 Task: Look for space in Cambridge, Canada from 2nd June, 2023 to 15th June, 2023 for 2 adults and 1 pet in price range Rs.10000 to Rs.15000. Place can be entire place with 1  bedroom having 1 bed and 1 bathroom. Property type can be house, flat, guest house, hotel. Booking option can be shelf check-in. Required host language is English.
Action: Mouse moved to (599, 111)
Screenshot: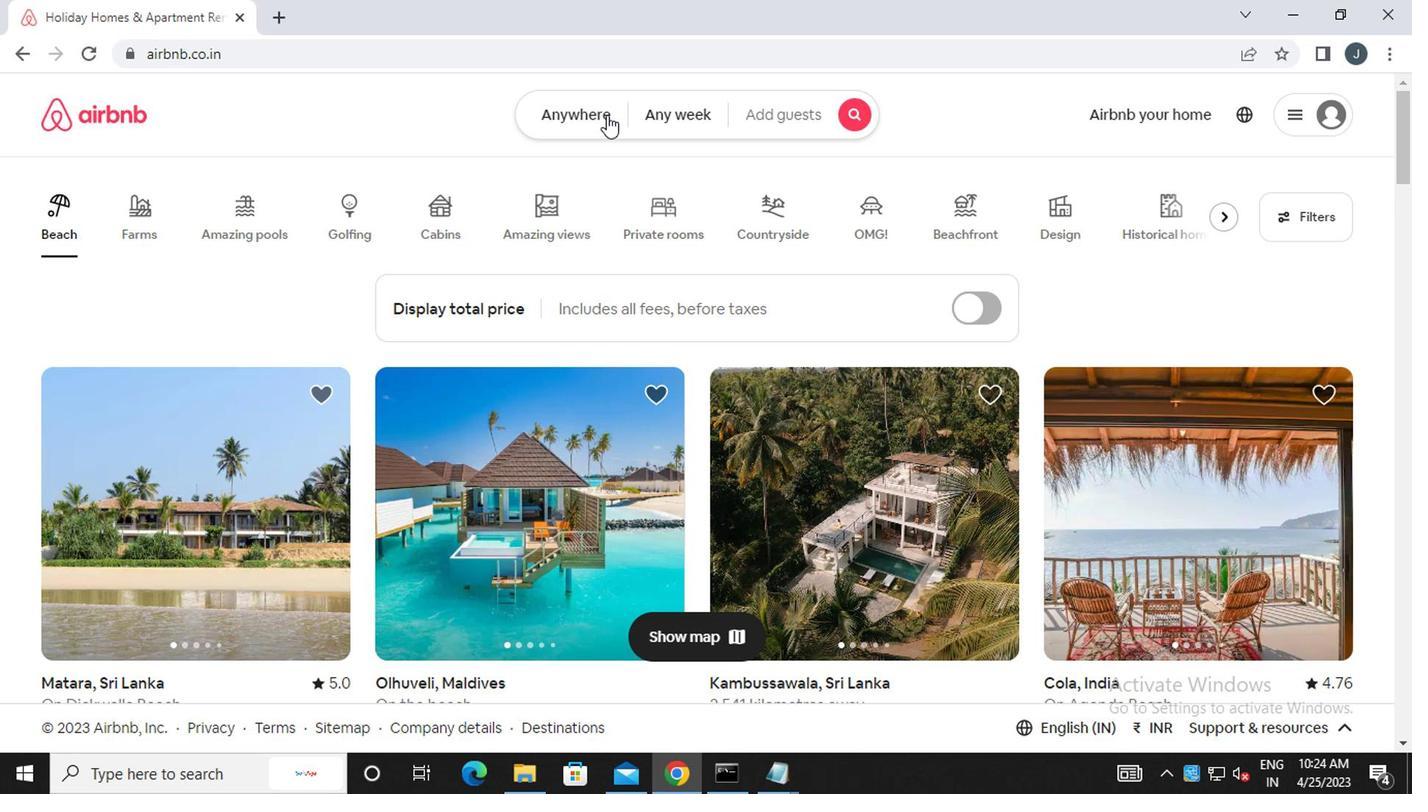 
Action: Mouse pressed left at (599, 111)
Screenshot: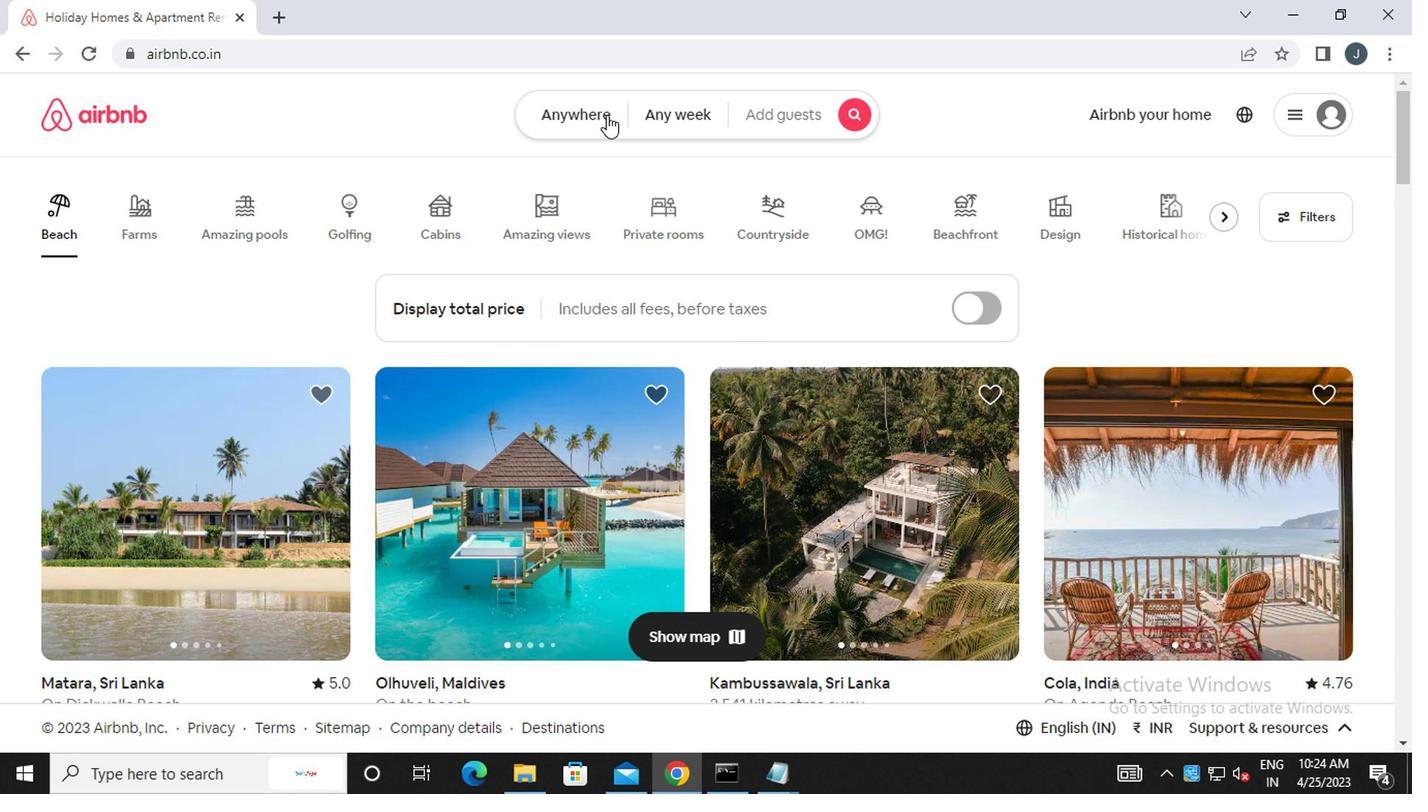 
Action: Mouse moved to (361, 194)
Screenshot: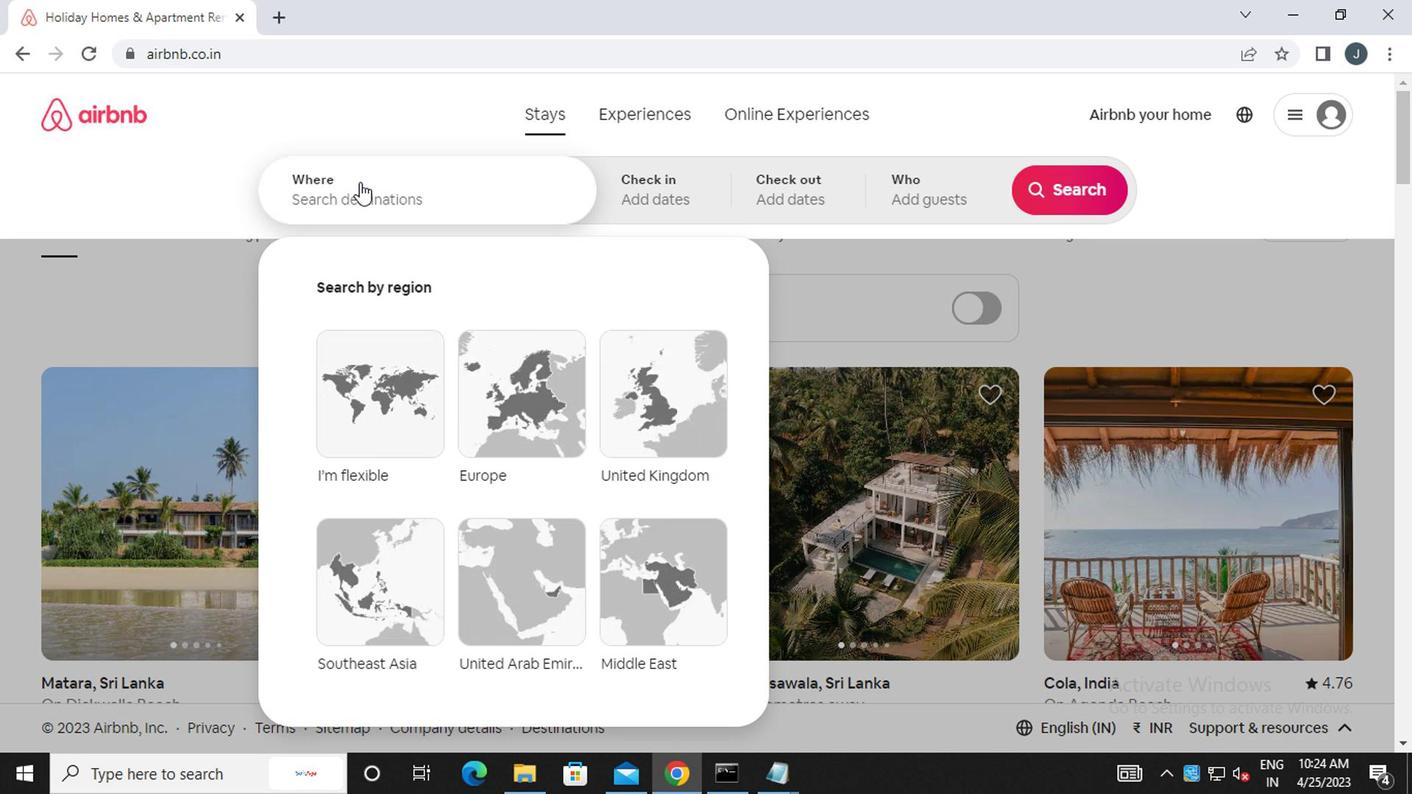 
Action: Mouse pressed left at (361, 194)
Screenshot: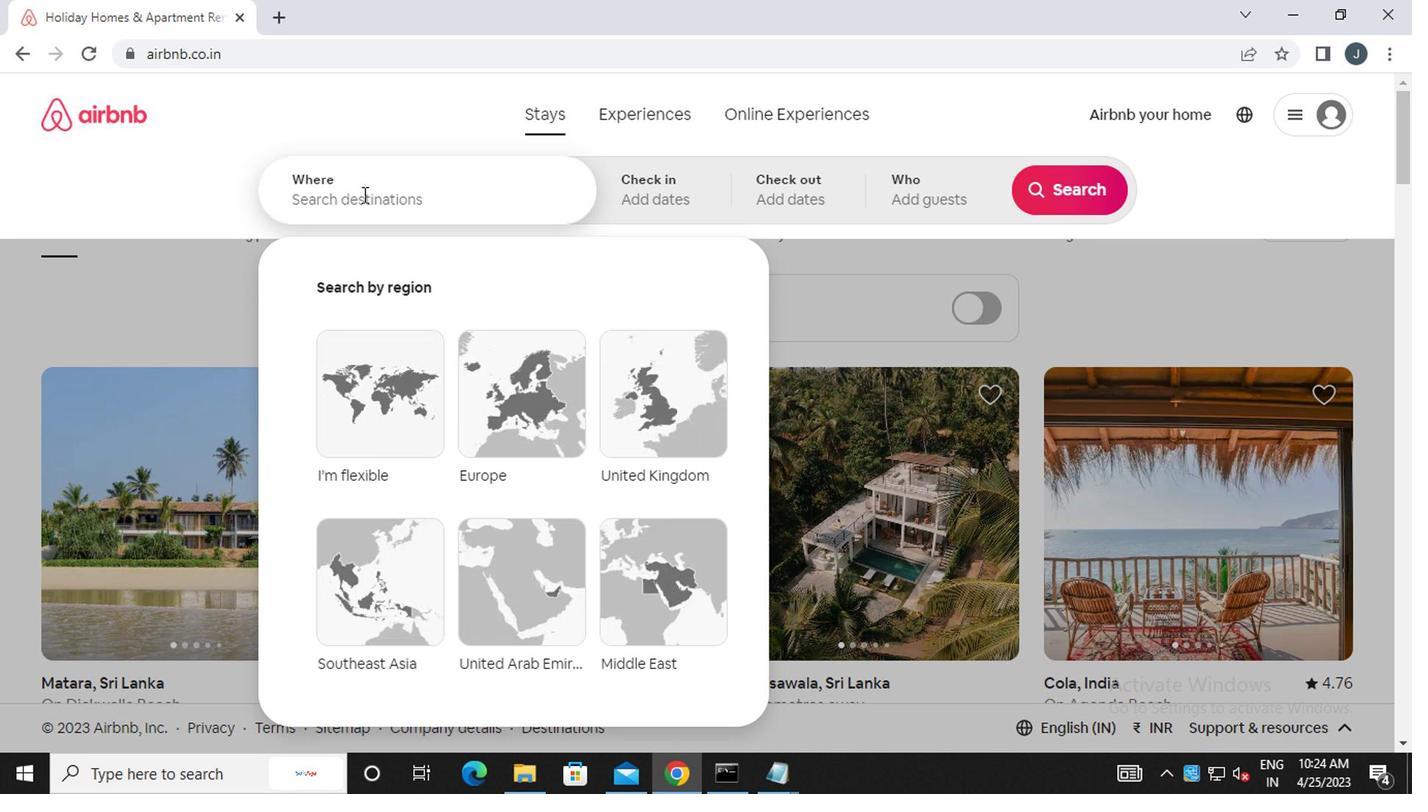 
Action: Mouse moved to (363, 194)
Screenshot: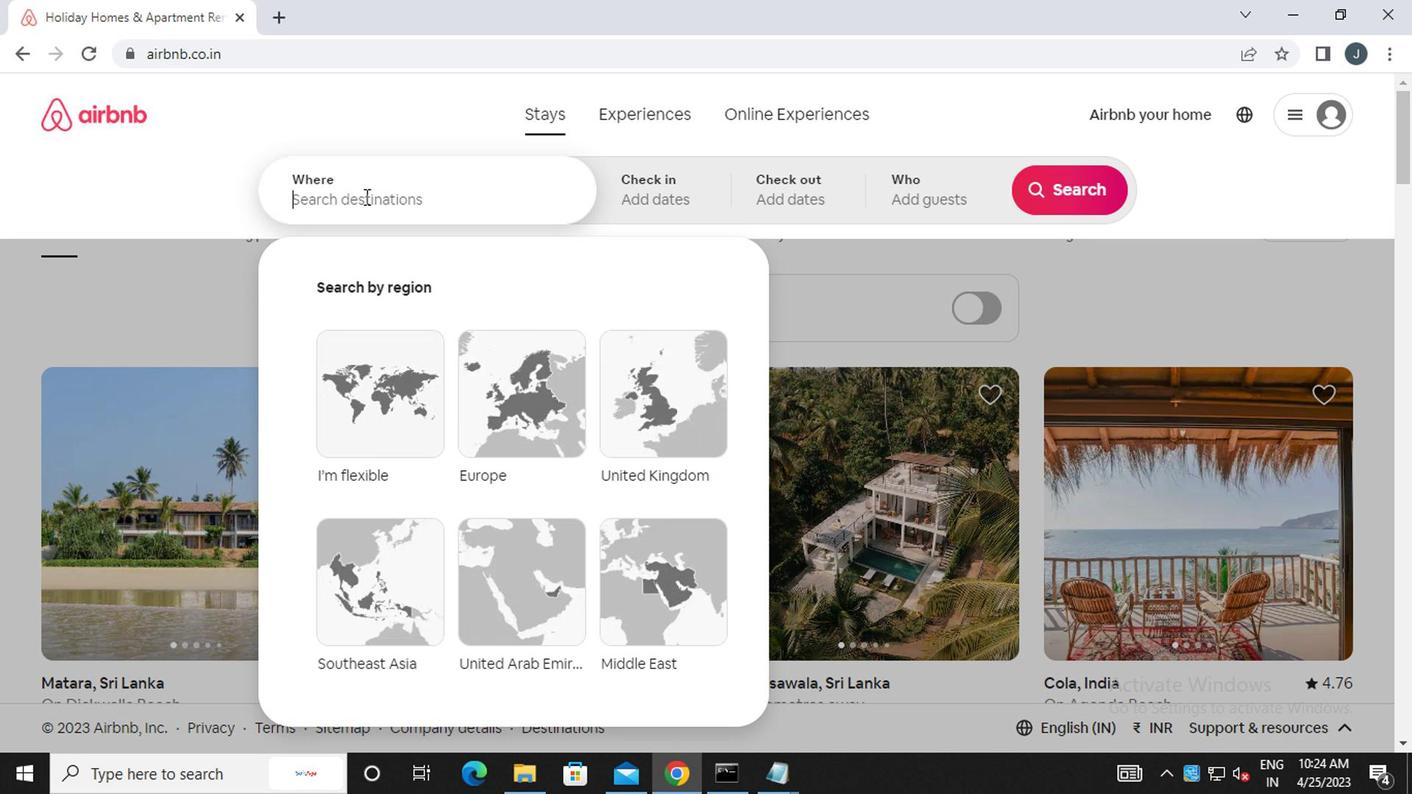 
Action: Key pressed c<Key.caps_lock>ambridge,<Key.caps_lock>c<Key.caps_lock>anada
Screenshot: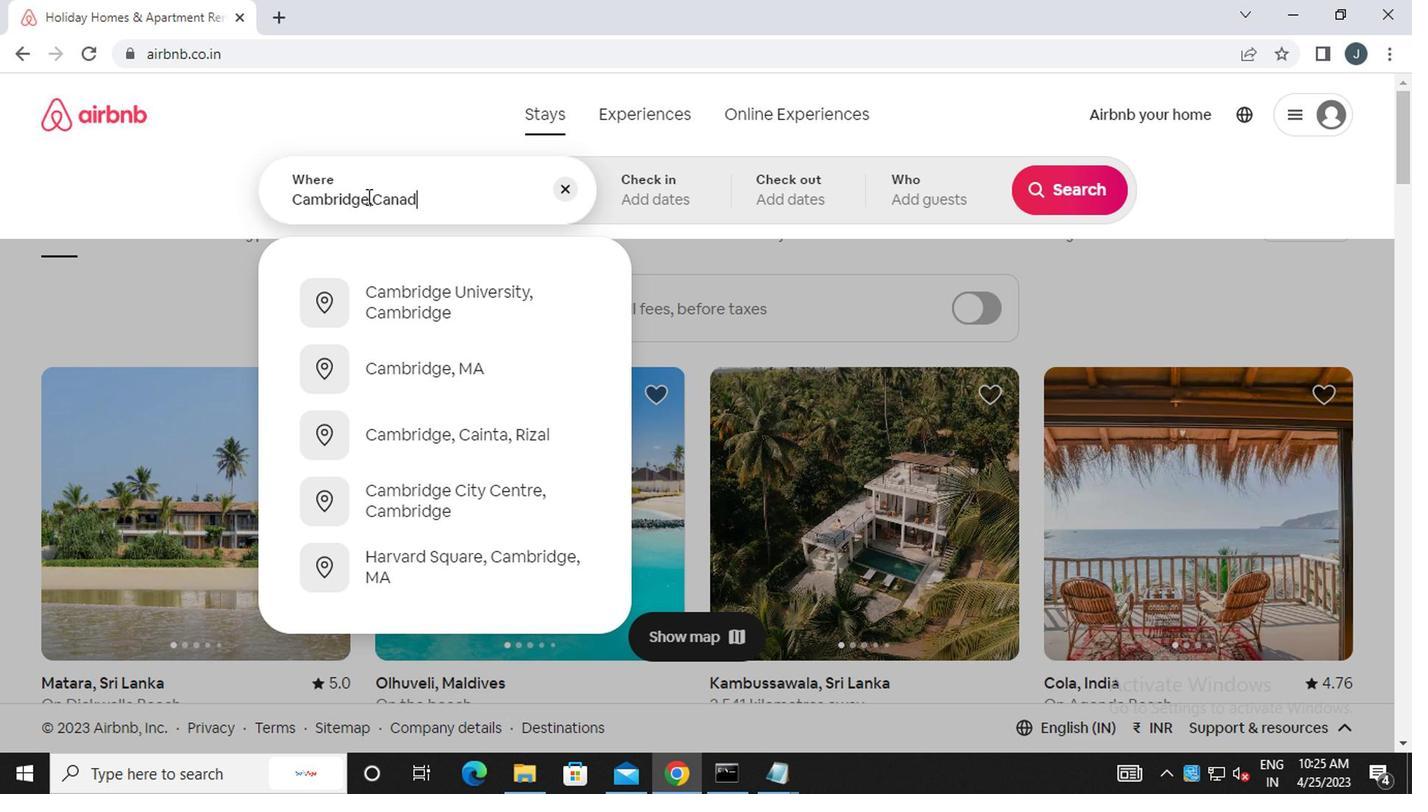 
Action: Mouse moved to (667, 186)
Screenshot: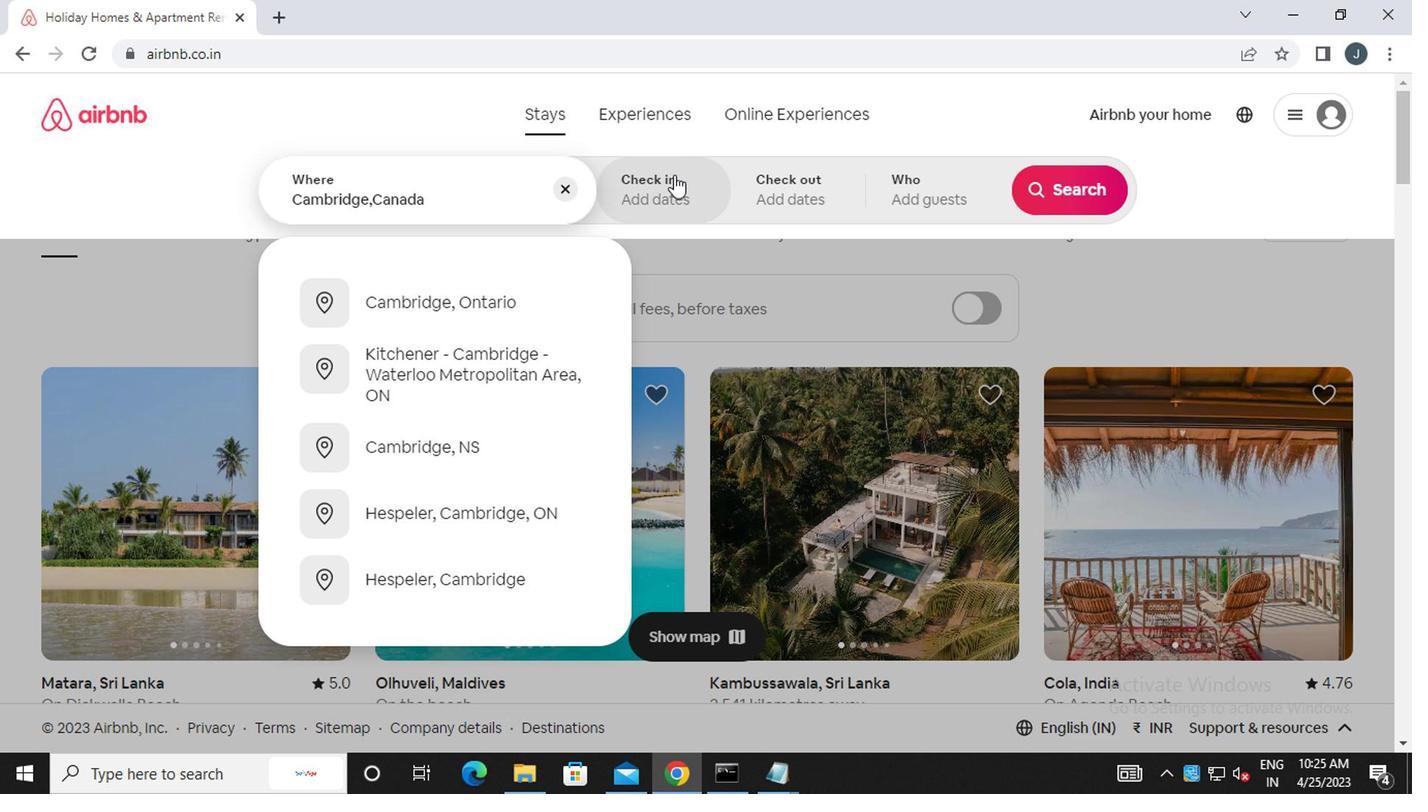 
Action: Mouse pressed left at (667, 186)
Screenshot: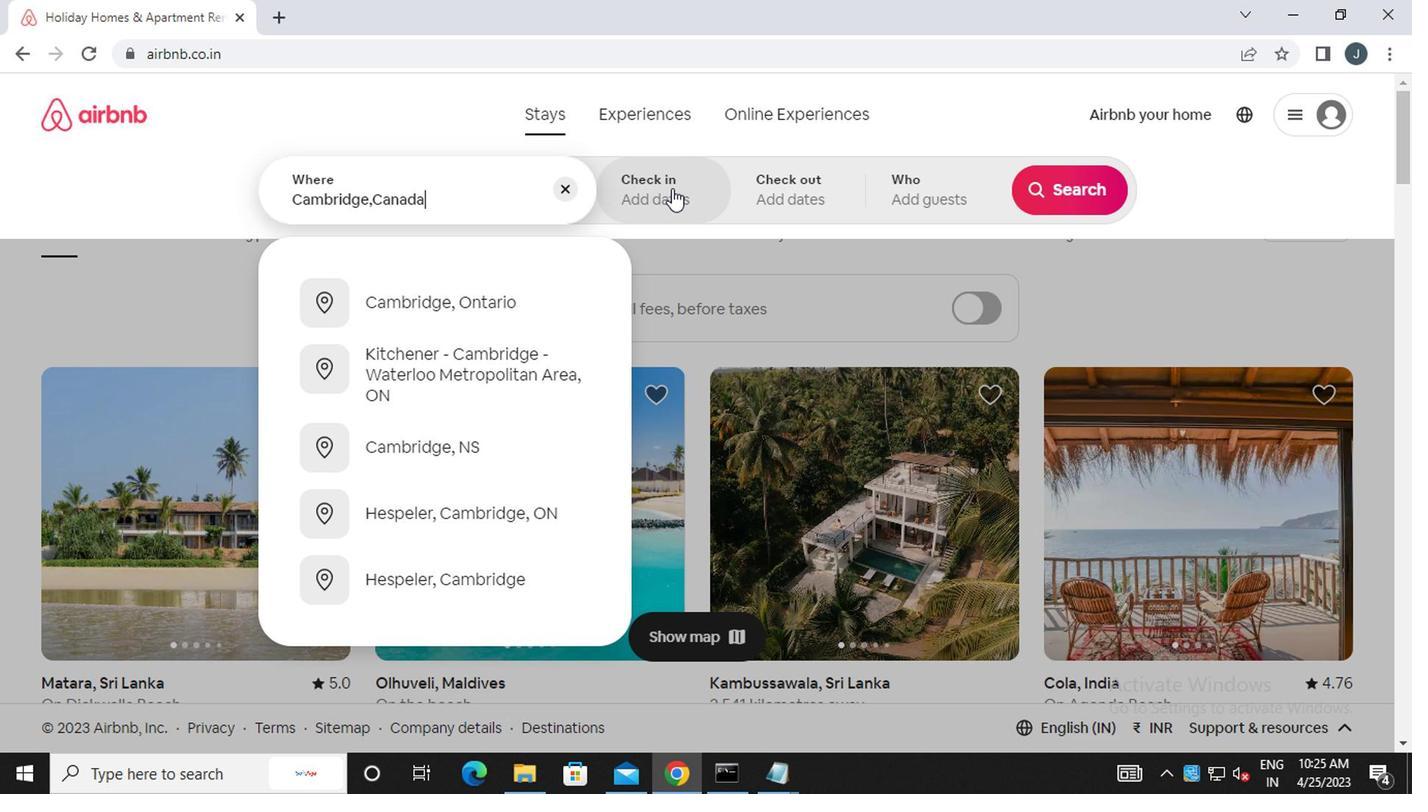 
Action: Mouse moved to (1052, 358)
Screenshot: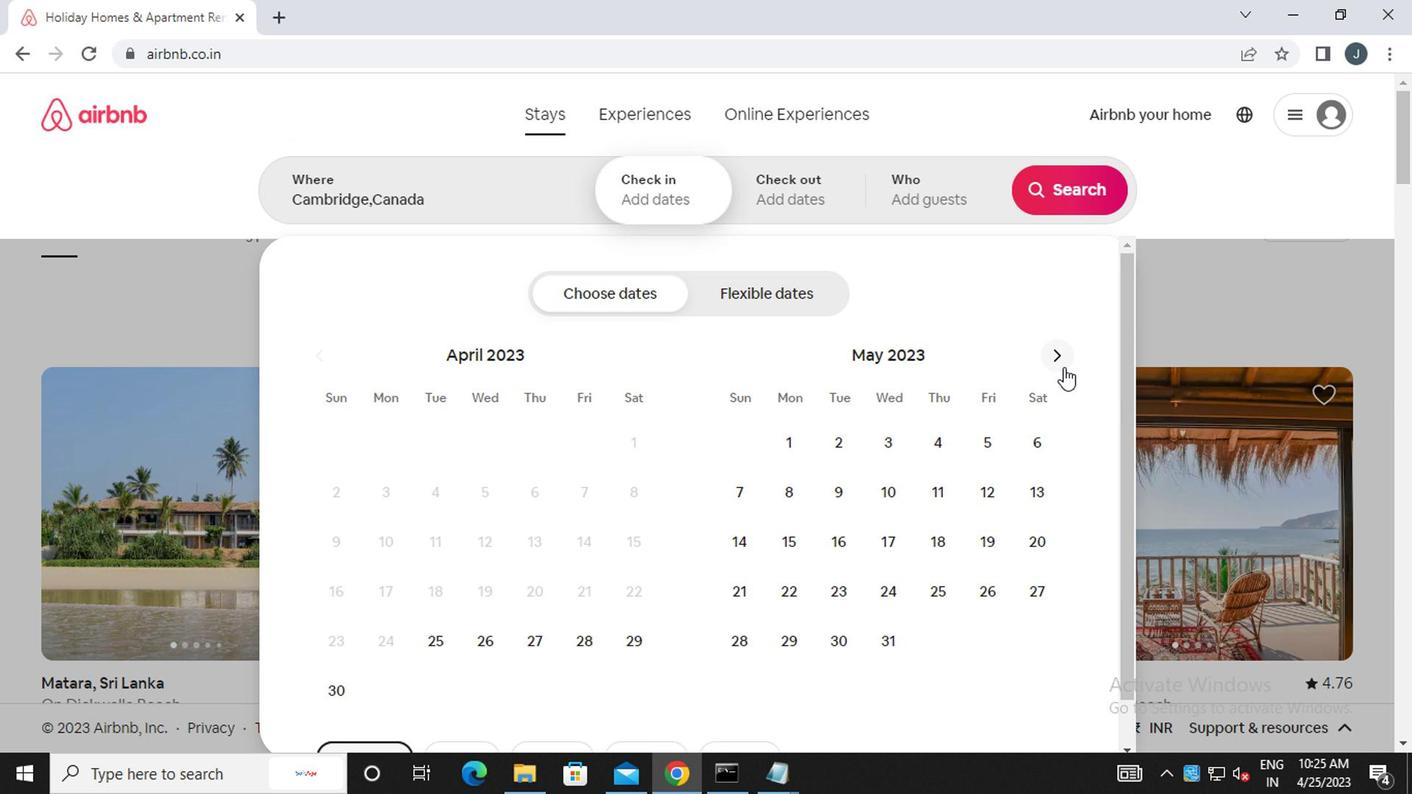 
Action: Mouse pressed left at (1052, 358)
Screenshot: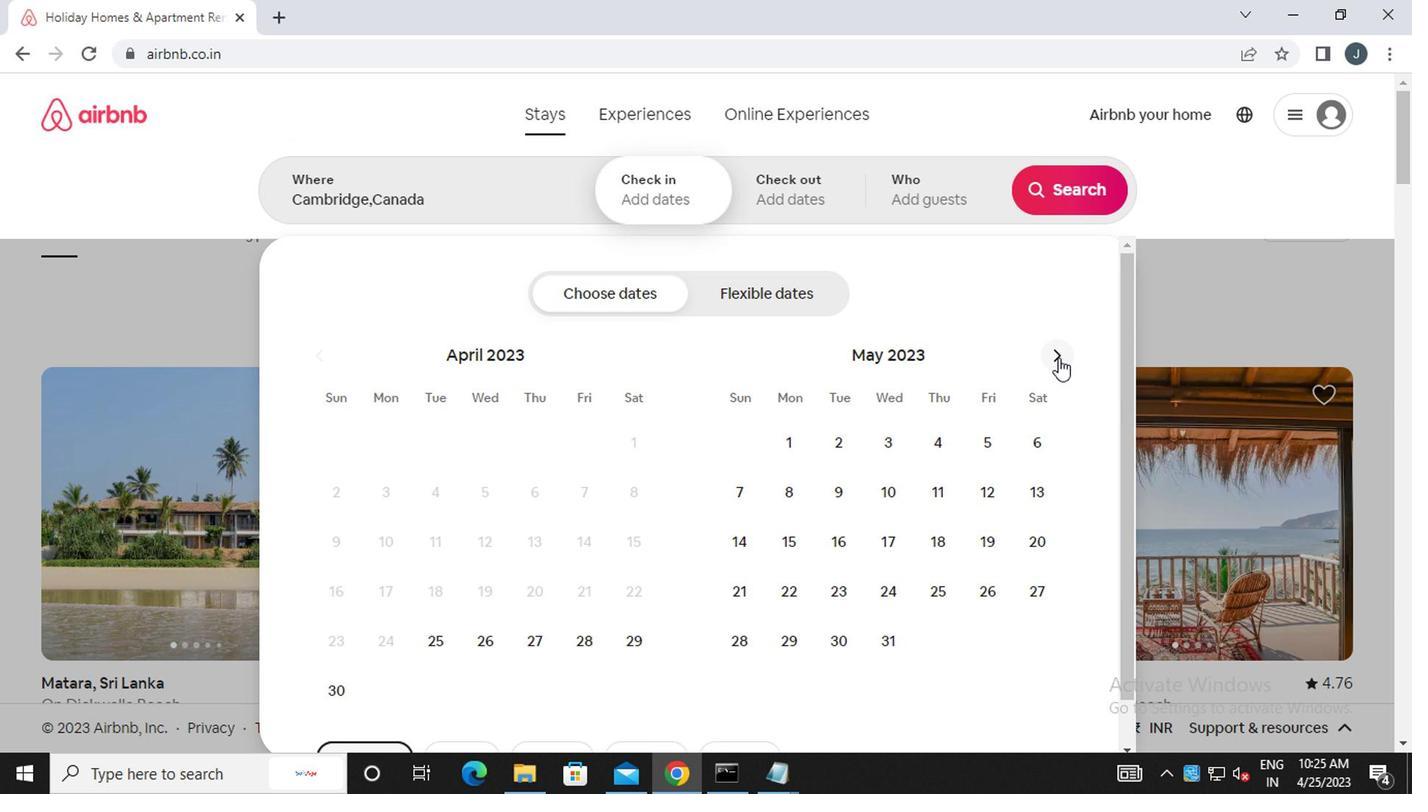 
Action: Mouse pressed left at (1052, 358)
Screenshot: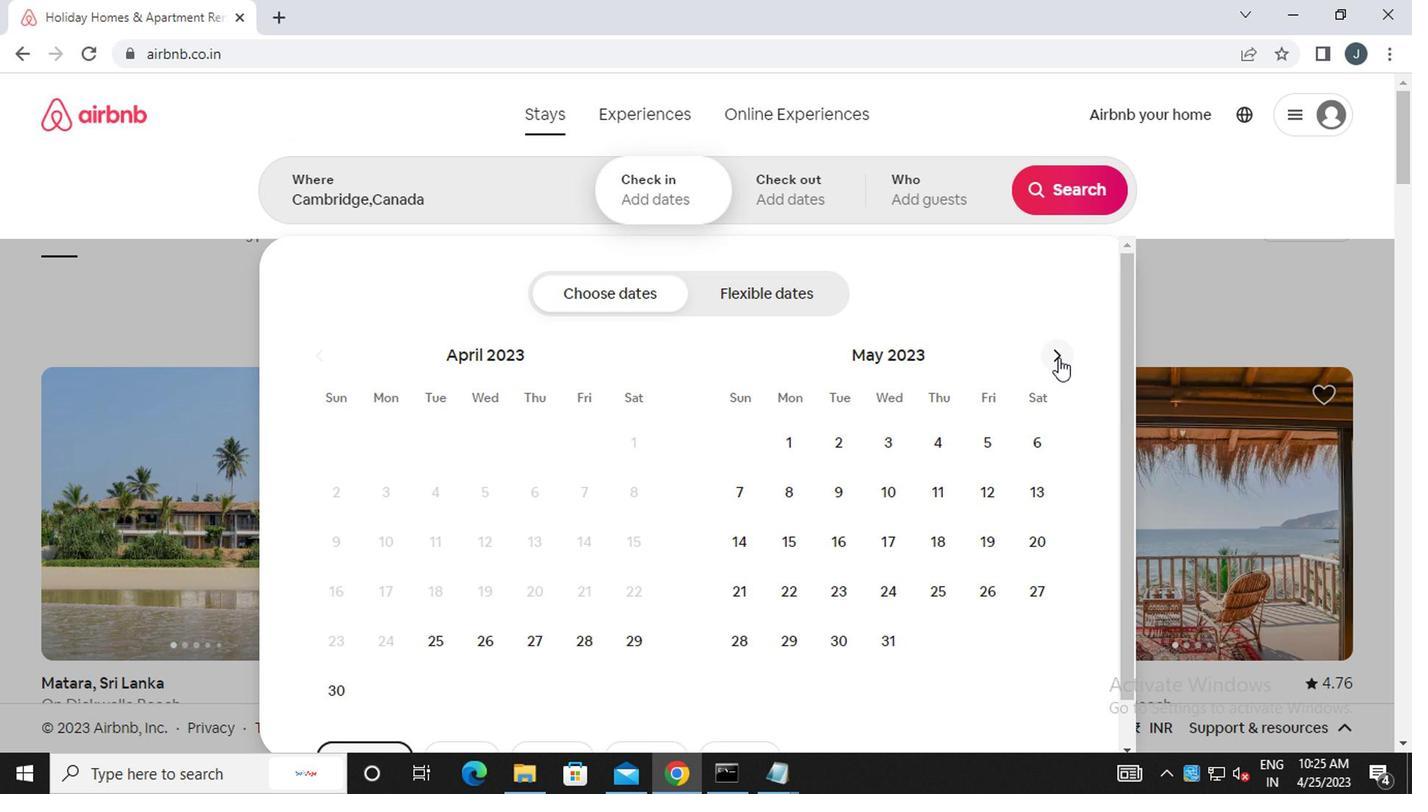 
Action: Mouse moved to (985, 452)
Screenshot: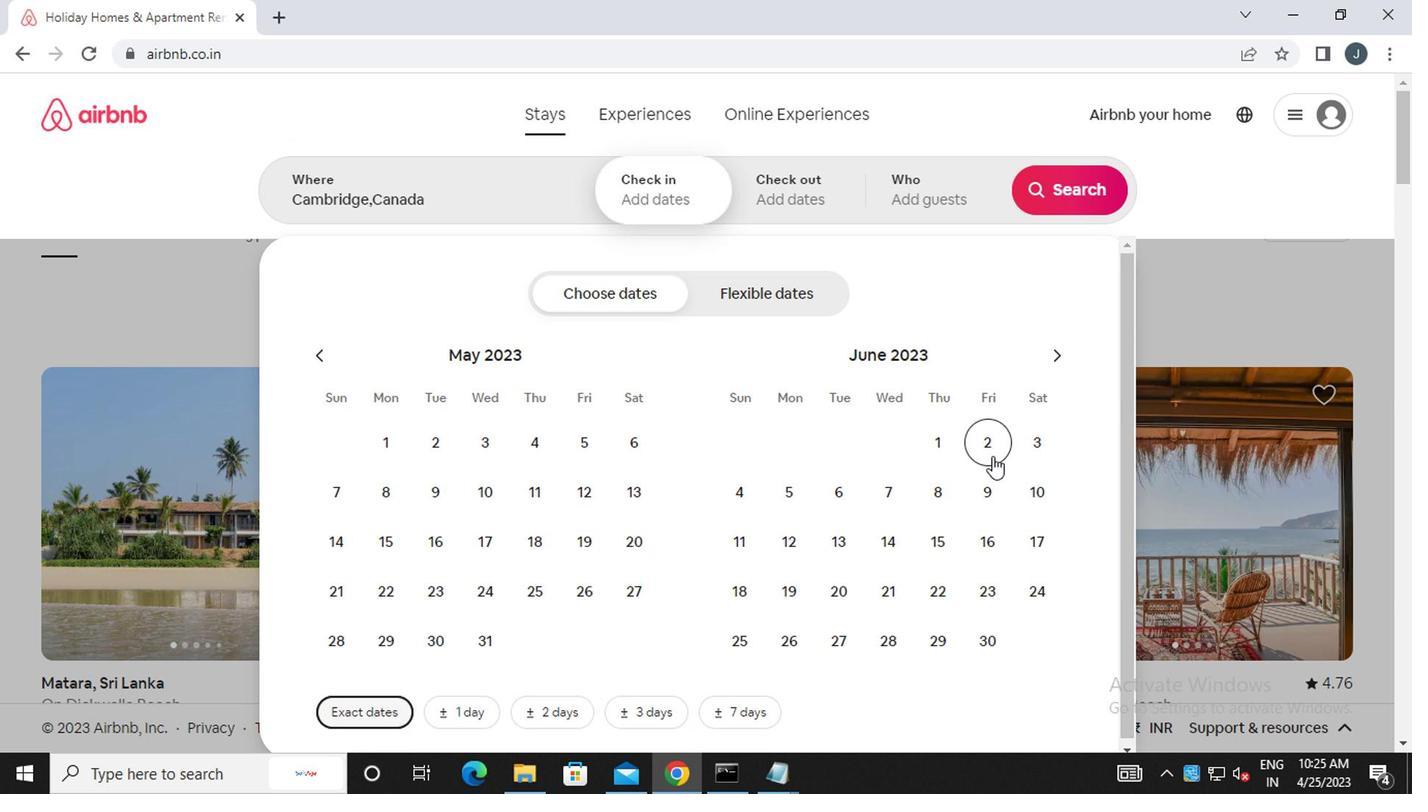 
Action: Mouse pressed left at (985, 452)
Screenshot: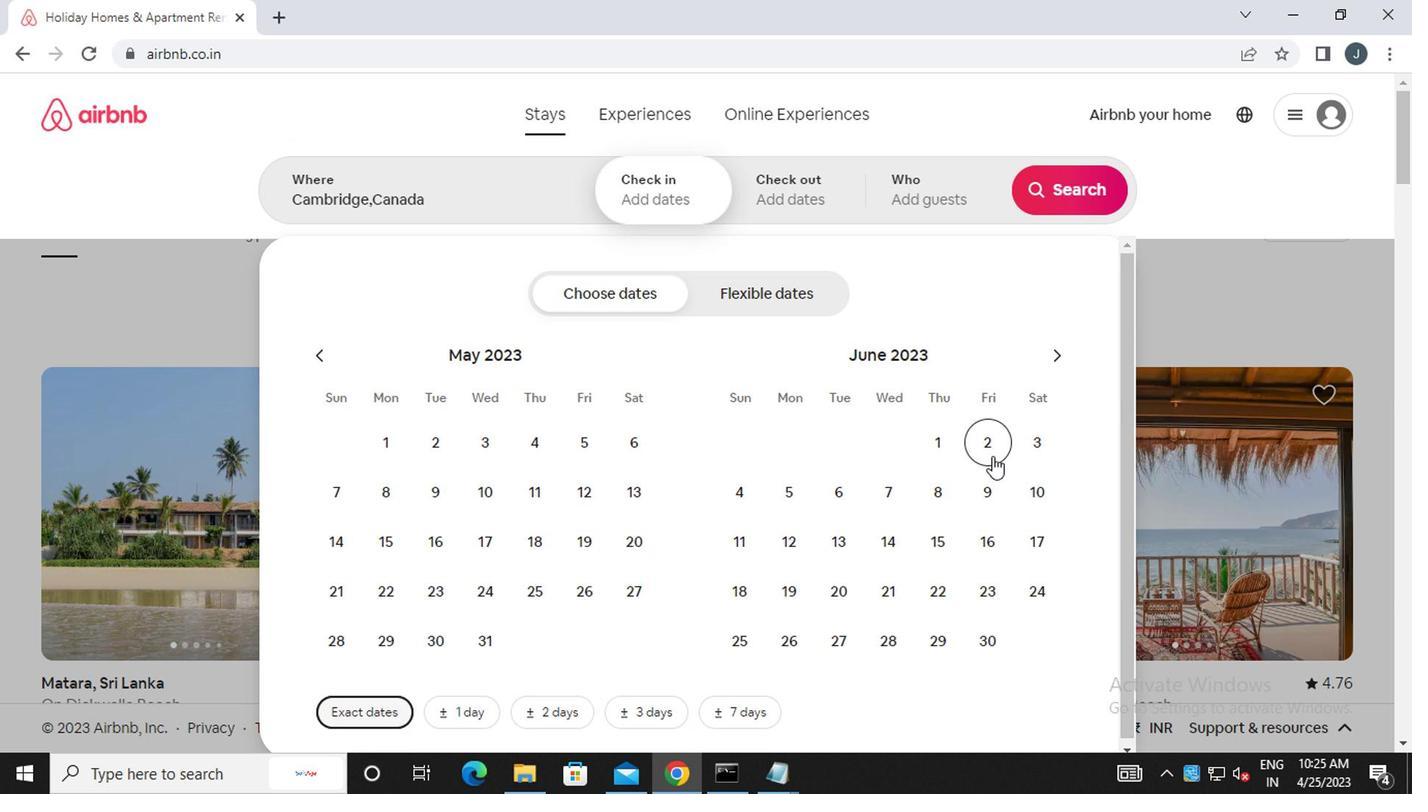 
Action: Mouse moved to (918, 542)
Screenshot: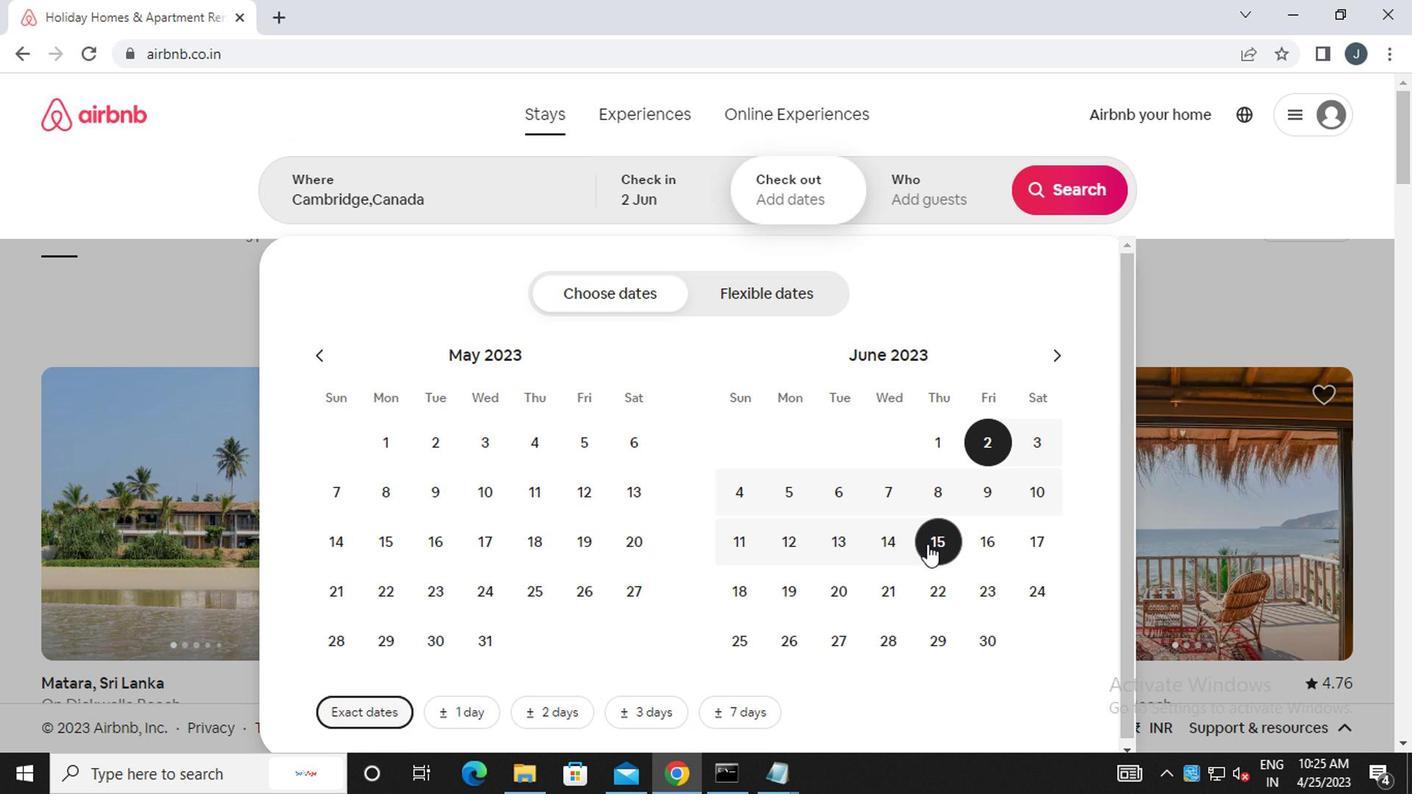 
Action: Mouse pressed left at (918, 542)
Screenshot: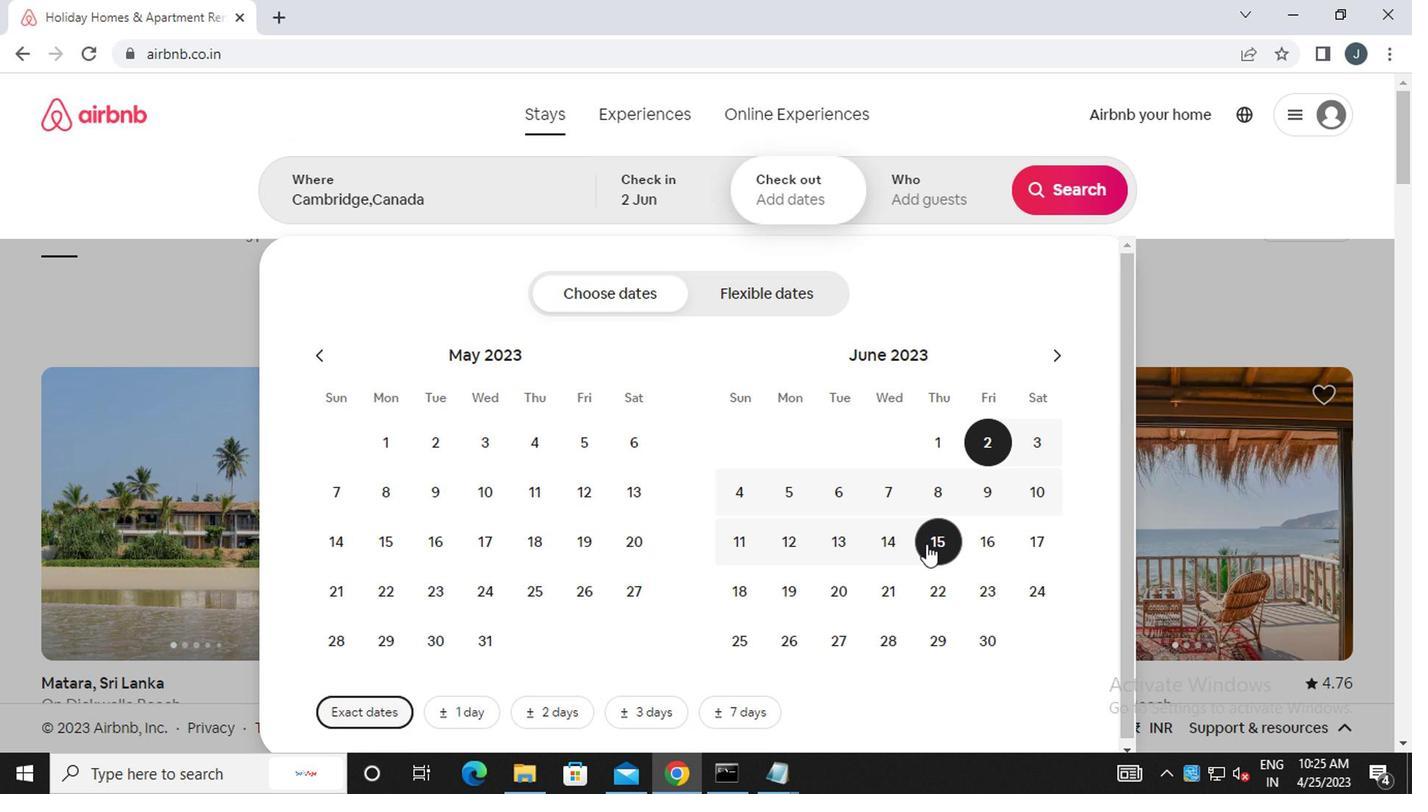 
Action: Mouse moved to (946, 208)
Screenshot: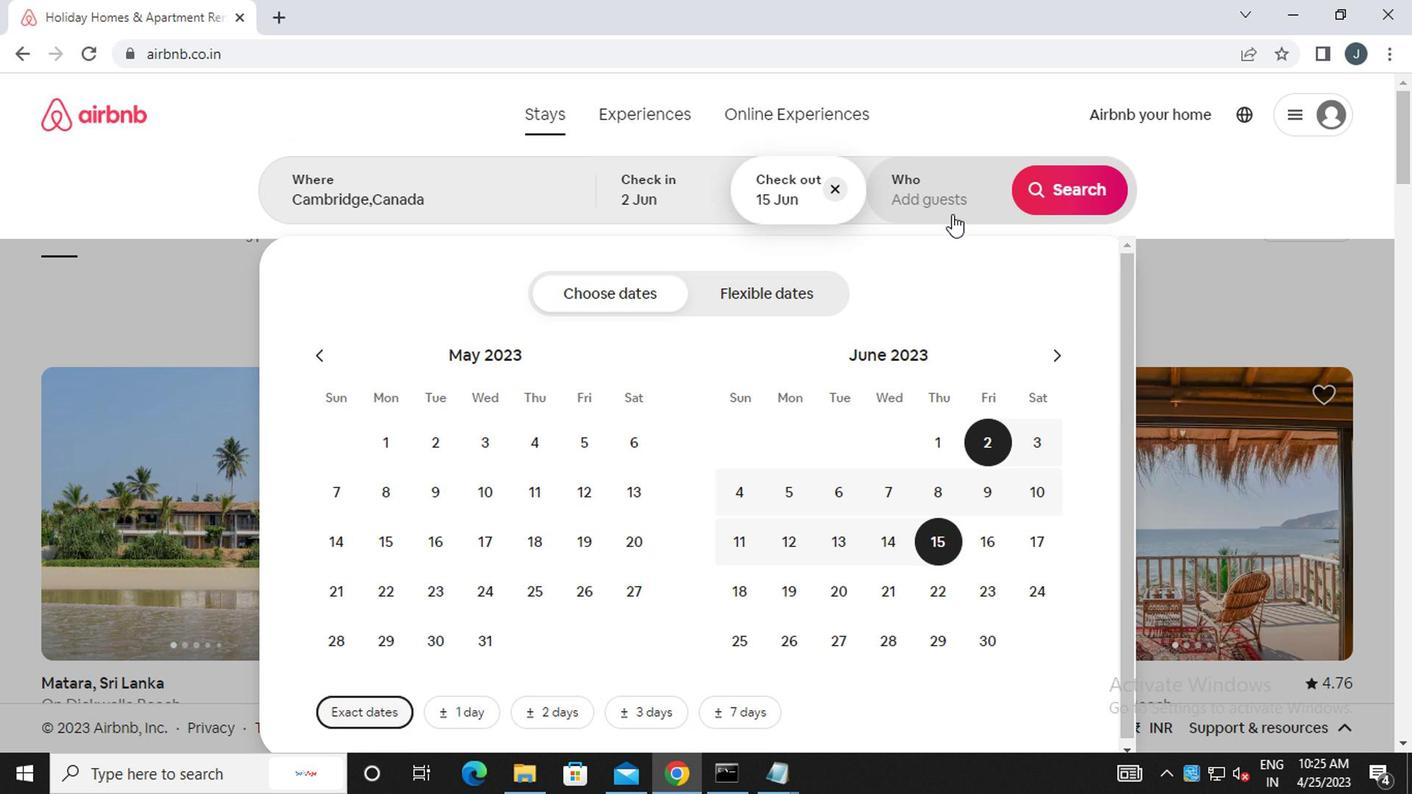 
Action: Mouse pressed left at (946, 208)
Screenshot: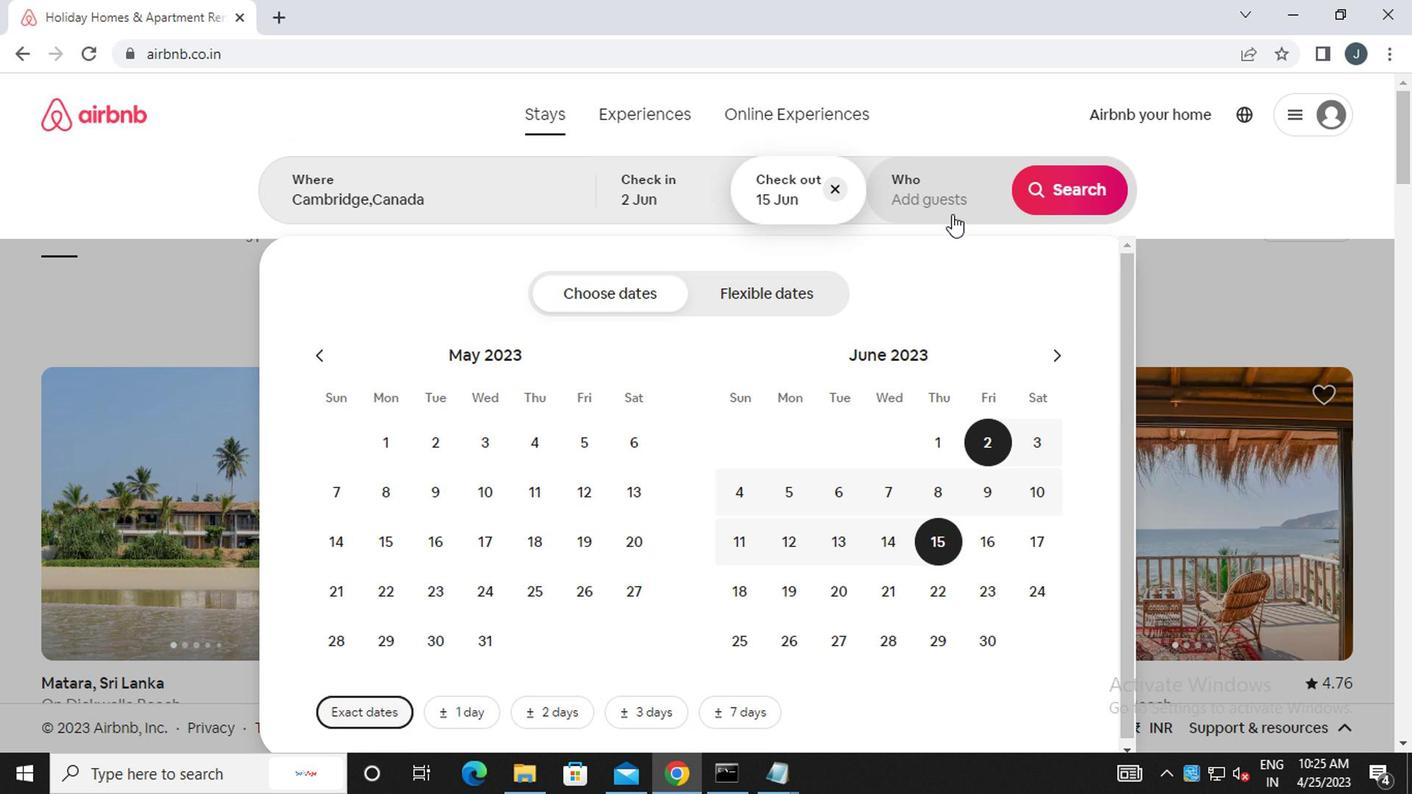 
Action: Mouse moved to (1067, 306)
Screenshot: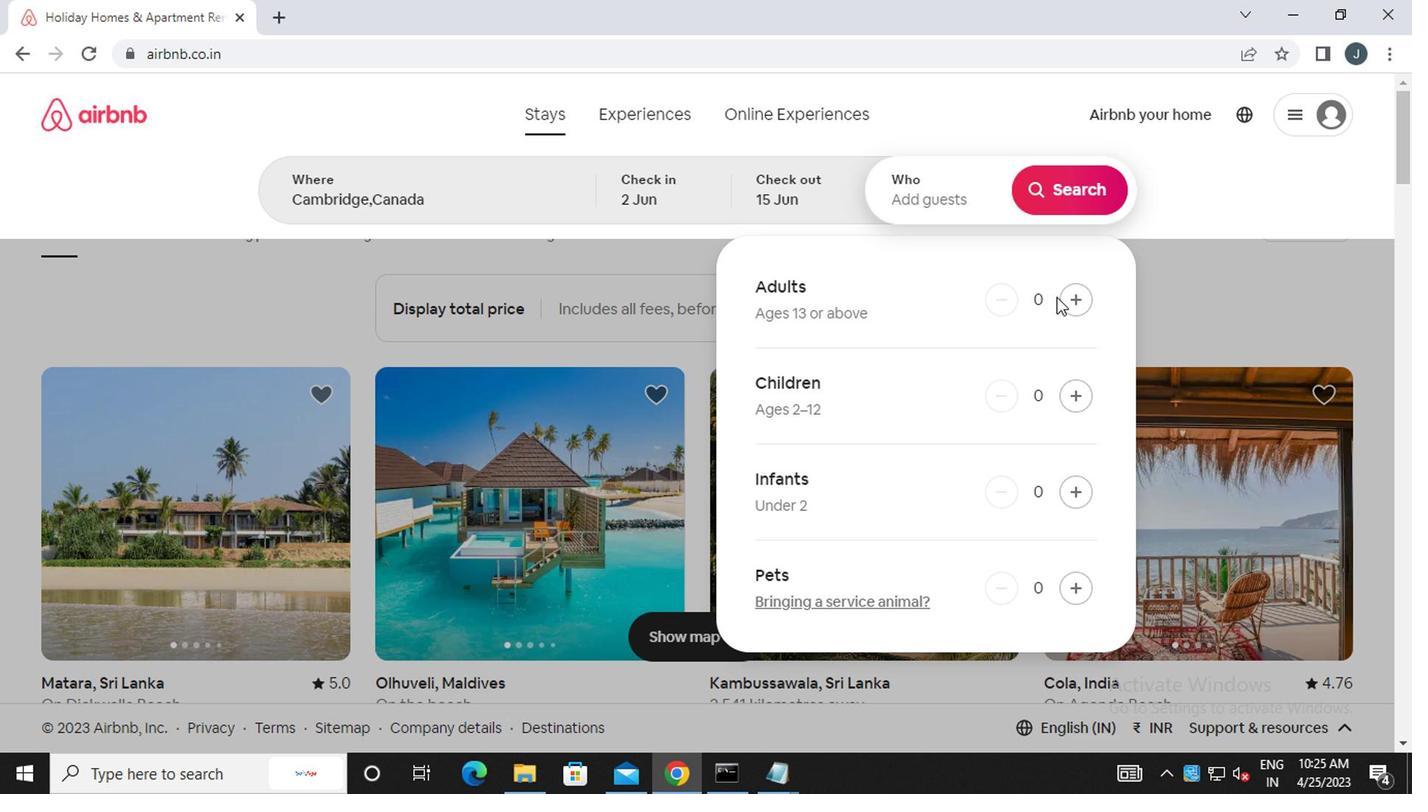 
Action: Mouse pressed left at (1067, 306)
Screenshot: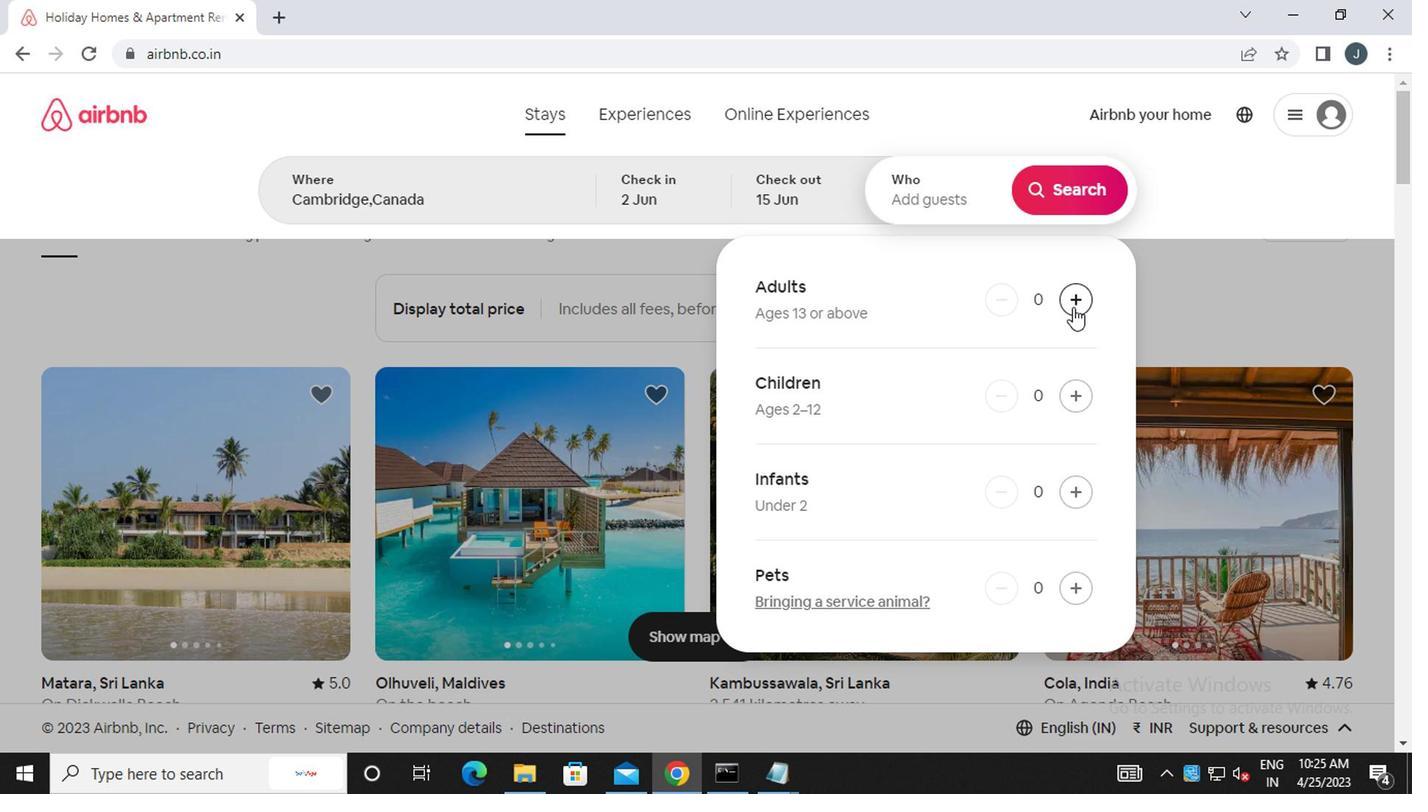 
Action: Mouse pressed left at (1067, 306)
Screenshot: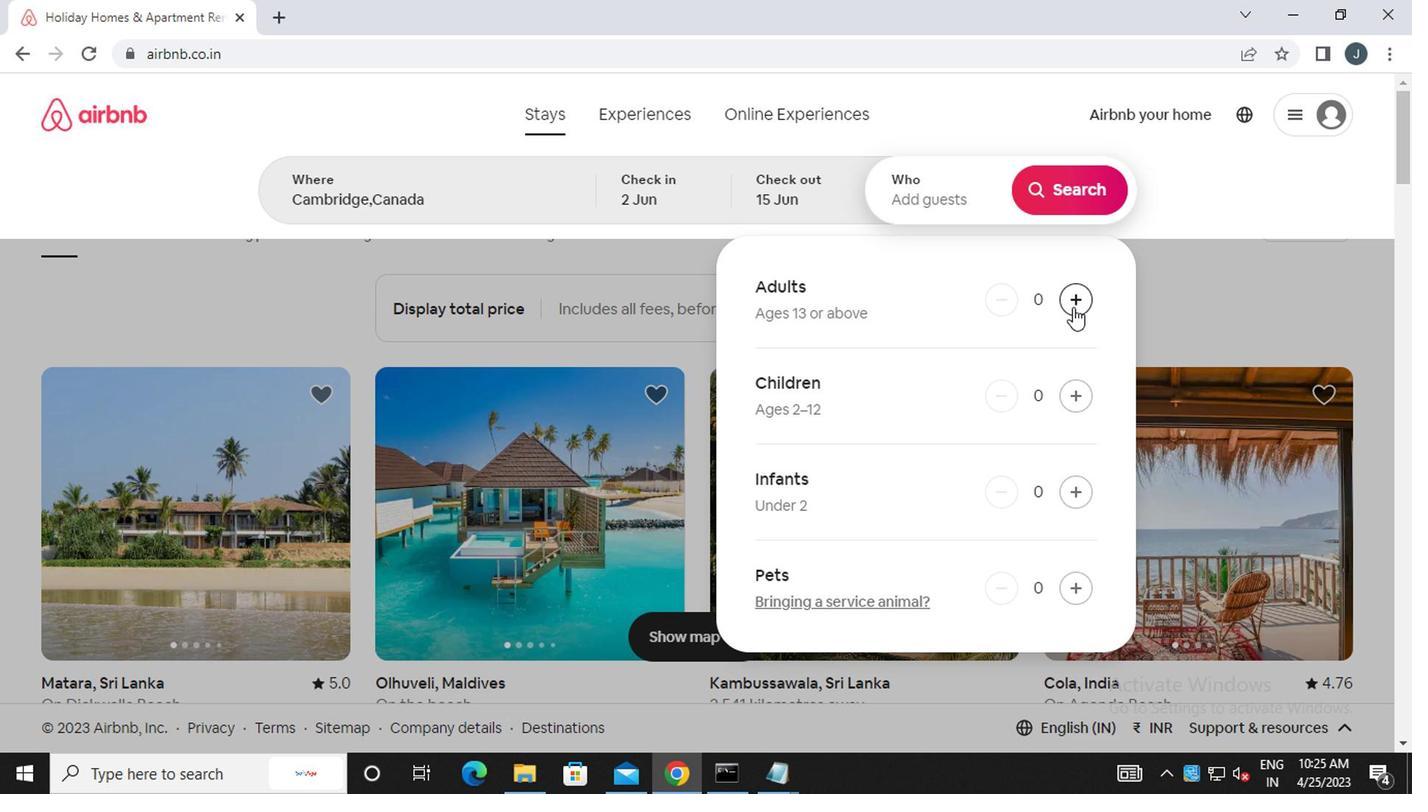 
Action: Mouse moved to (1068, 584)
Screenshot: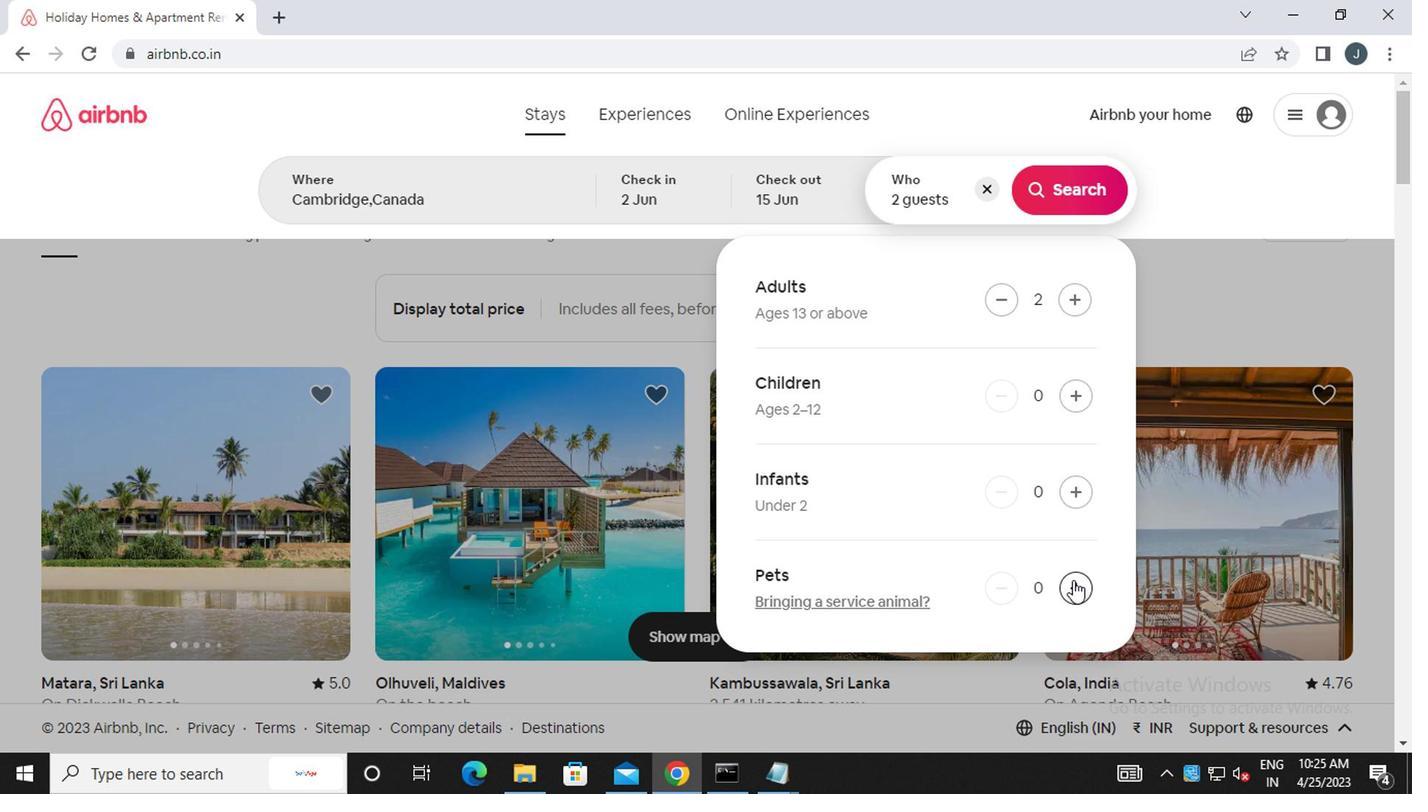 
Action: Mouse pressed left at (1068, 584)
Screenshot: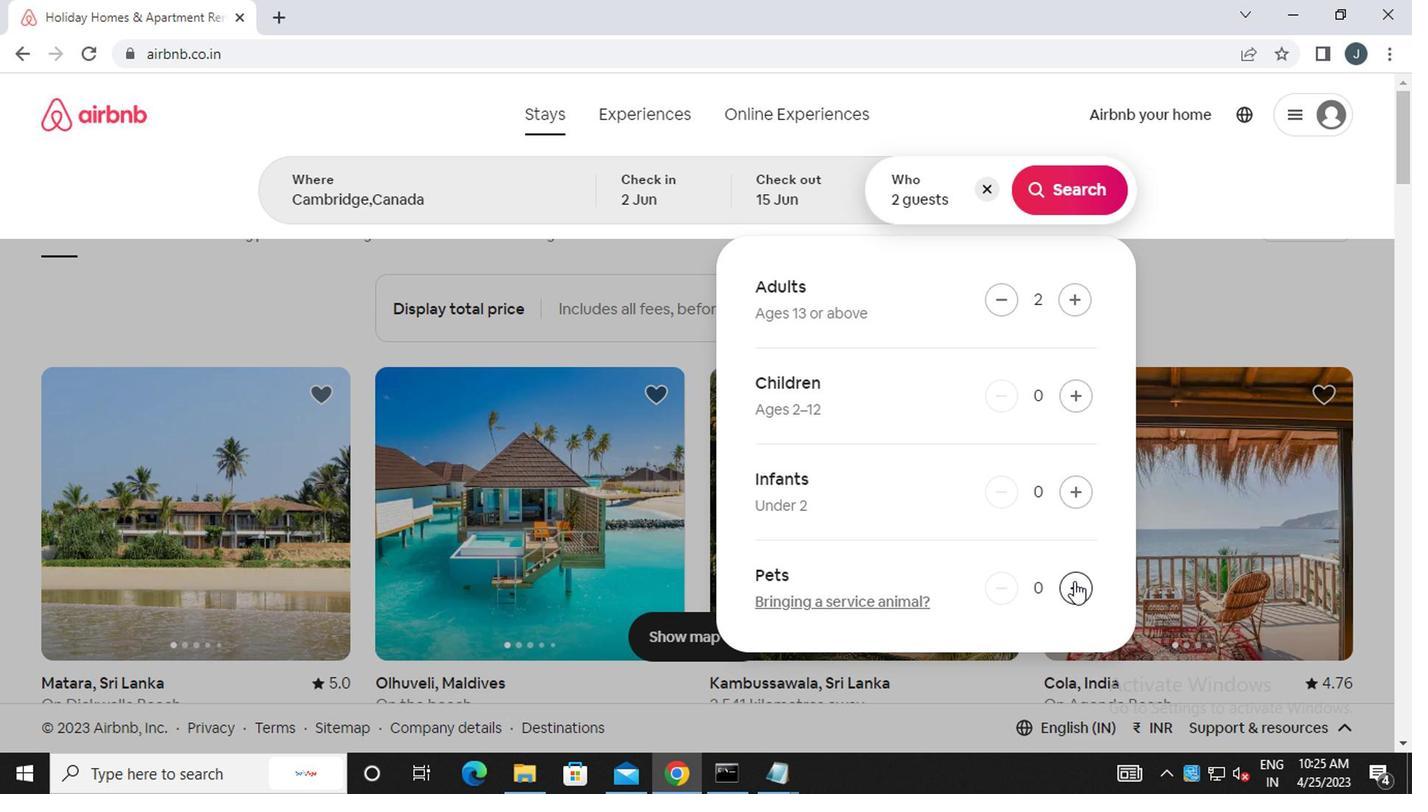 
Action: Mouse moved to (1066, 186)
Screenshot: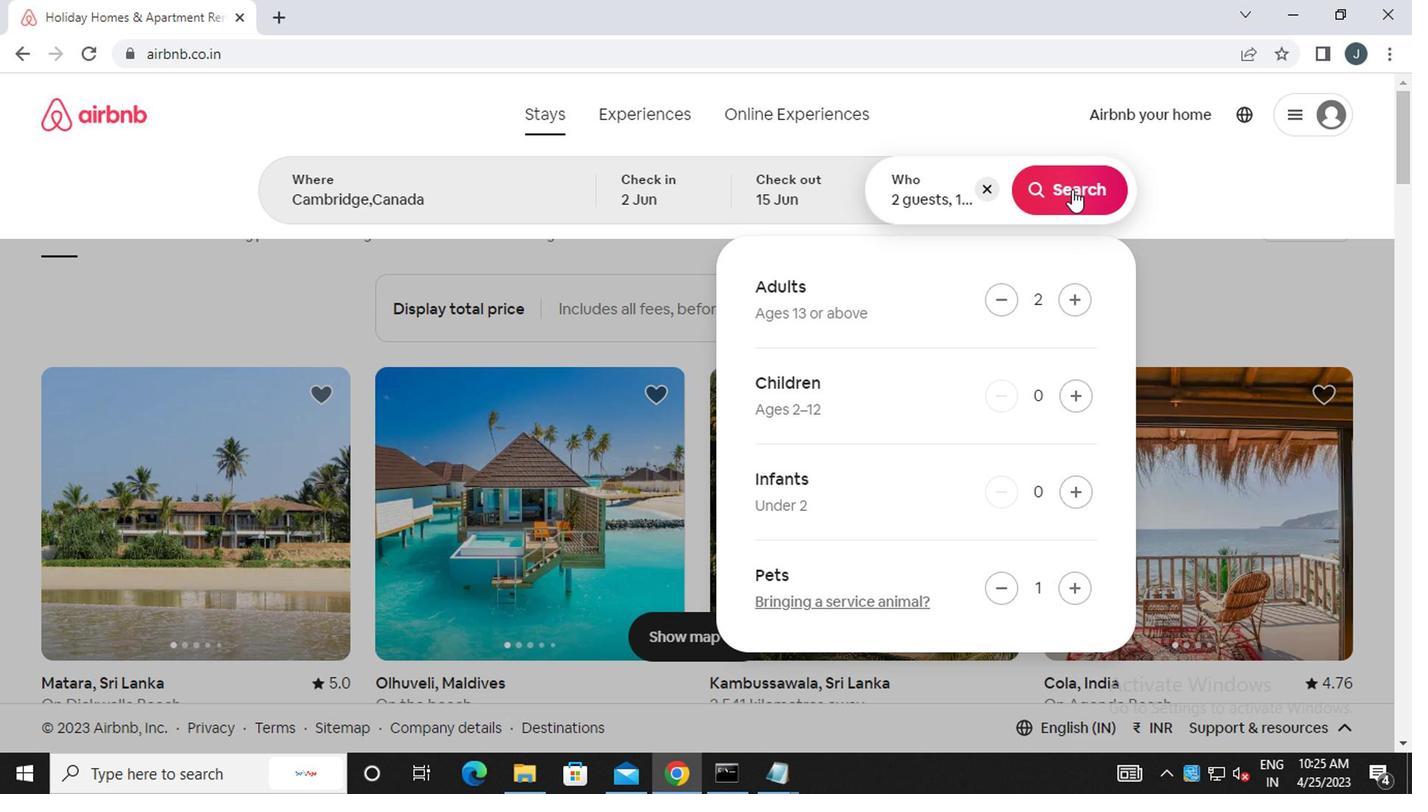 
Action: Mouse pressed left at (1066, 186)
Screenshot: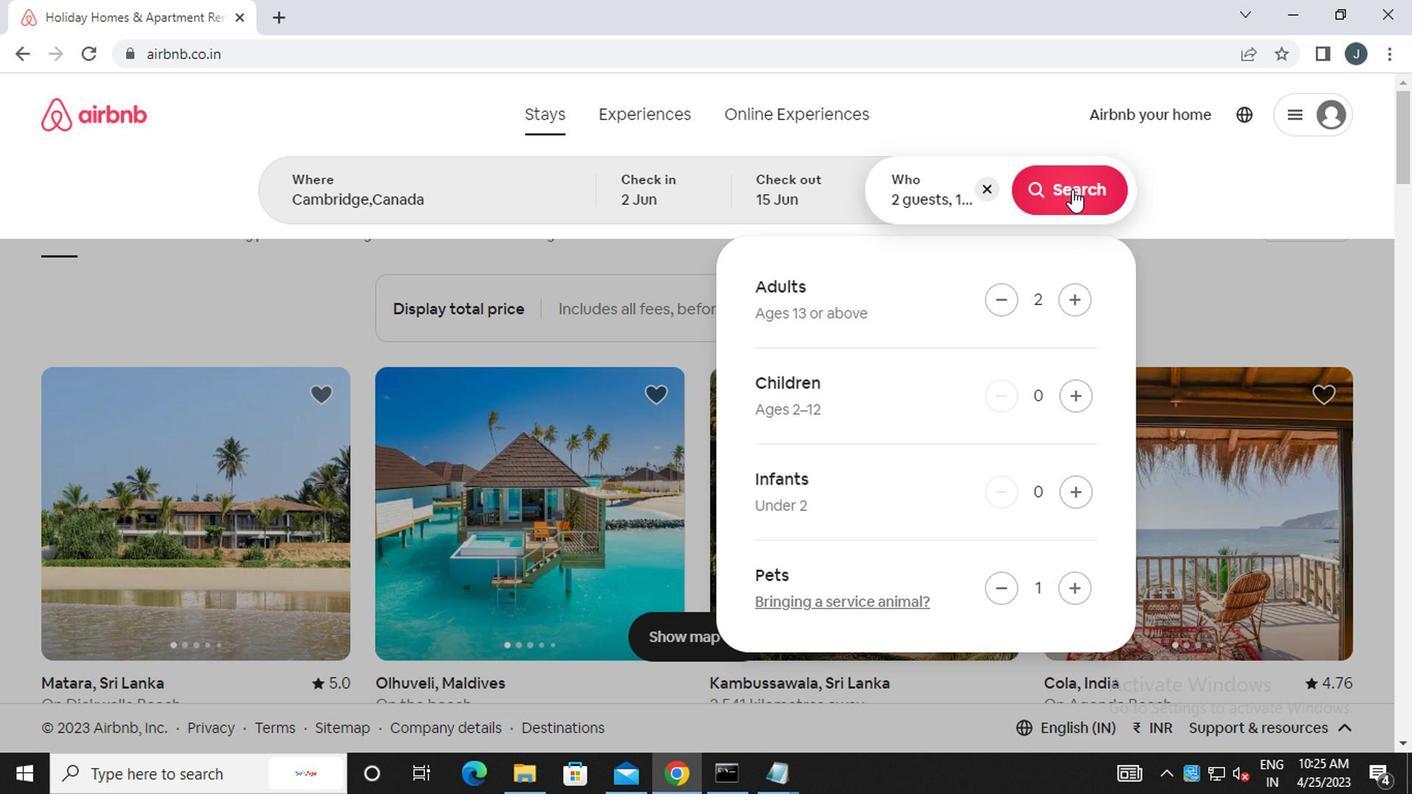 
Action: Mouse moved to (1320, 194)
Screenshot: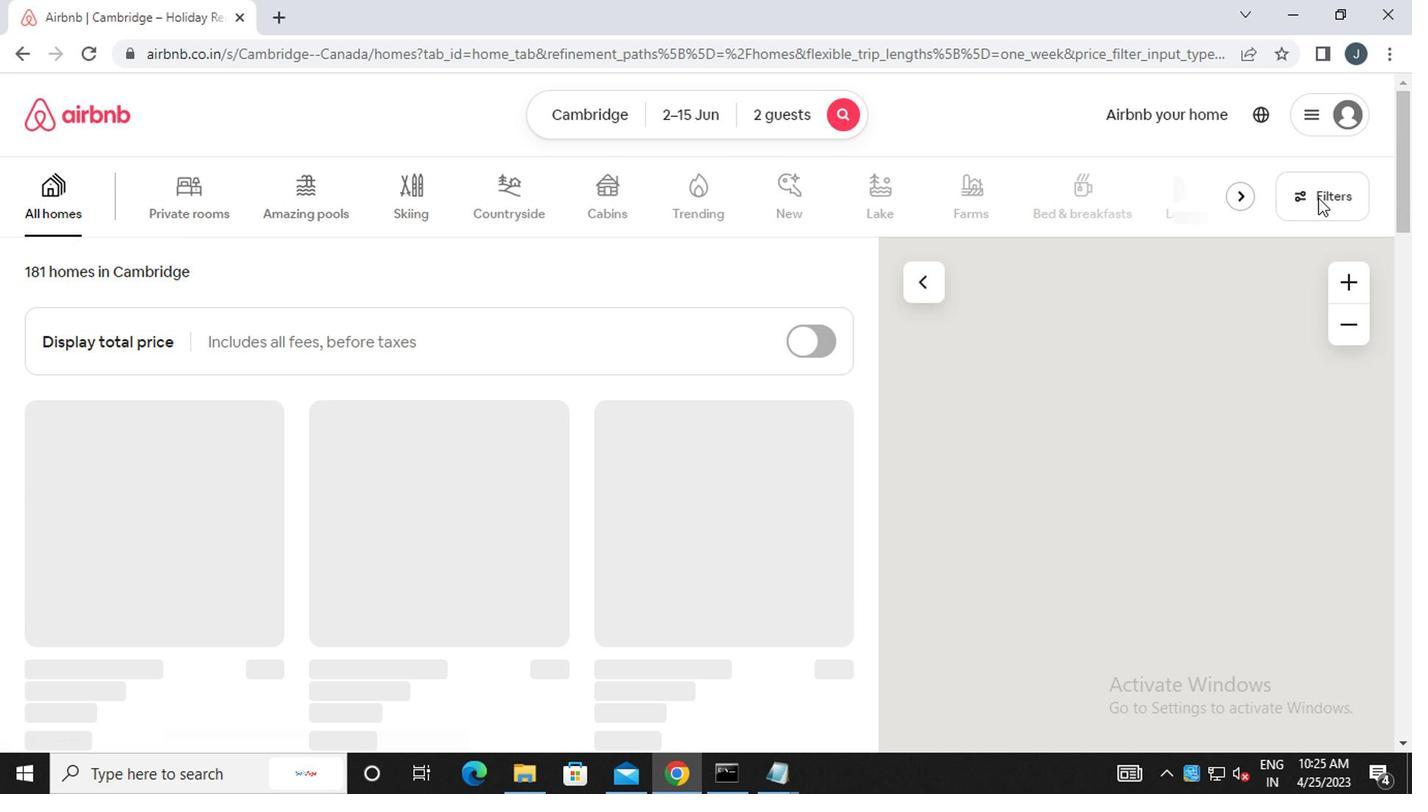 
Action: Mouse pressed left at (1320, 194)
Screenshot: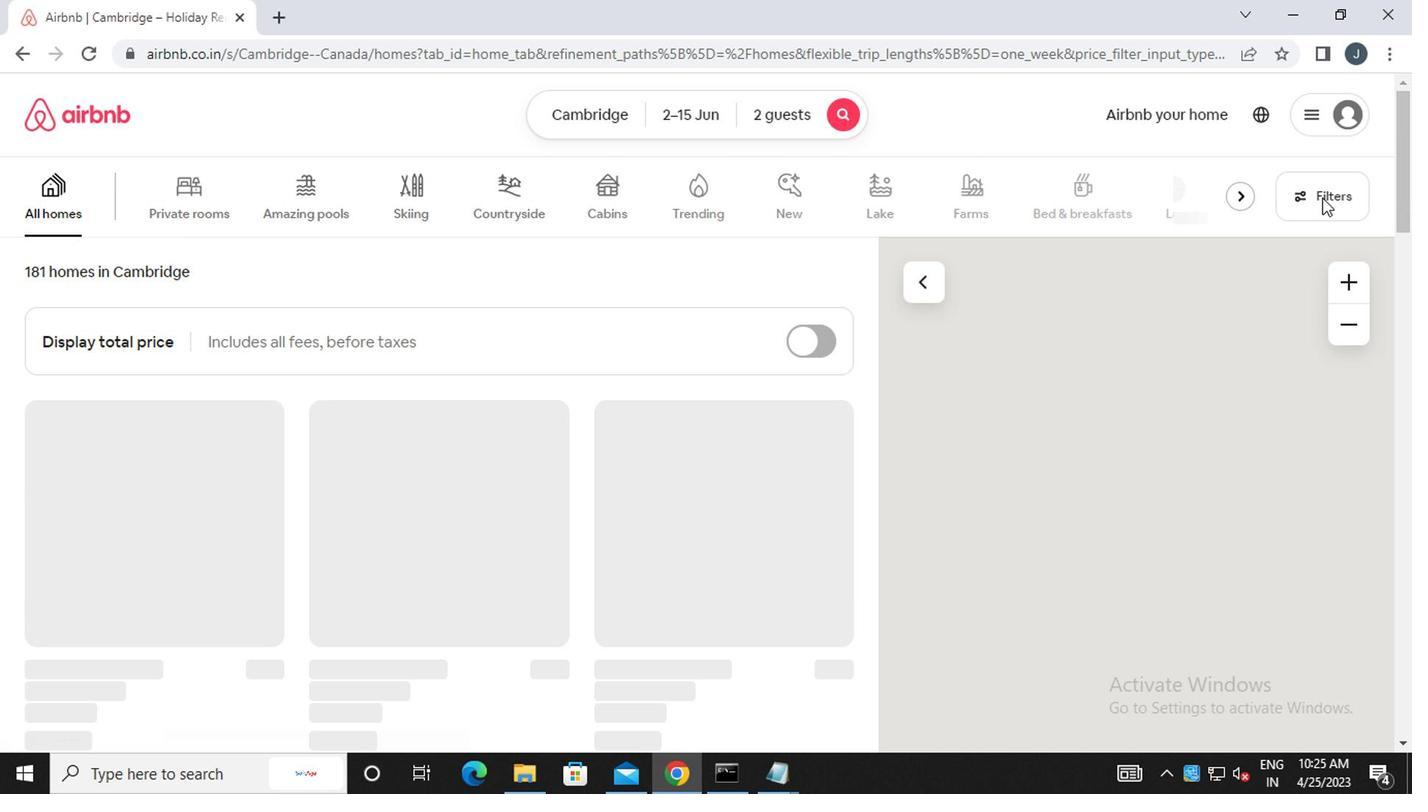 
Action: Mouse moved to (468, 459)
Screenshot: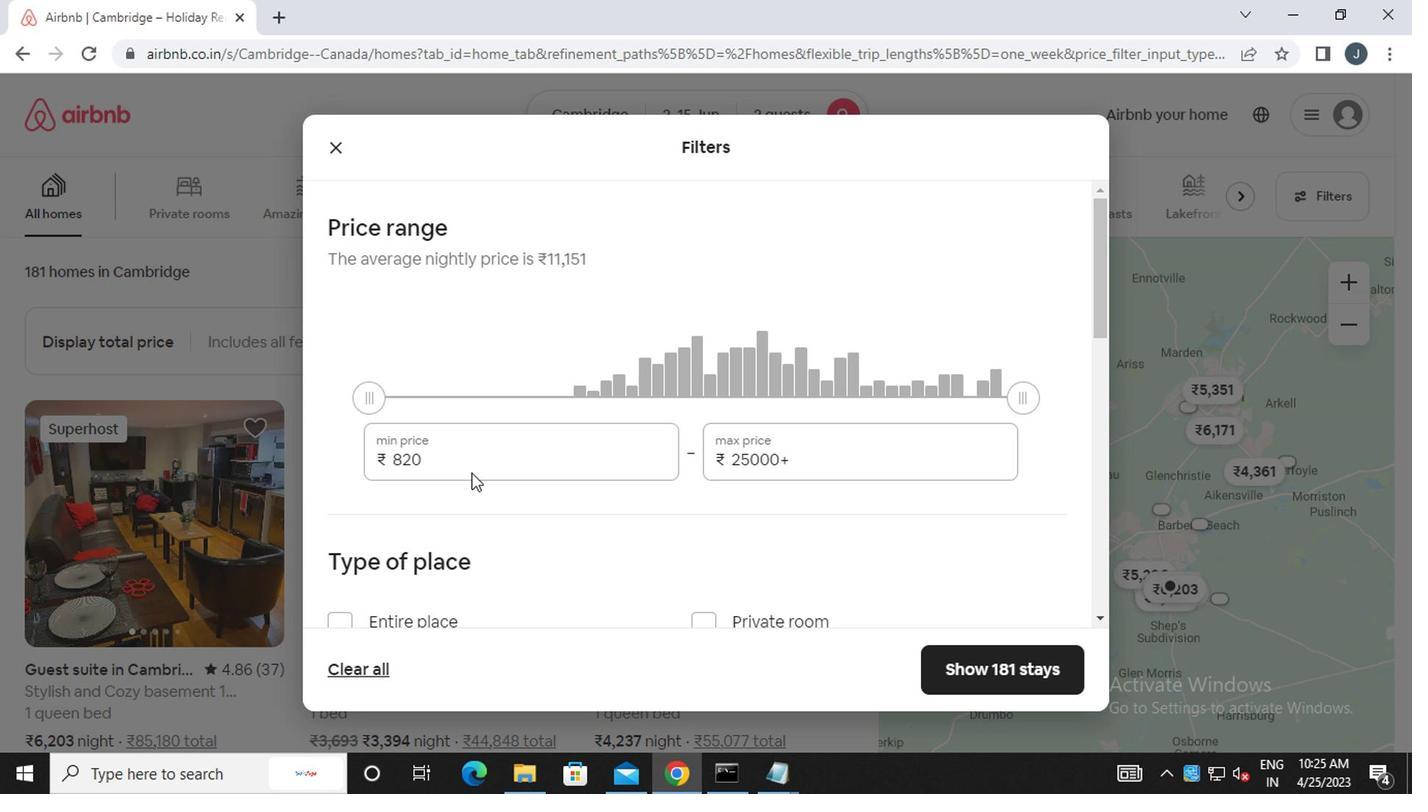 
Action: Mouse pressed left at (468, 459)
Screenshot: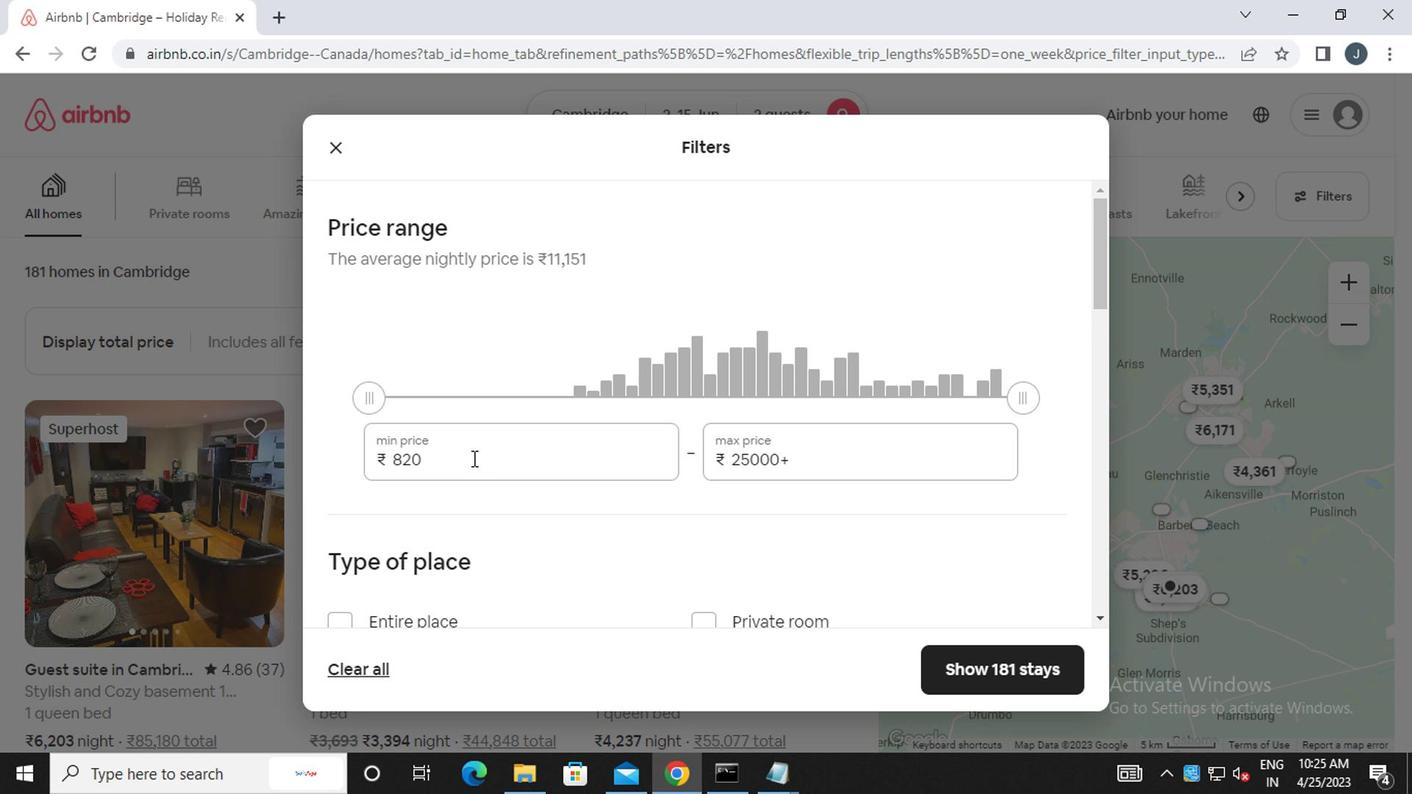 
Action: Mouse moved to (462, 455)
Screenshot: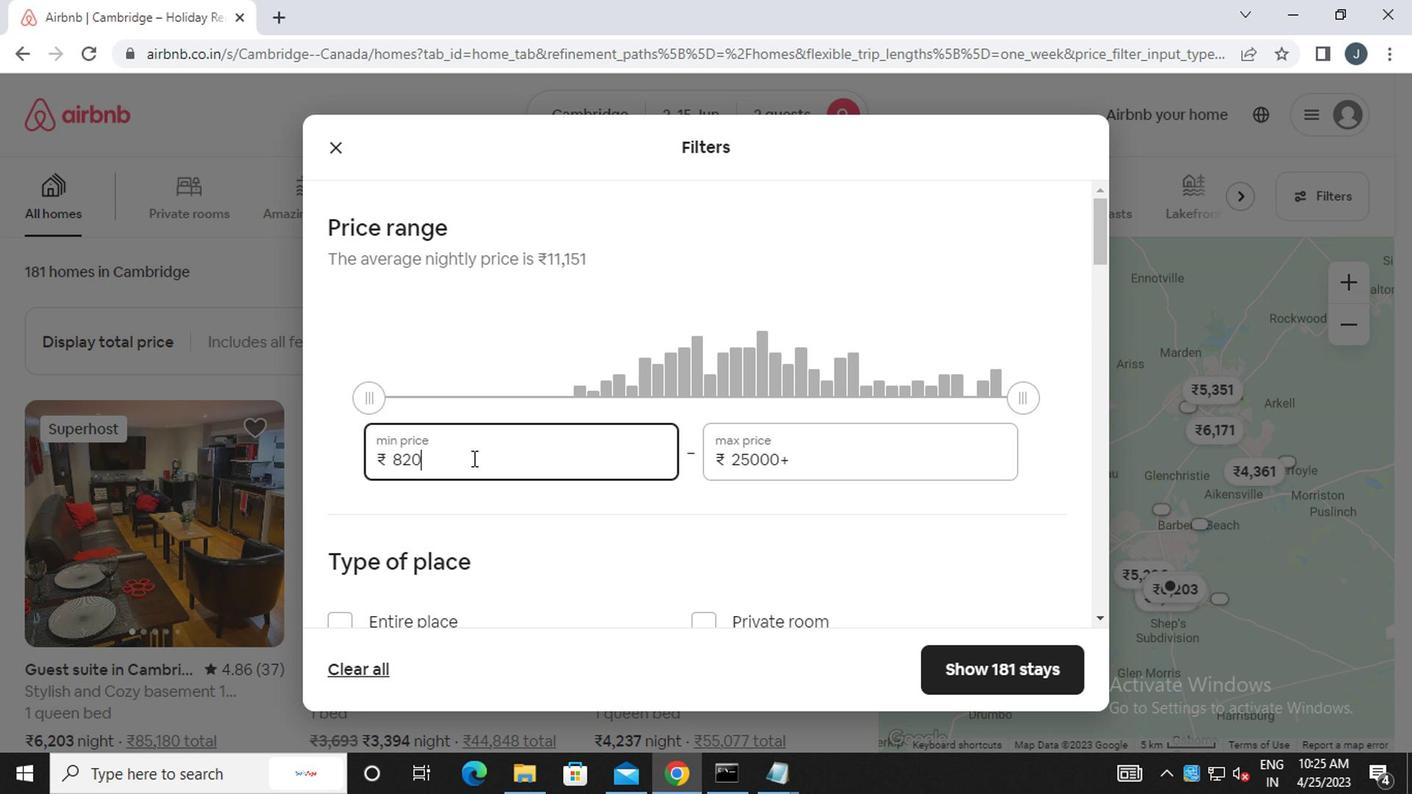 
Action: Key pressed <Key.backspace><Key.backspace><Key.backspace><<97>><<96>><<96>><<96>><<96>>
Screenshot: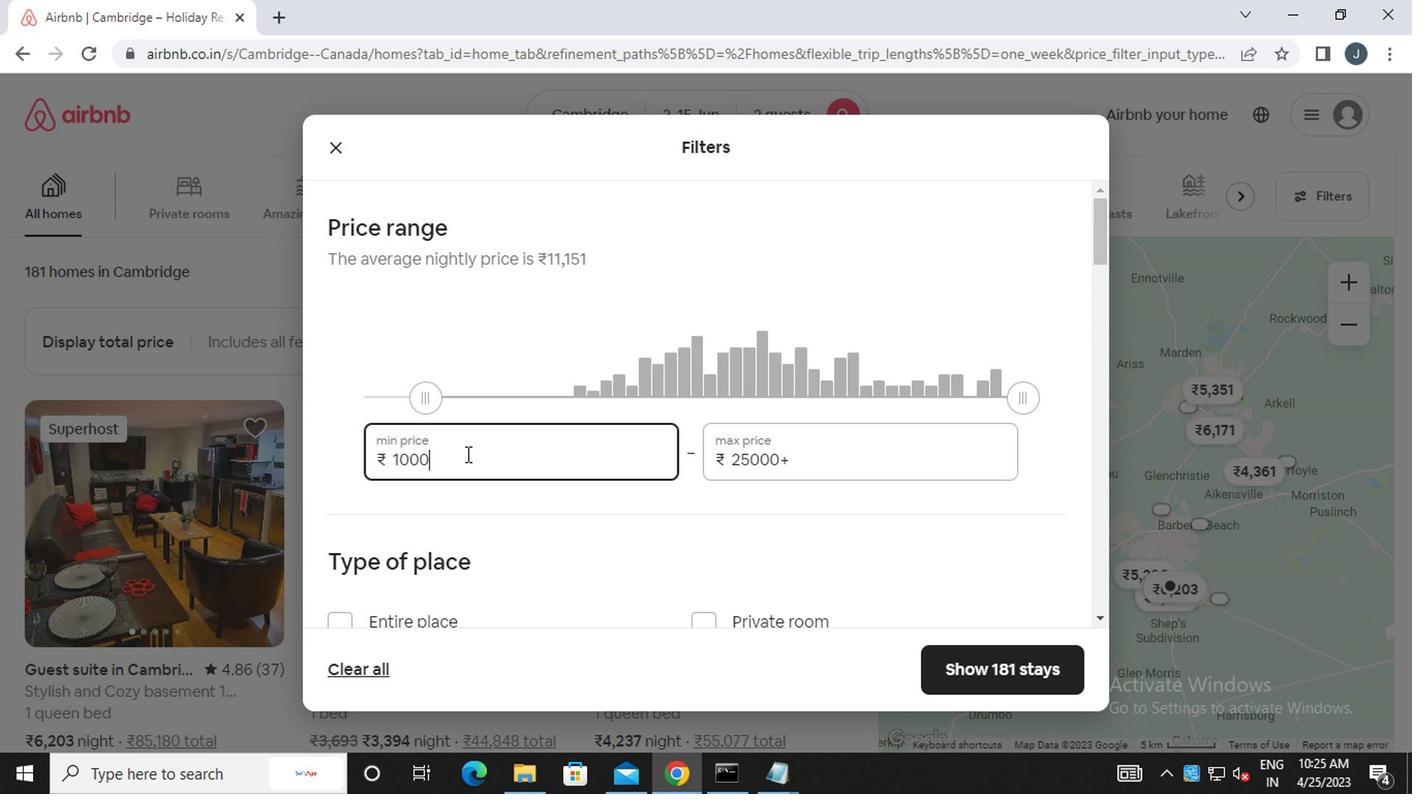 
Action: Mouse moved to (829, 464)
Screenshot: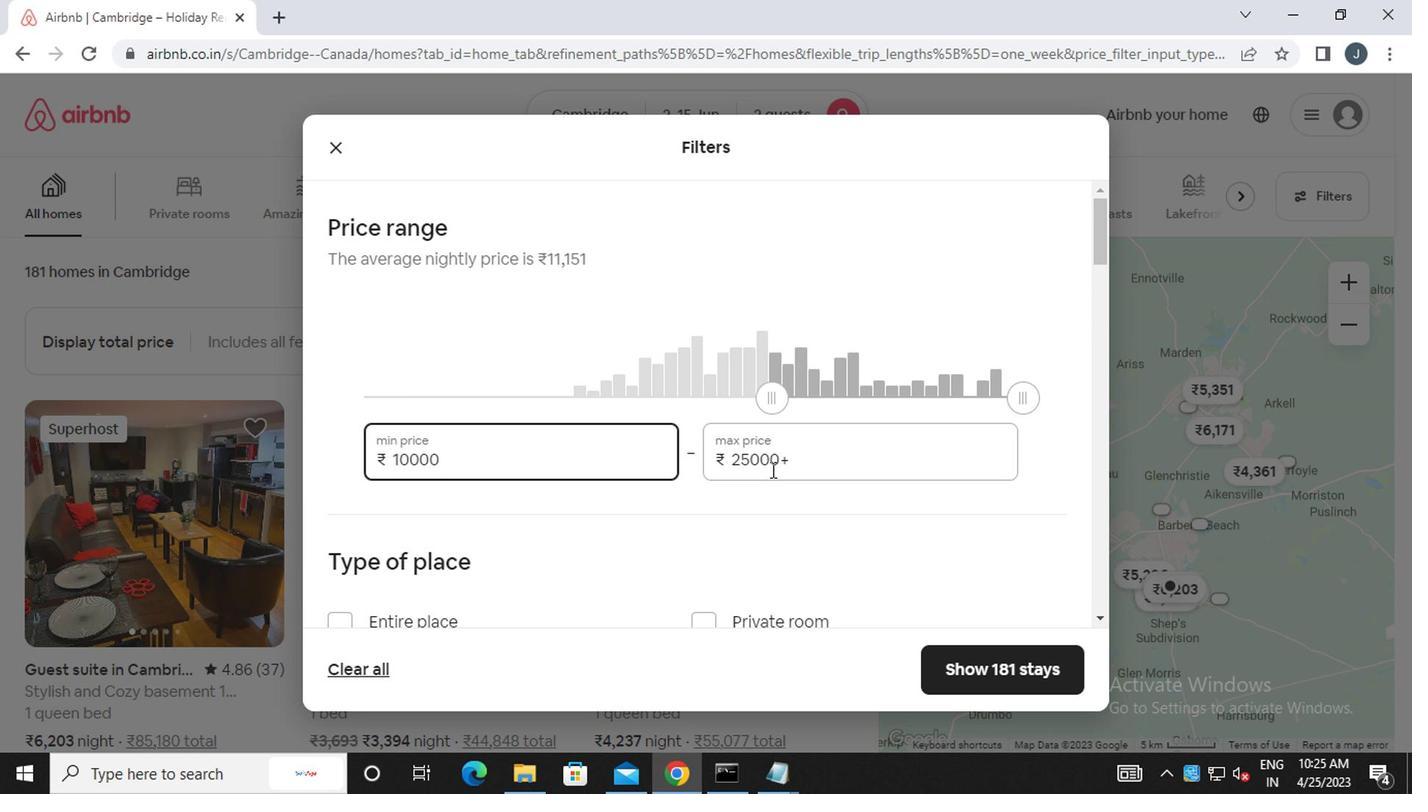 
Action: Mouse pressed left at (829, 464)
Screenshot: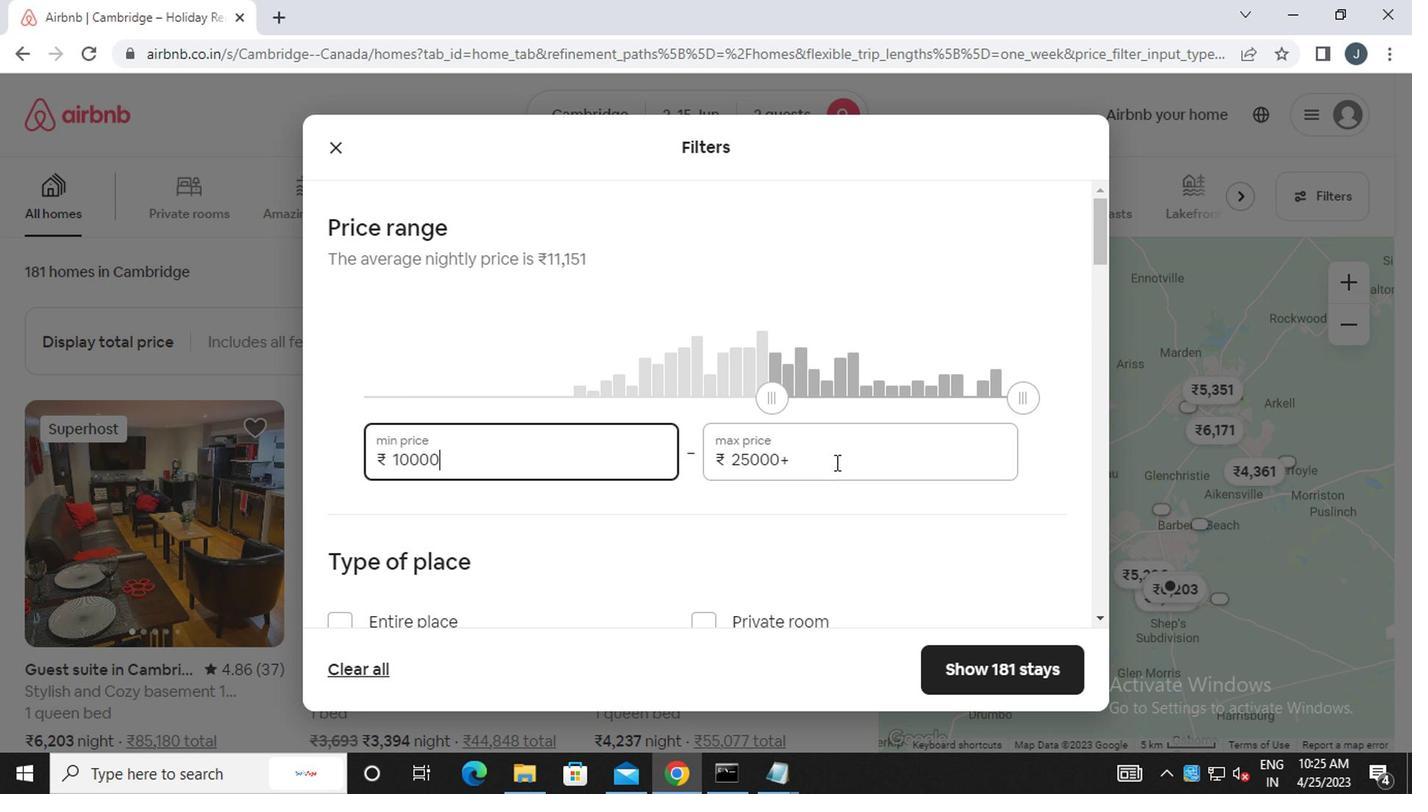 
Action: Mouse moved to (814, 464)
Screenshot: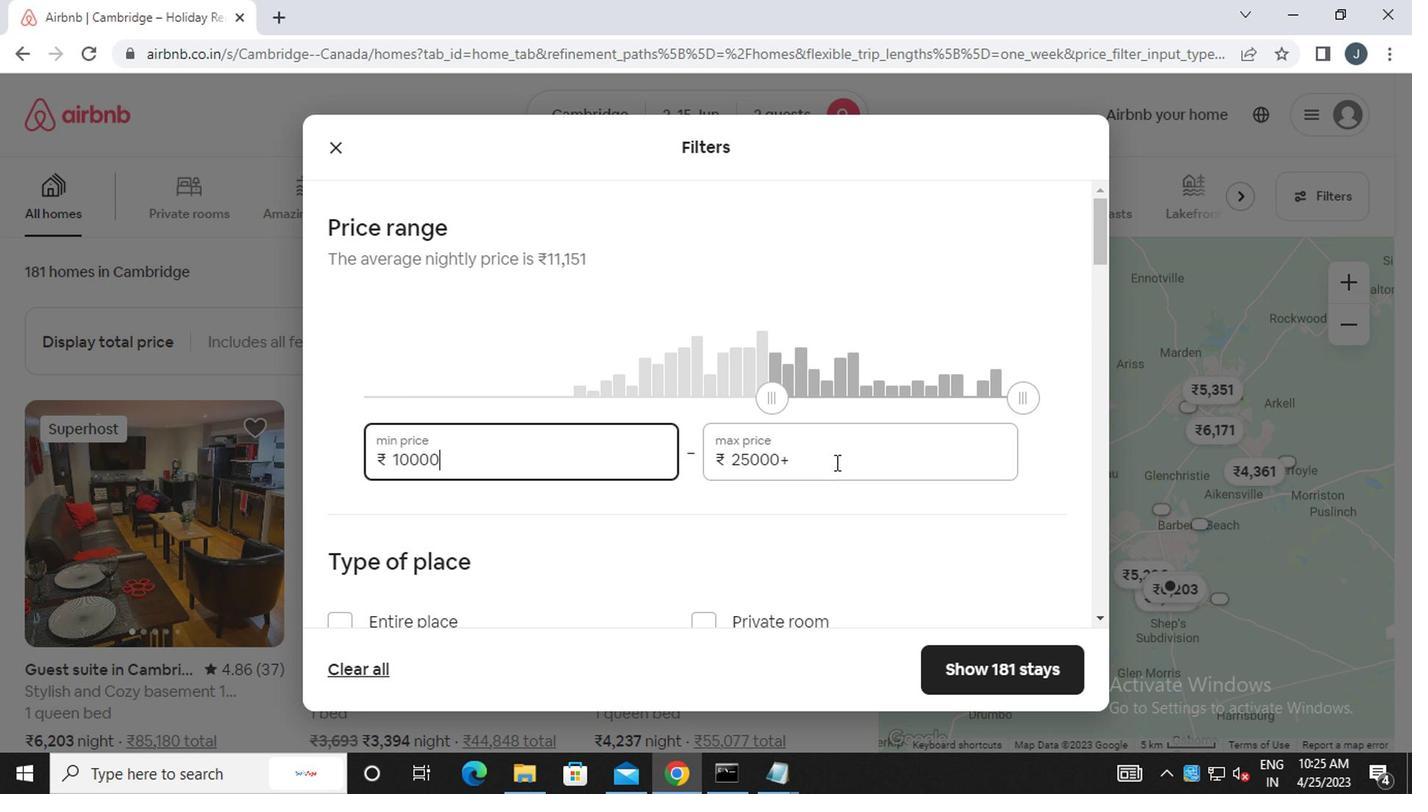 
Action: Key pressed <Key.backspace><Key.backspace><Key.backspace><Key.backspace><Key.backspace><Key.backspace><Key.backspace><Key.backspace><Key.backspace><<97>><<101>><<96>><<96>><<96>>
Screenshot: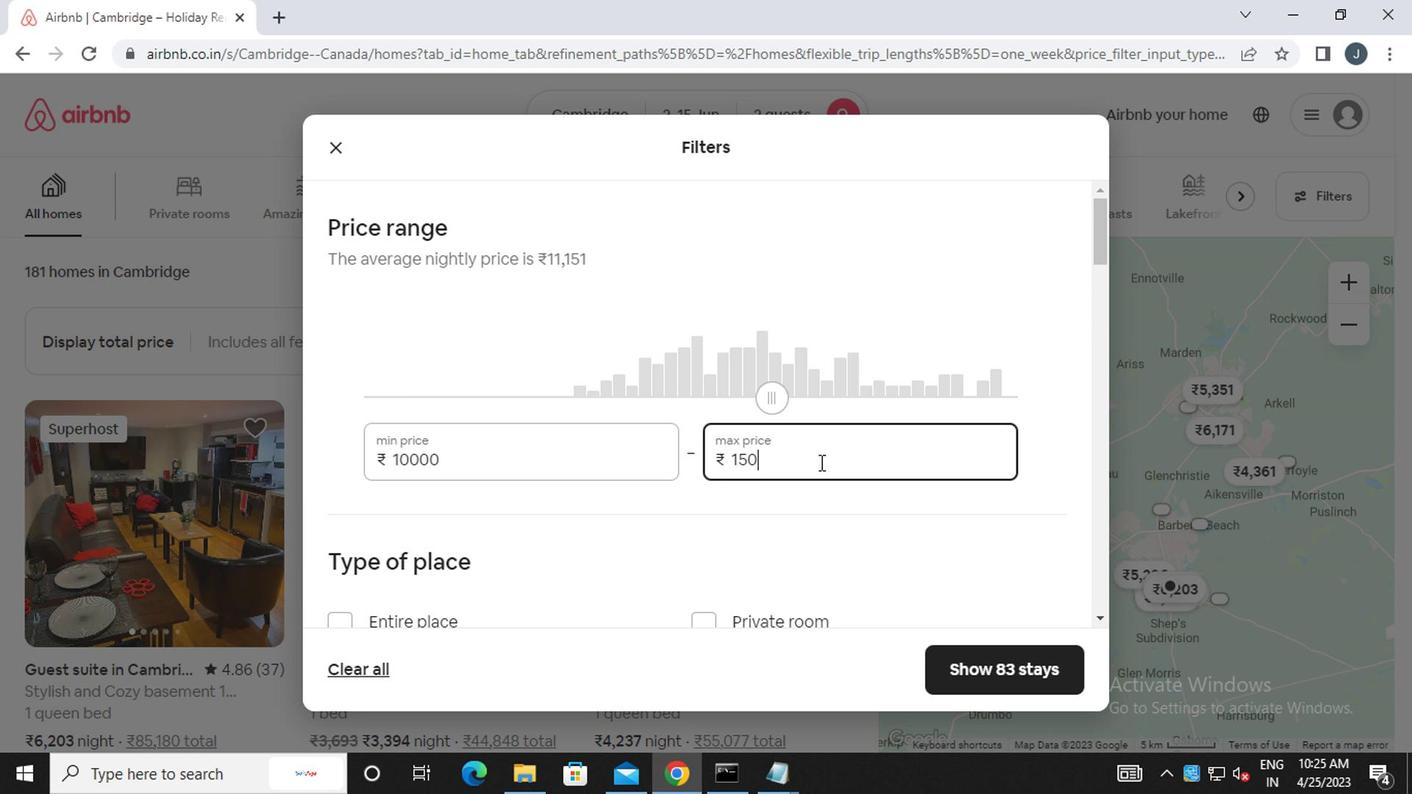 
Action: Mouse moved to (813, 464)
Screenshot: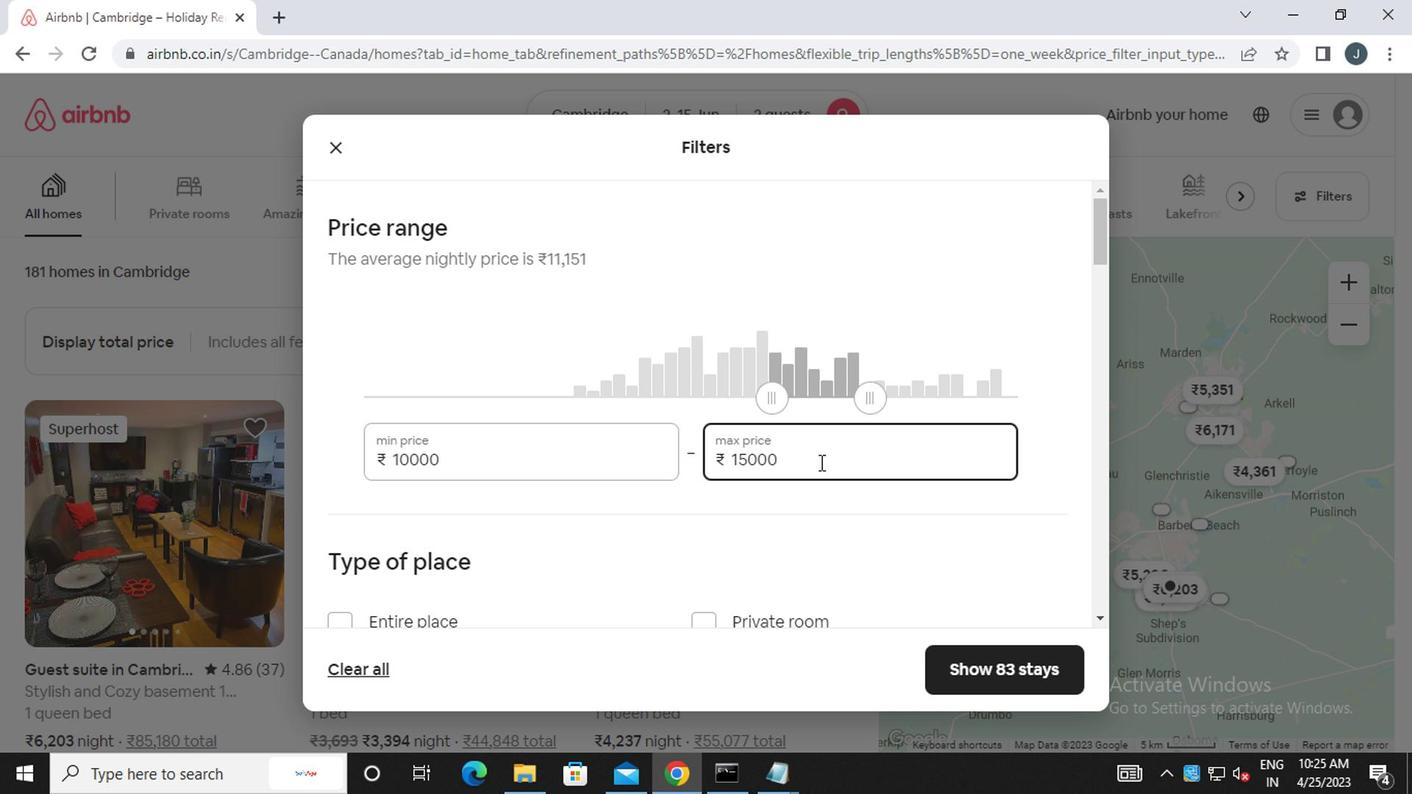 
Action: Mouse scrolled (813, 462) with delta (0, -1)
Screenshot: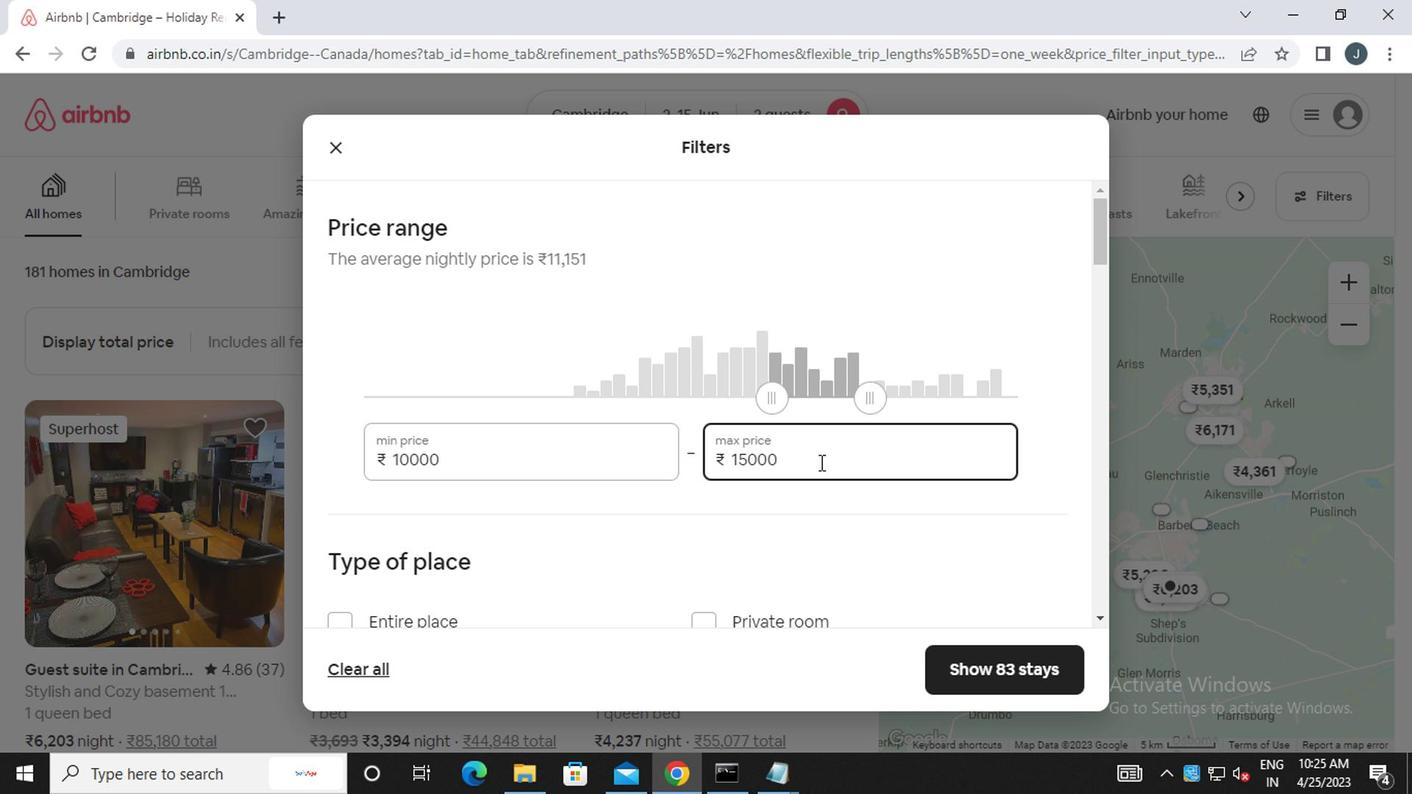 
Action: Mouse scrolled (813, 462) with delta (0, -1)
Screenshot: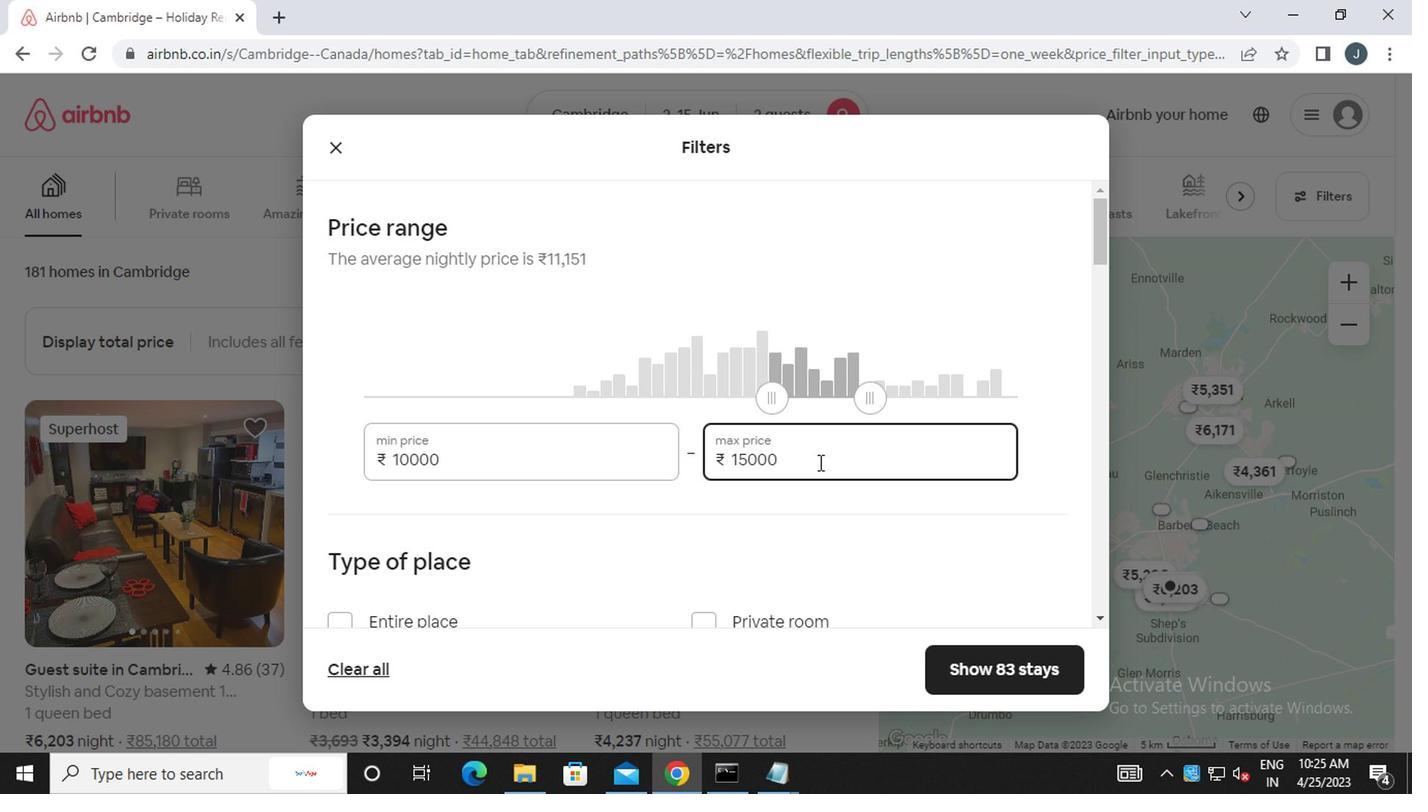 
Action: Mouse moved to (348, 423)
Screenshot: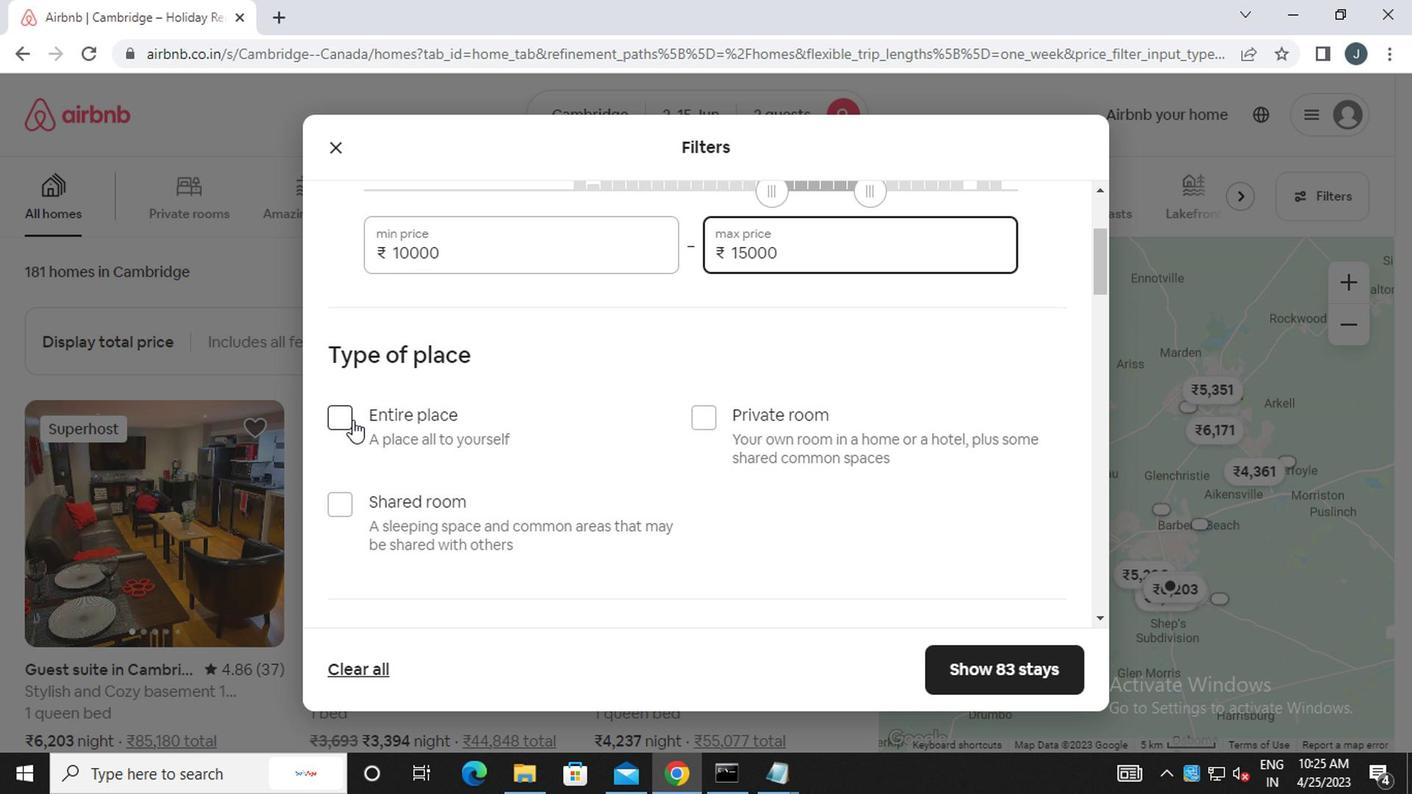 
Action: Mouse pressed left at (348, 423)
Screenshot: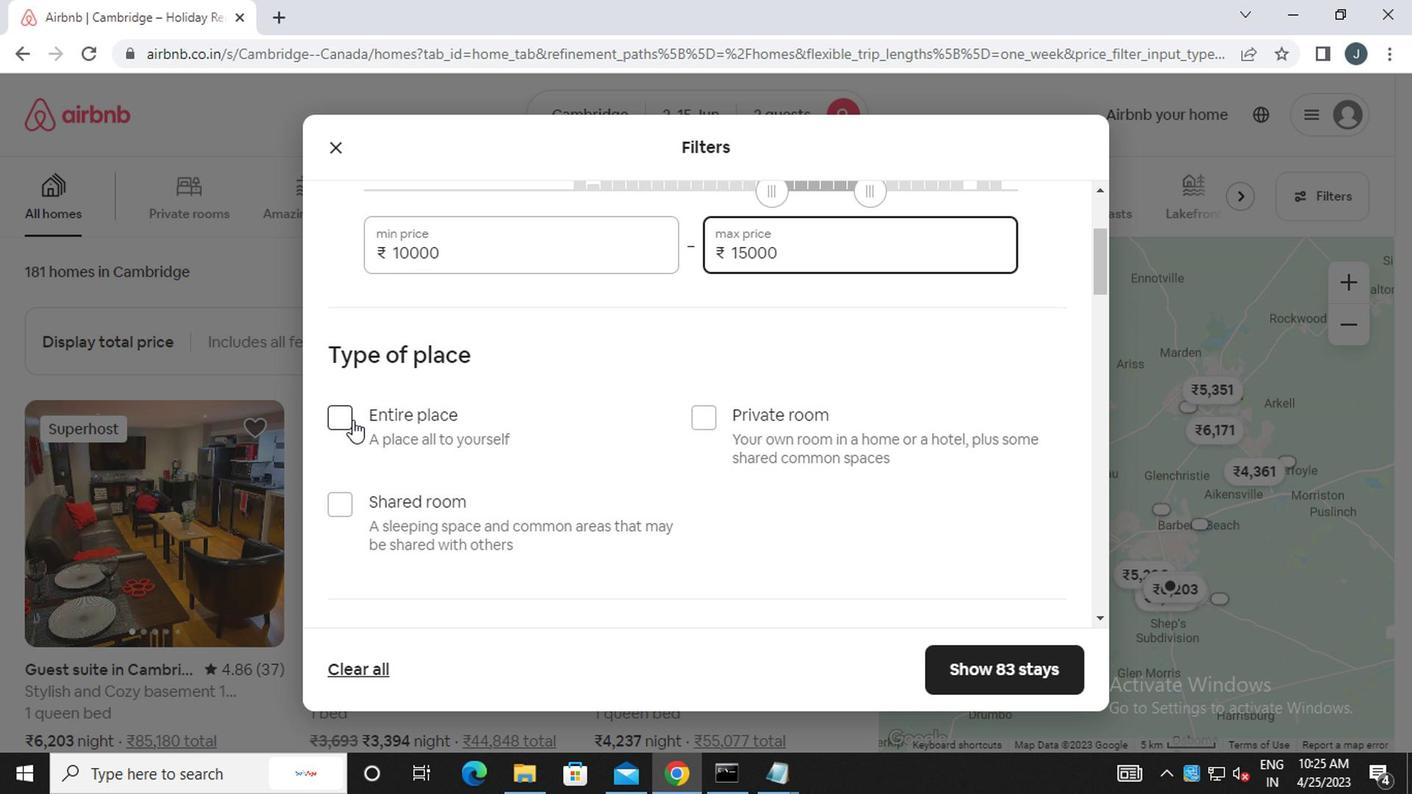 
Action: Mouse moved to (480, 435)
Screenshot: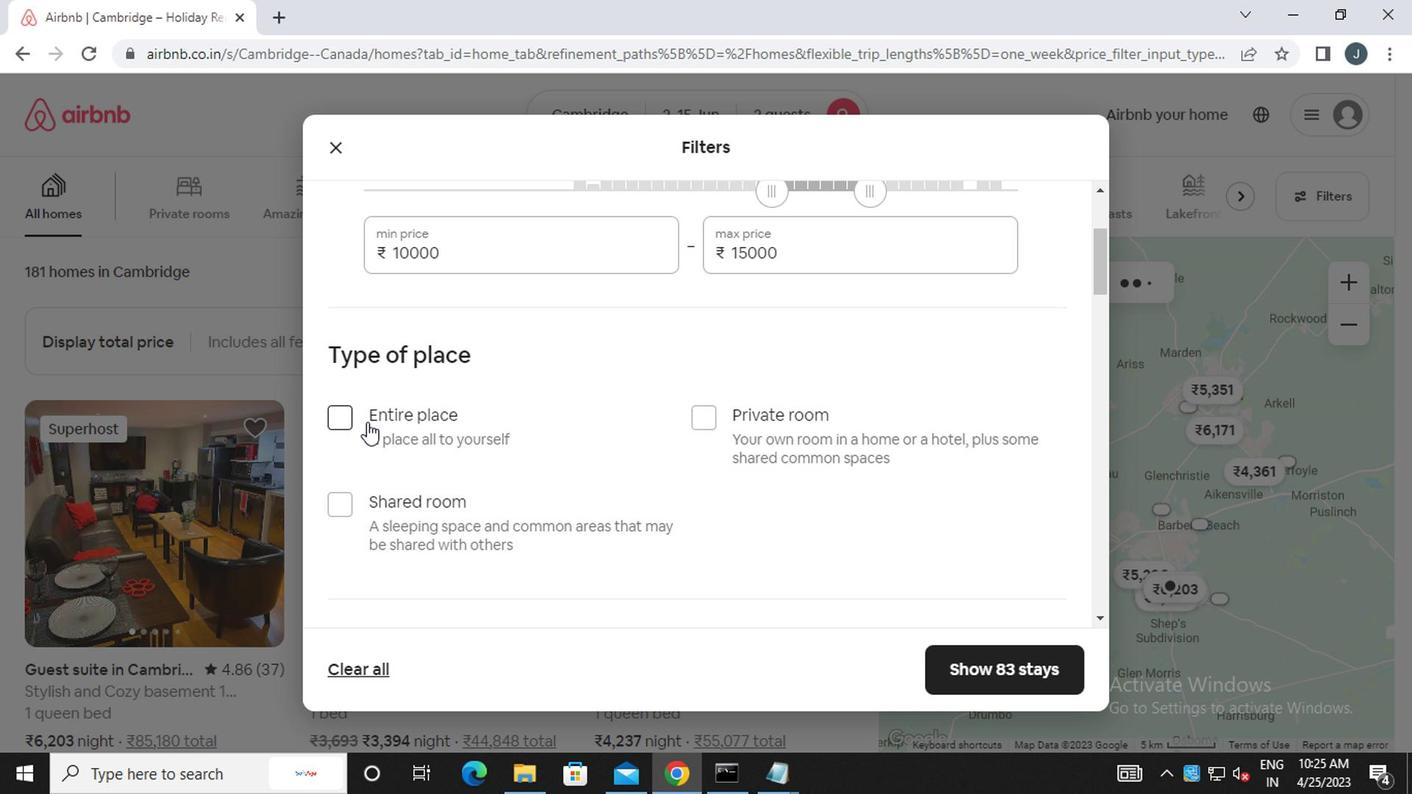 
Action: Mouse scrolled (480, 434) with delta (0, 0)
Screenshot: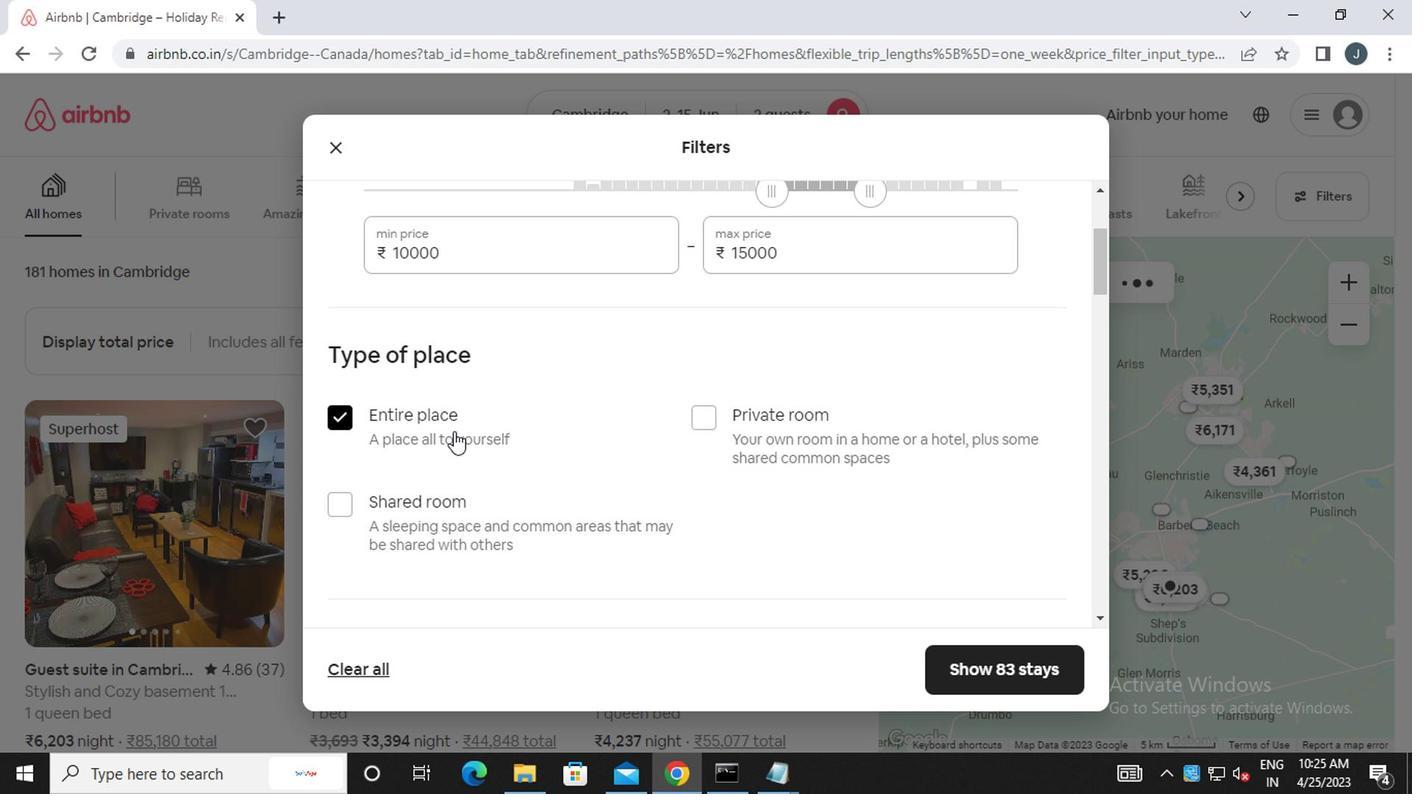 
Action: Mouse scrolled (480, 434) with delta (0, 0)
Screenshot: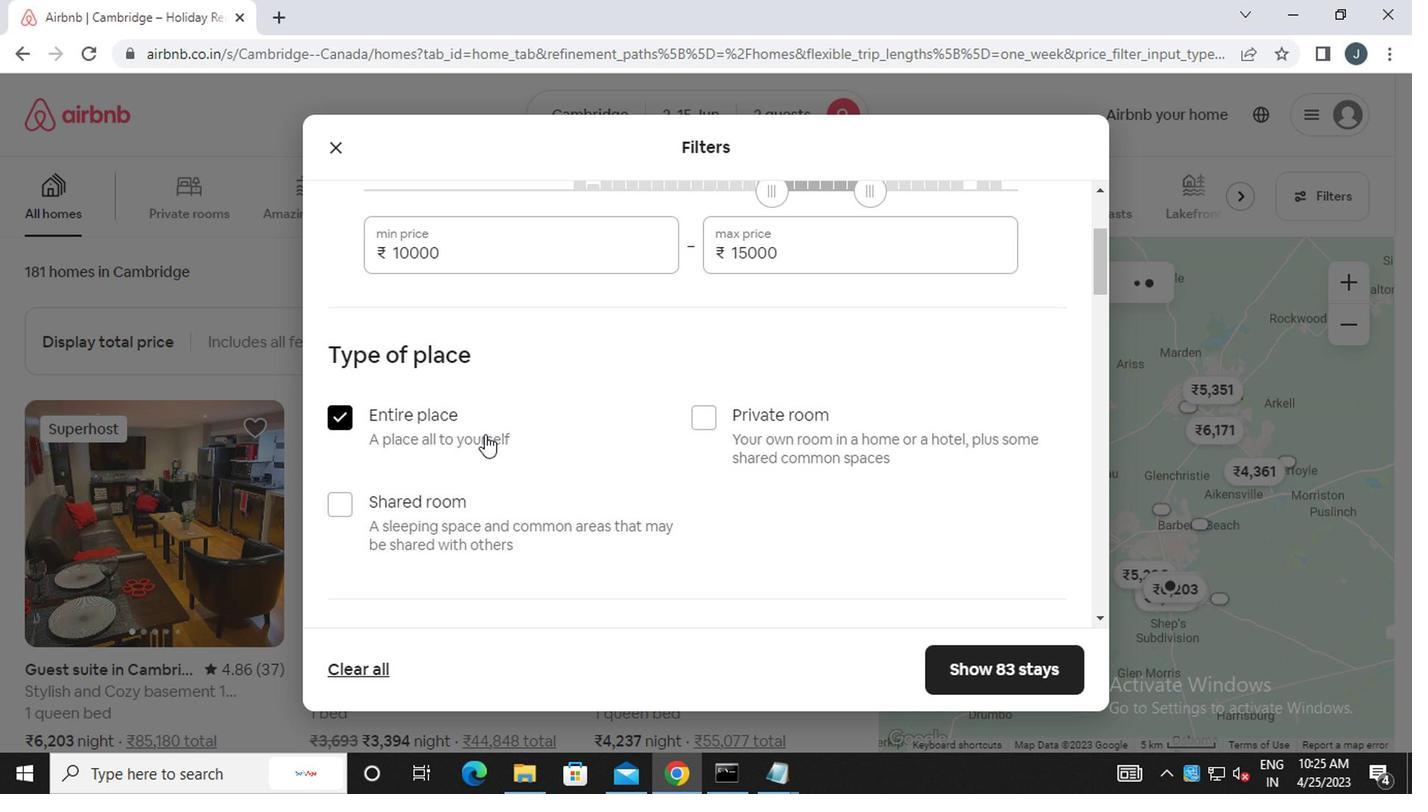 
Action: Mouse scrolled (480, 434) with delta (0, 0)
Screenshot: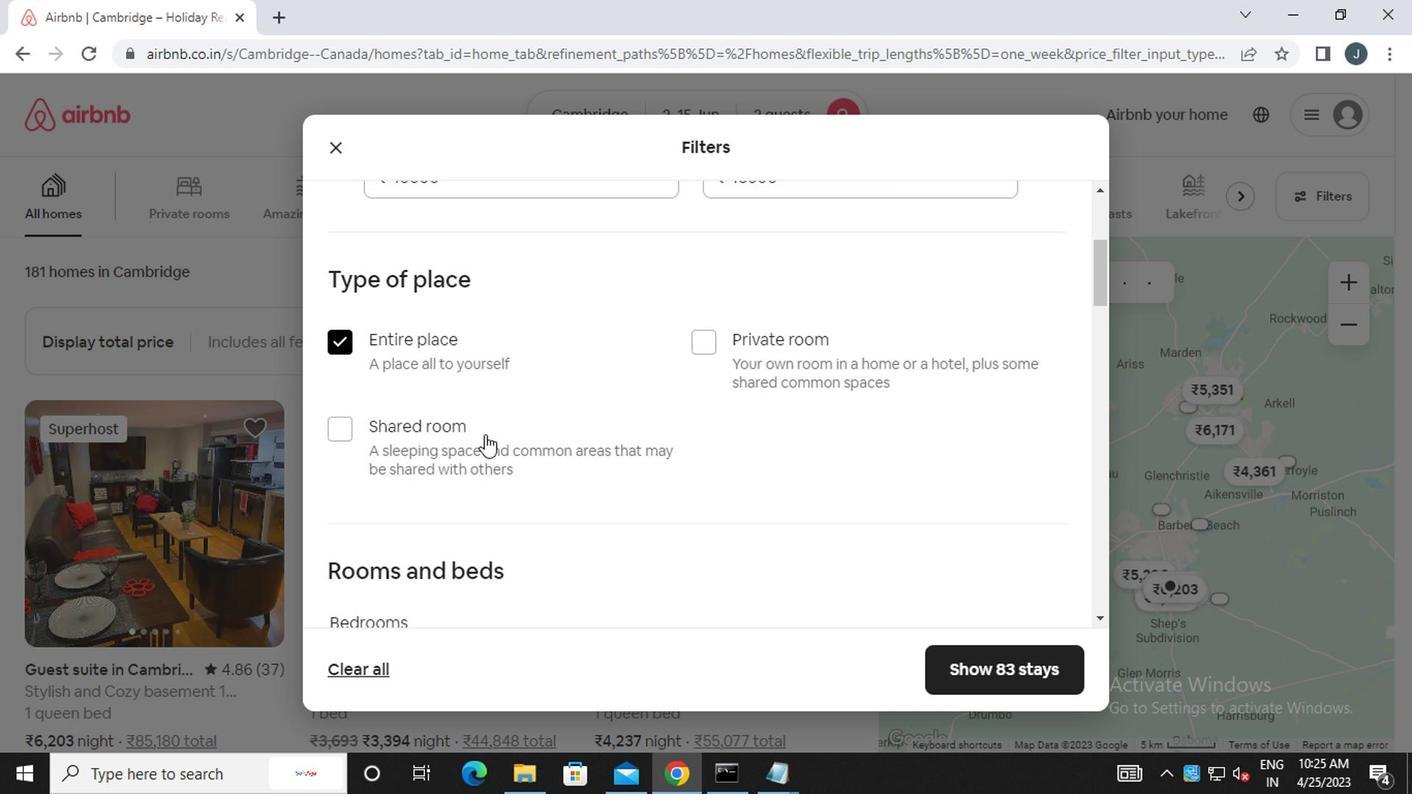 
Action: Mouse scrolled (480, 434) with delta (0, 0)
Screenshot: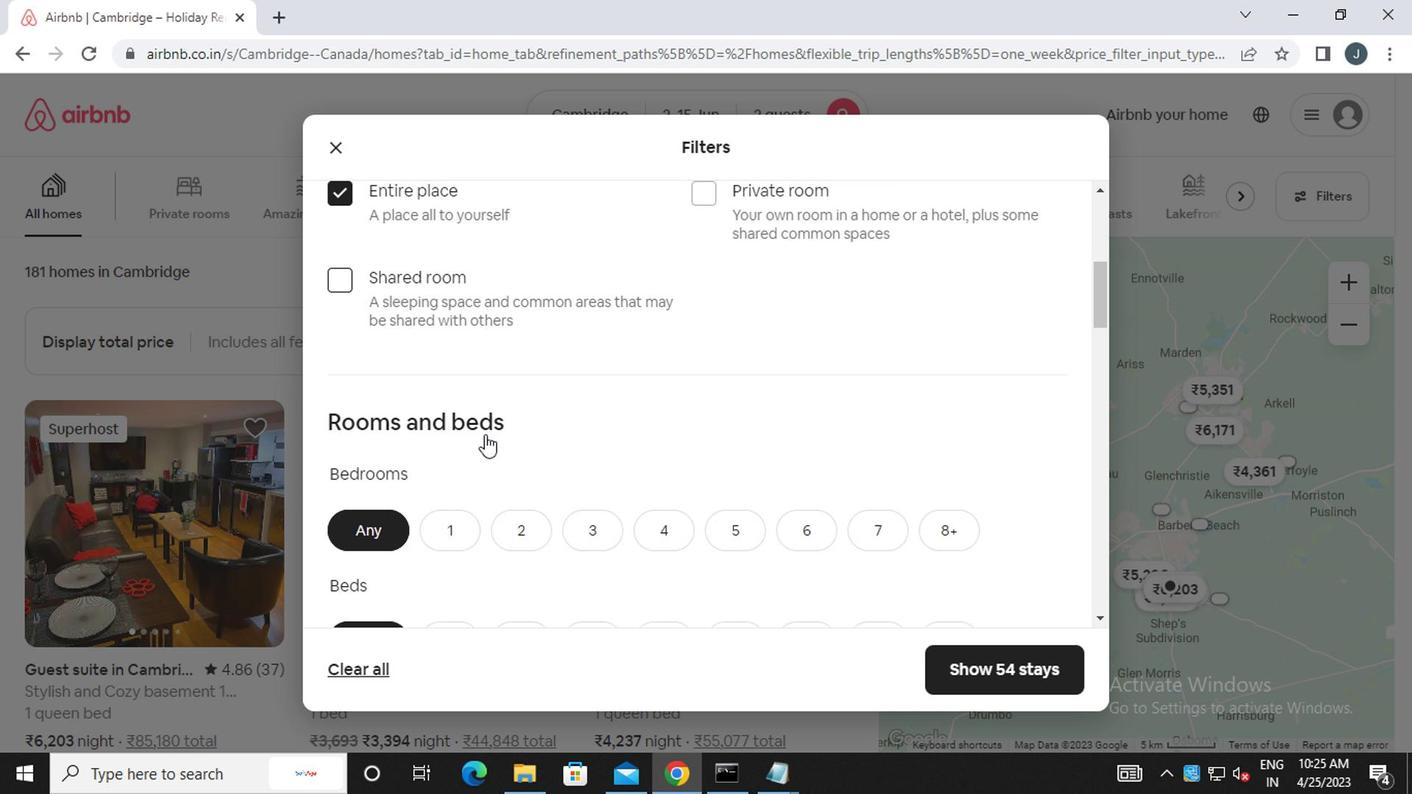 
Action: Mouse moved to (451, 343)
Screenshot: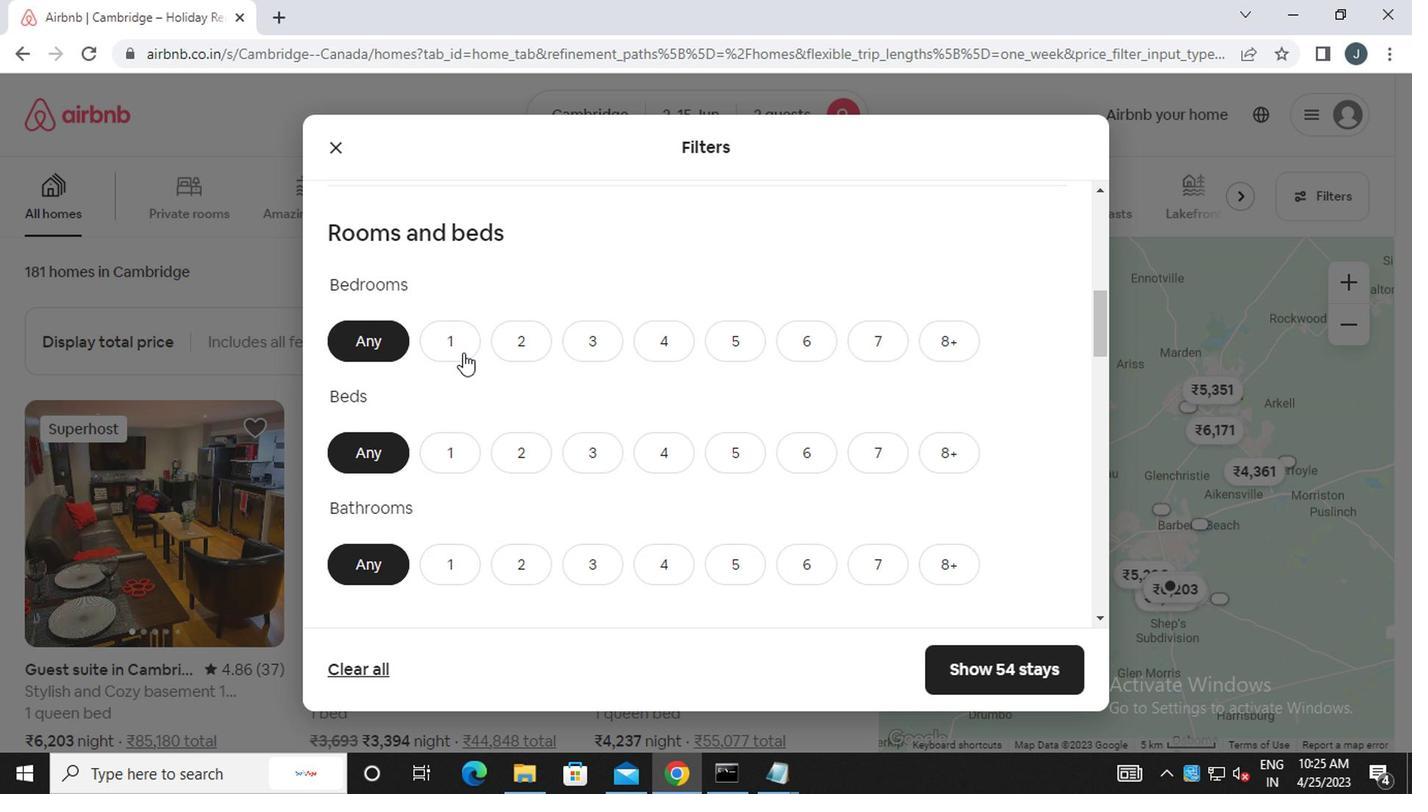 
Action: Mouse pressed left at (451, 343)
Screenshot: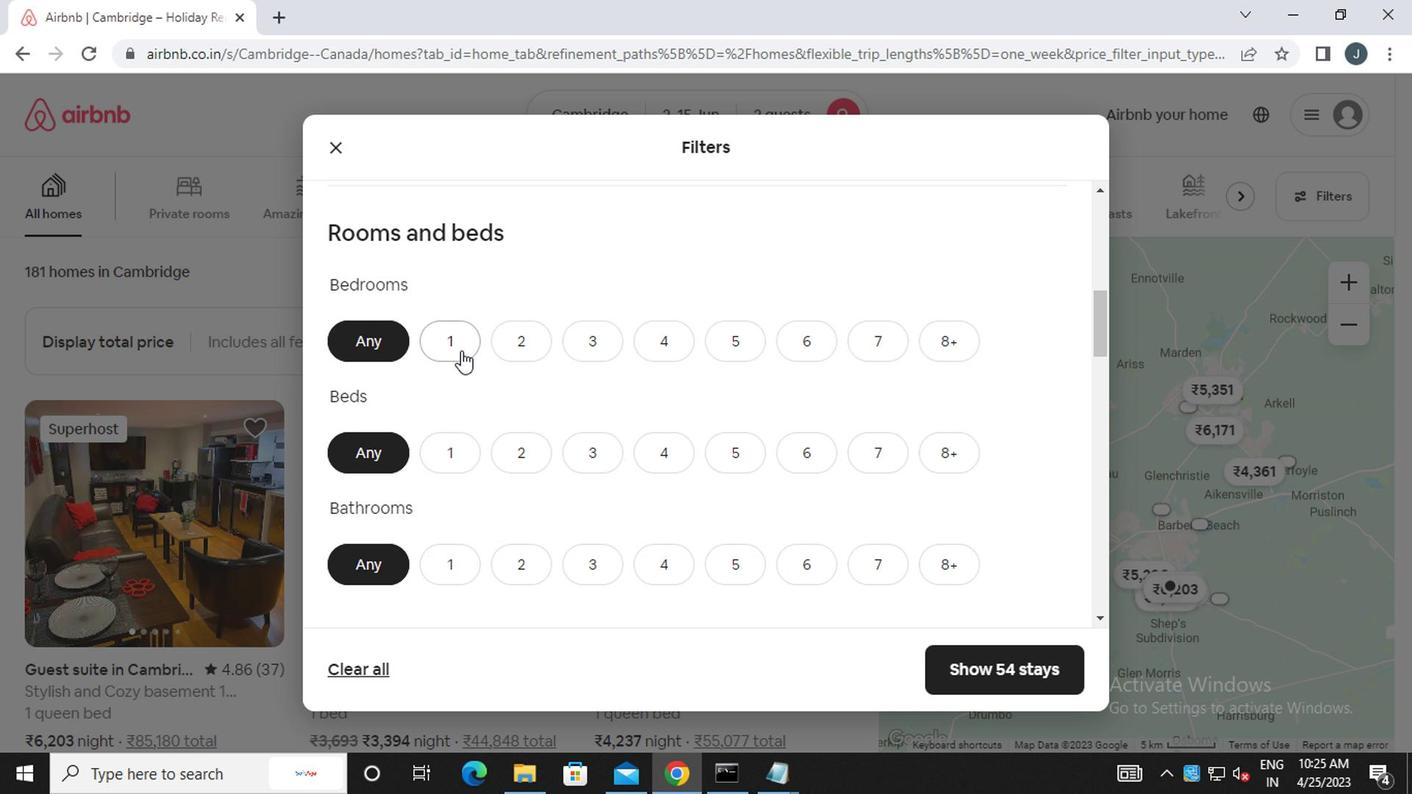 
Action: Mouse moved to (464, 444)
Screenshot: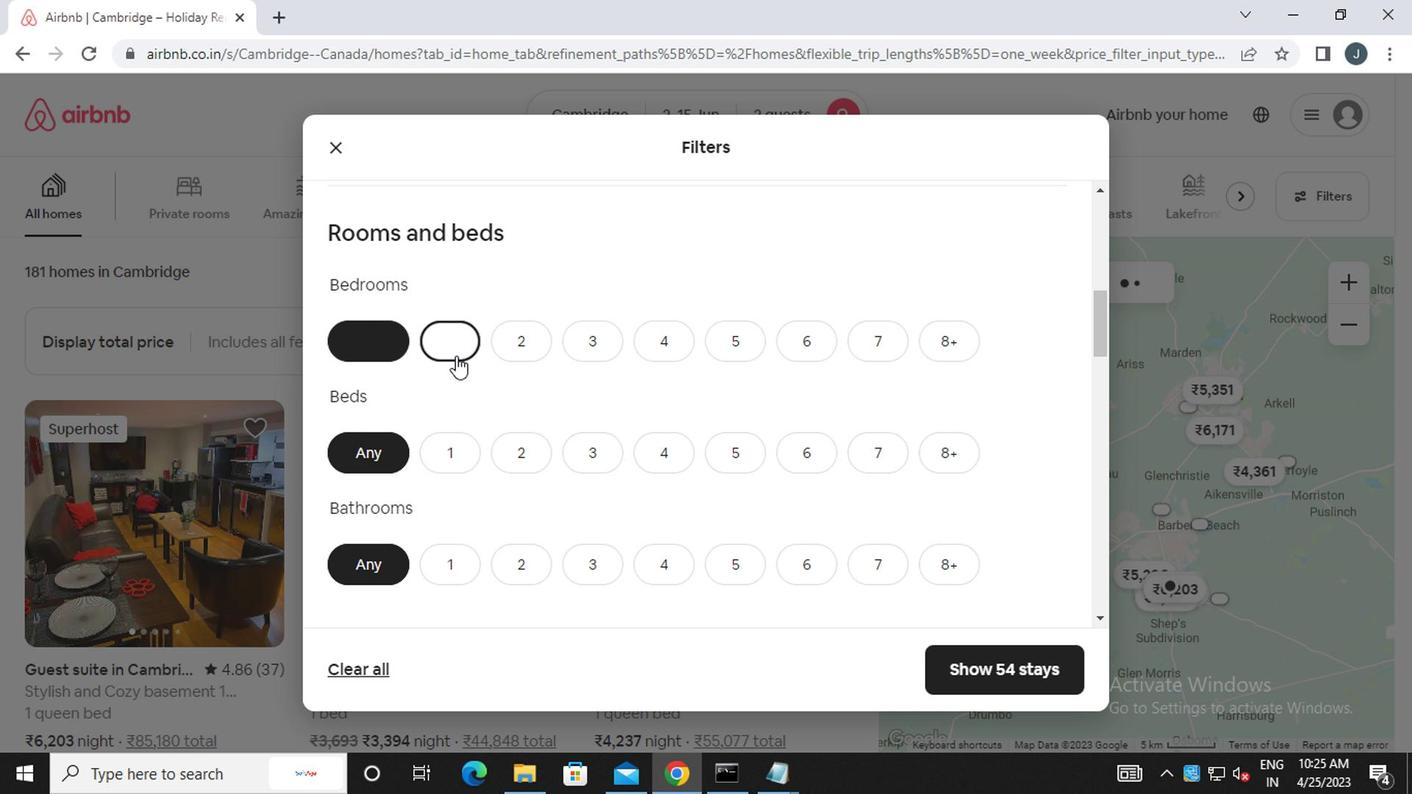 
Action: Mouse pressed left at (464, 444)
Screenshot: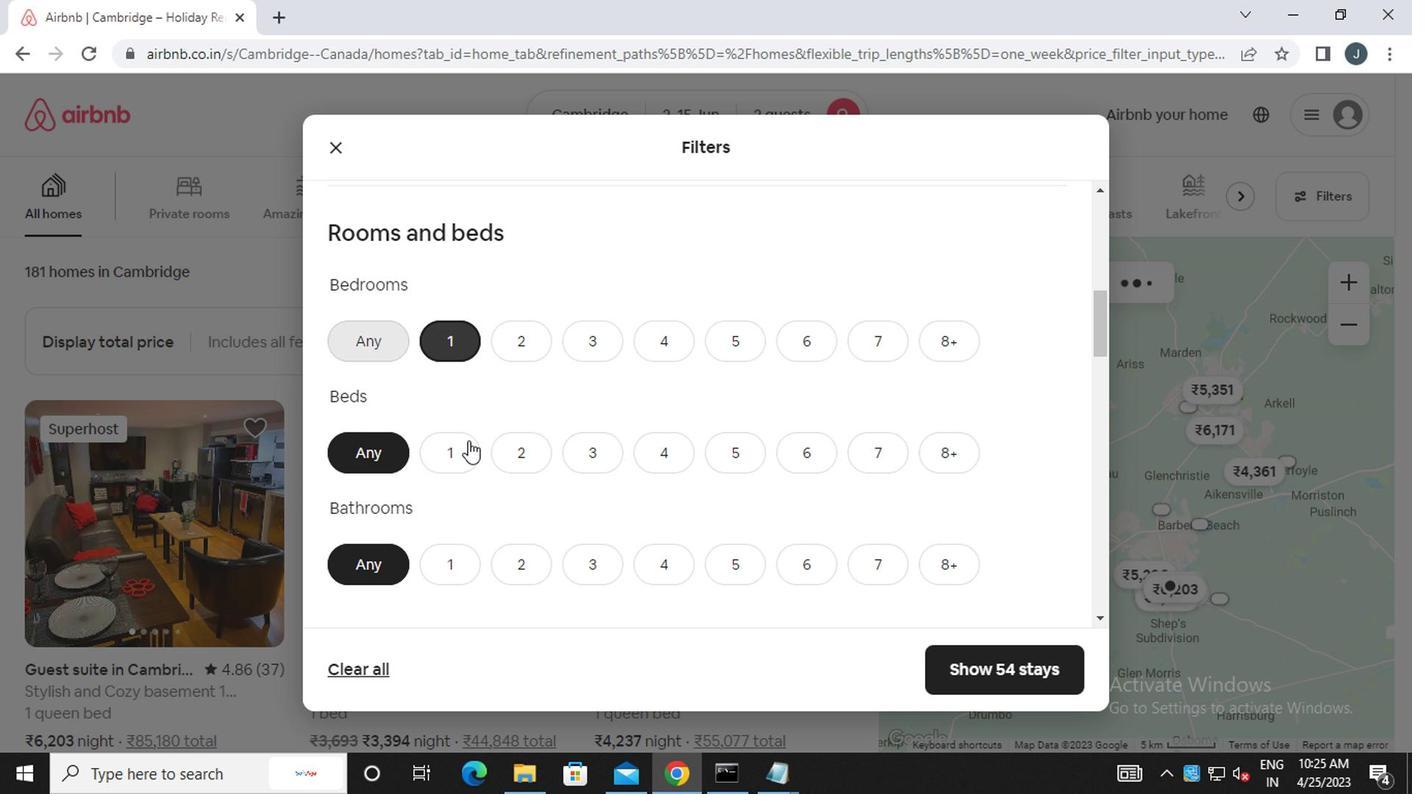 
Action: Mouse moved to (451, 559)
Screenshot: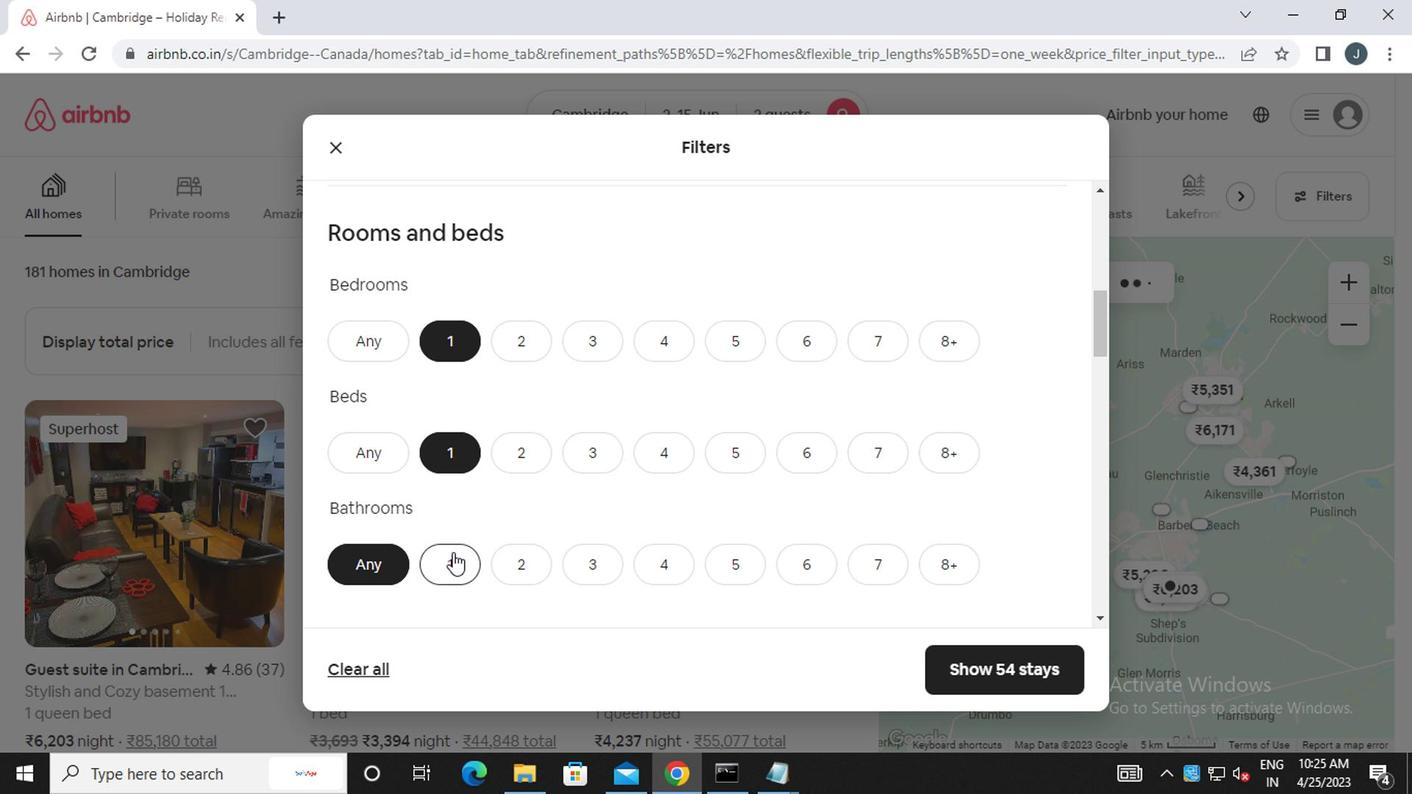 
Action: Mouse pressed left at (451, 559)
Screenshot: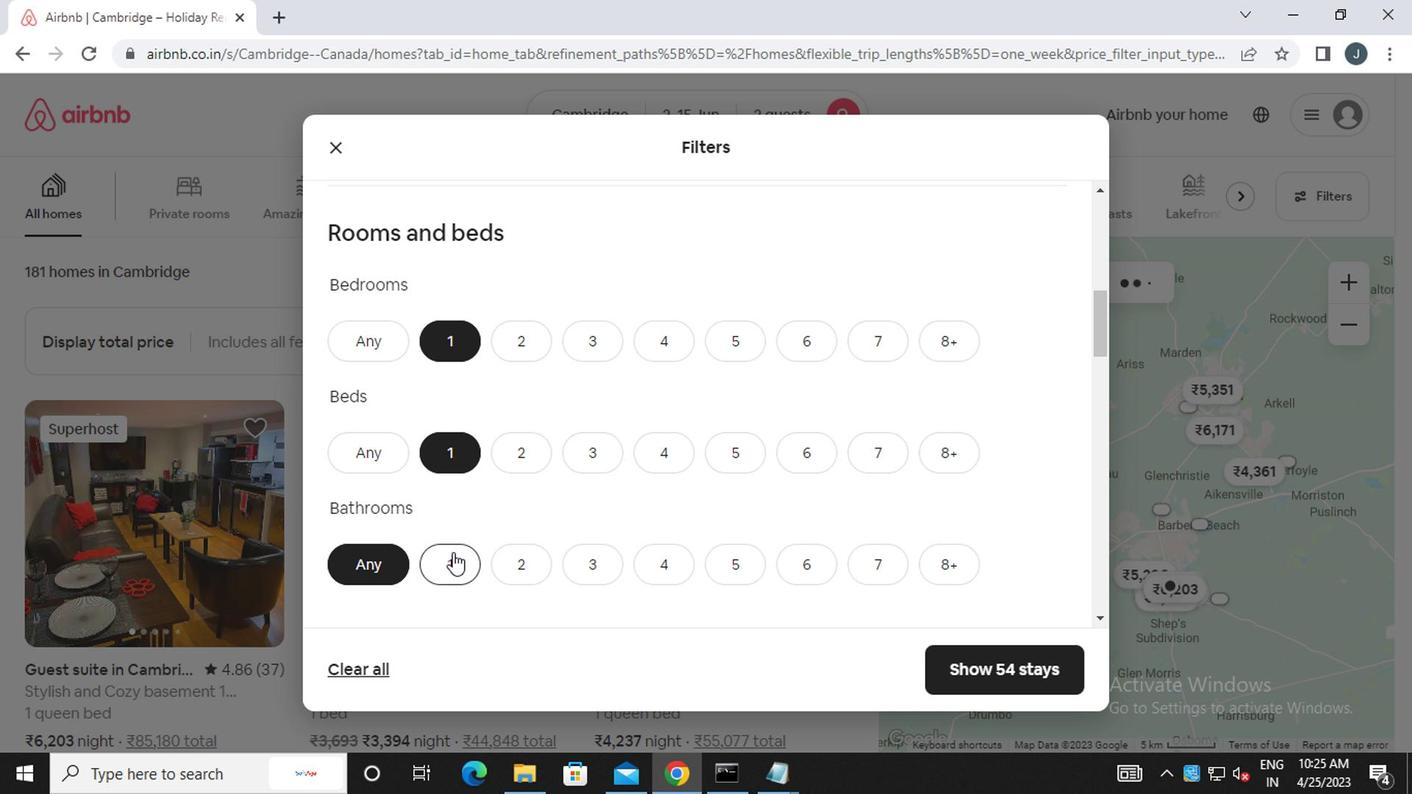 
Action: Mouse moved to (448, 559)
Screenshot: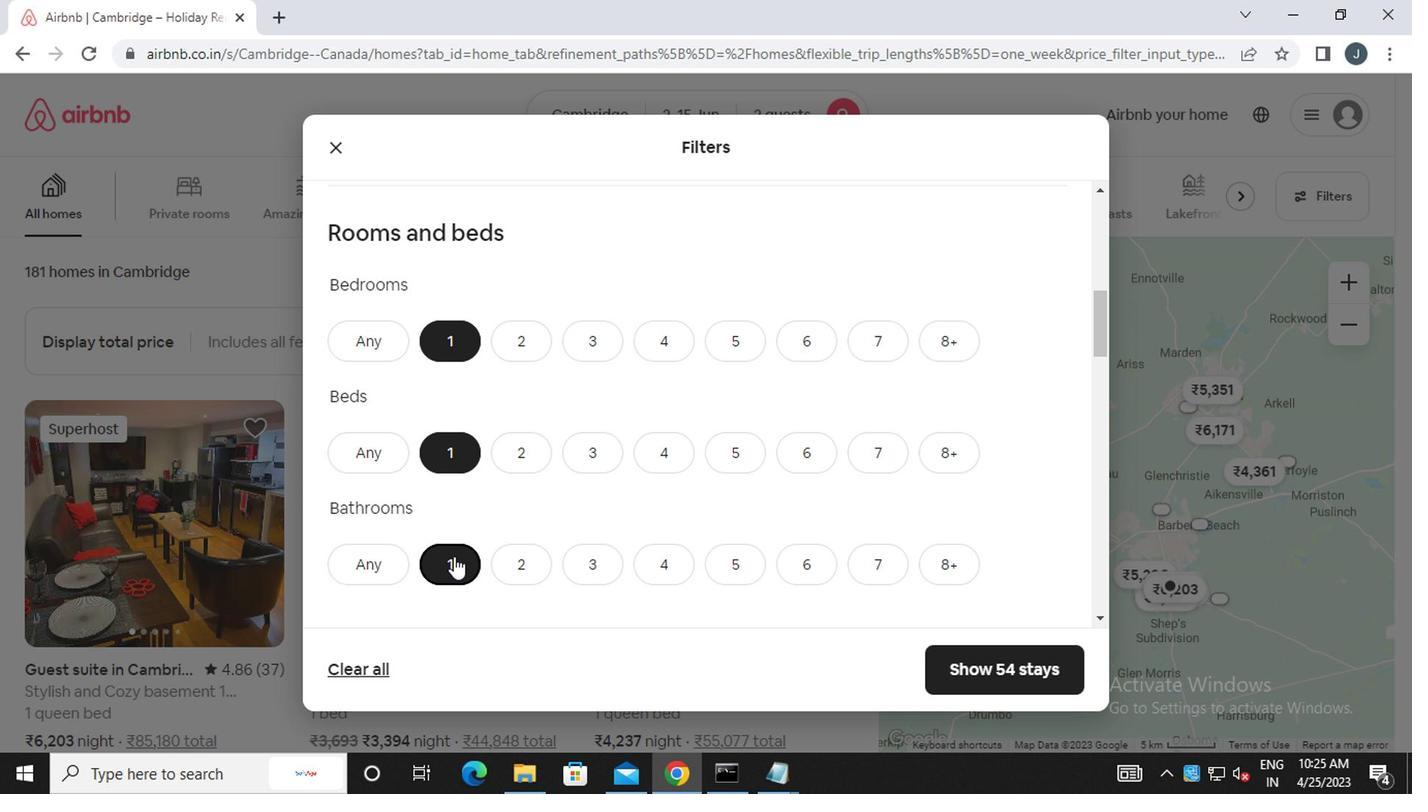 
Action: Mouse scrolled (448, 558) with delta (0, -1)
Screenshot: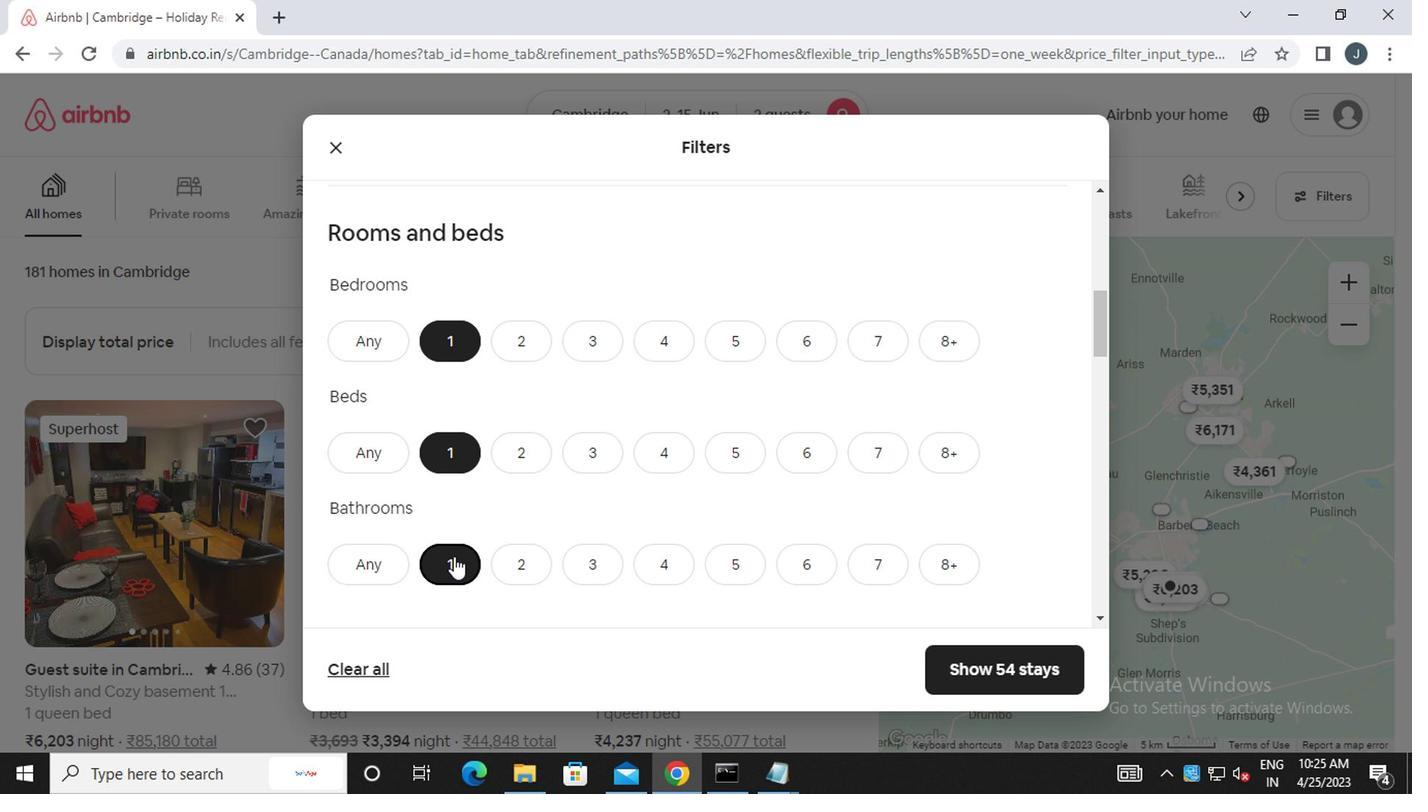 
Action: Mouse scrolled (448, 558) with delta (0, -1)
Screenshot: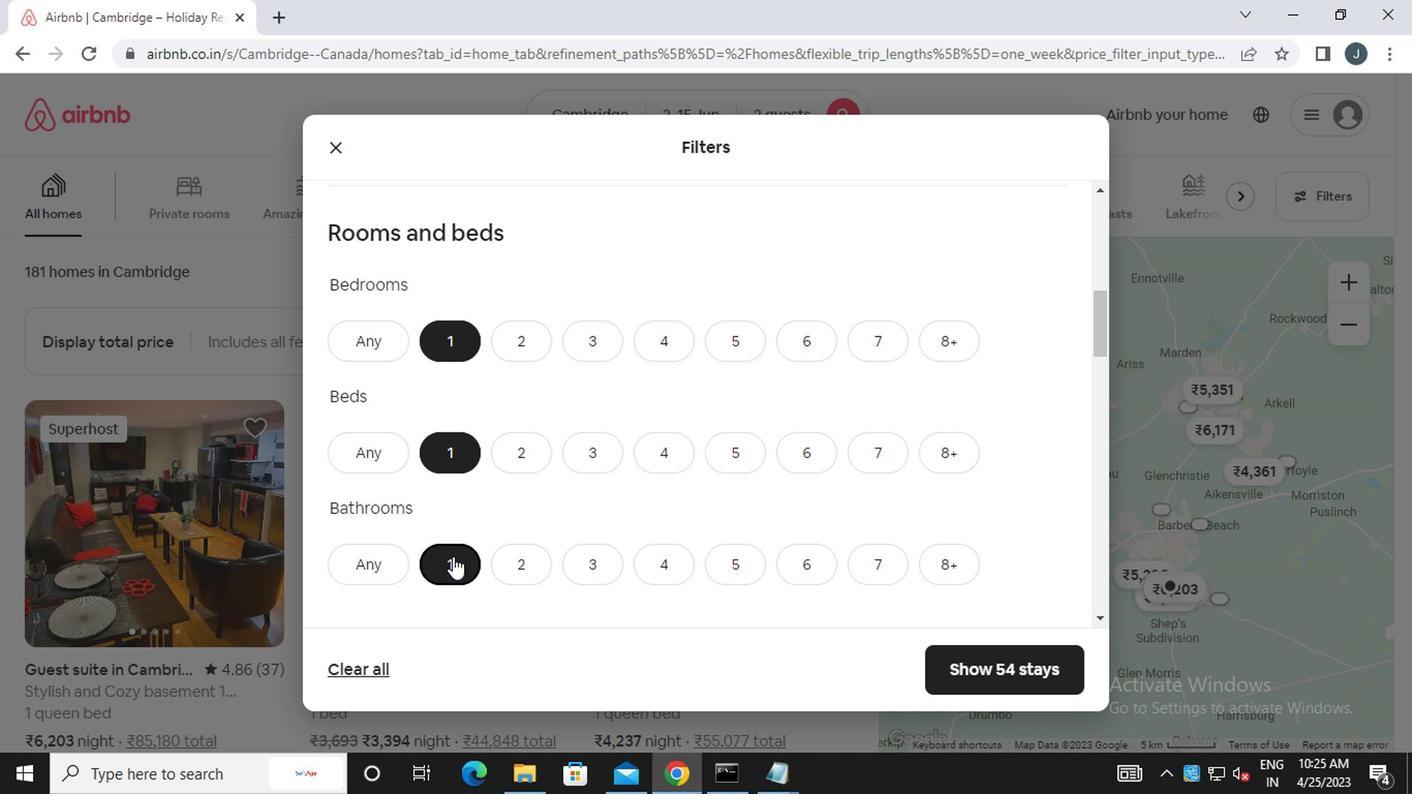 
Action: Mouse scrolled (448, 558) with delta (0, -1)
Screenshot: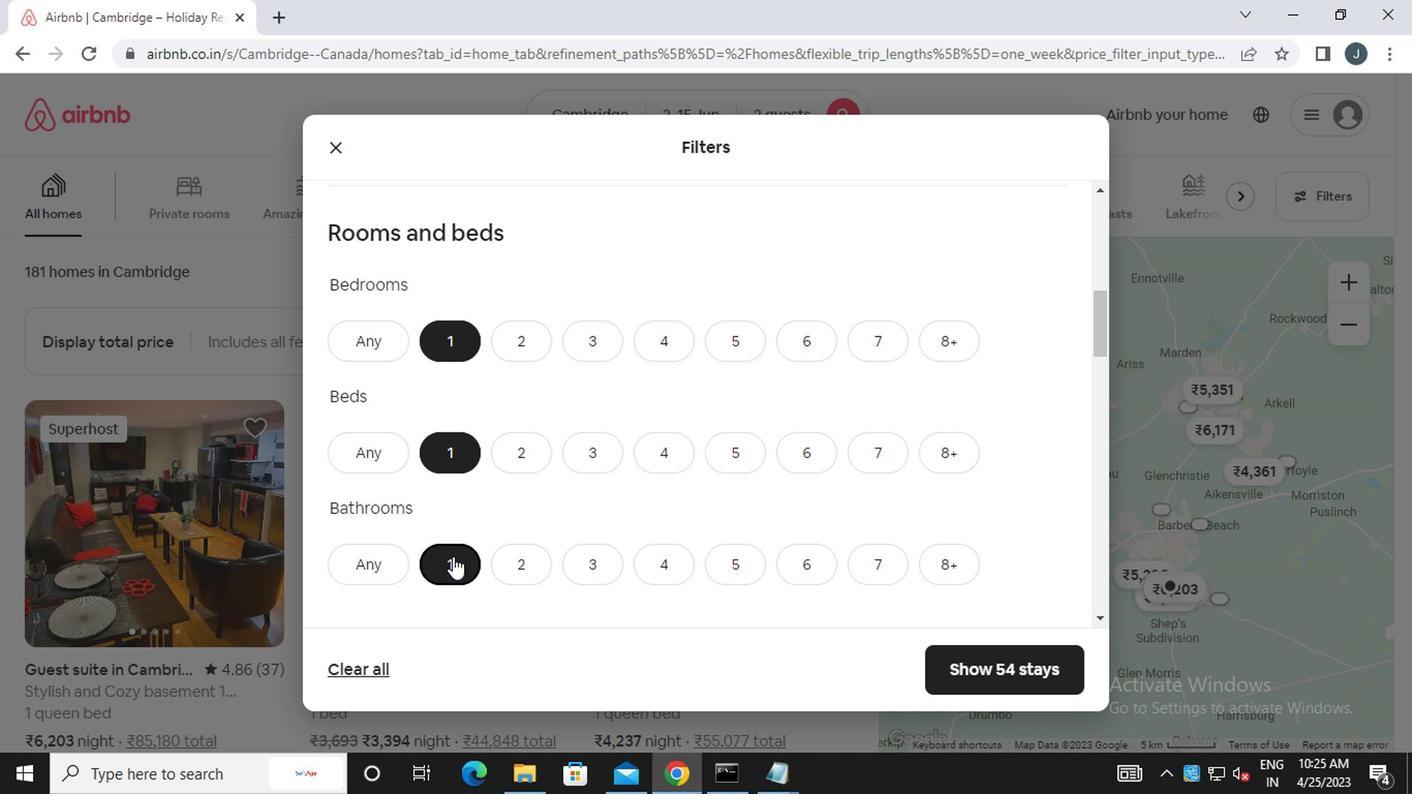 
Action: Mouse scrolled (448, 558) with delta (0, -1)
Screenshot: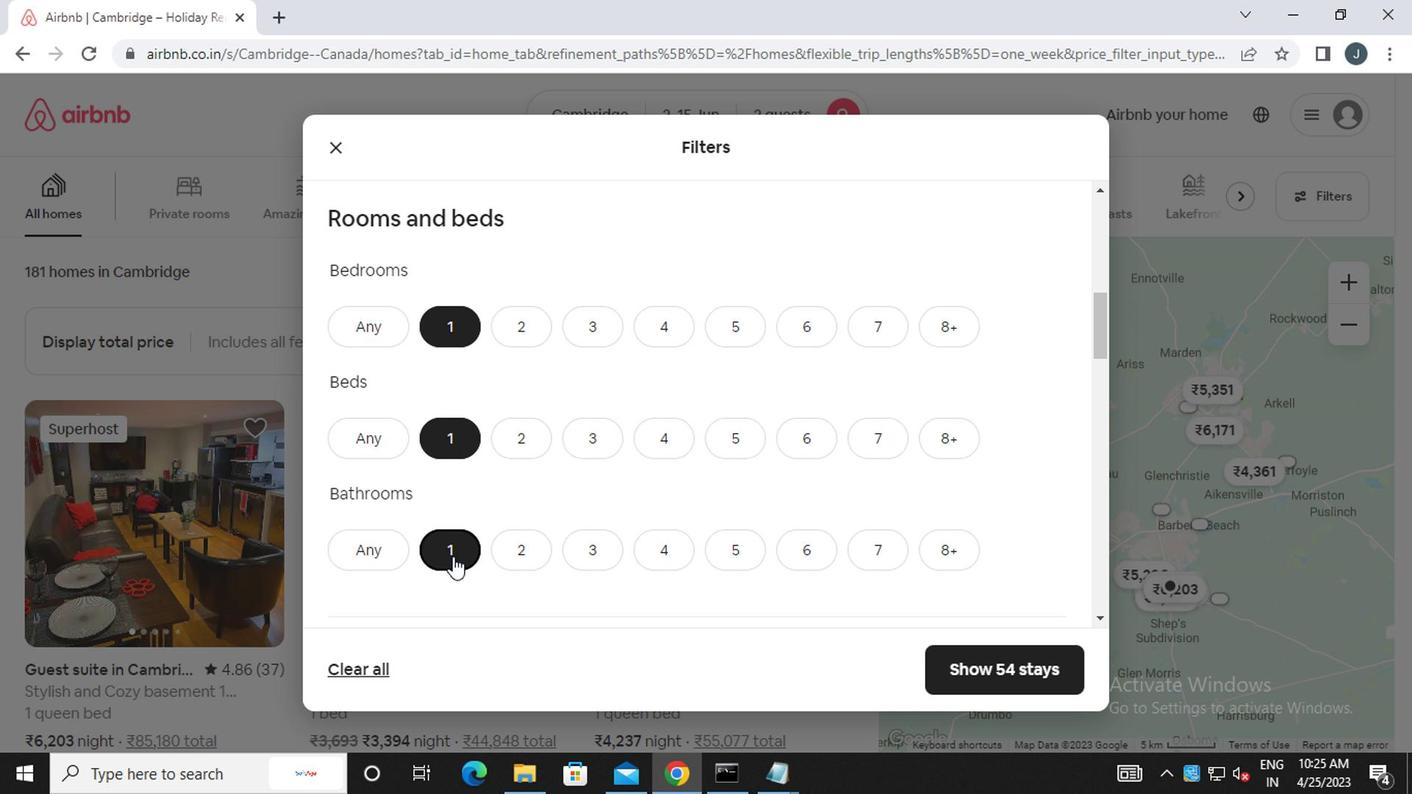 
Action: Mouse moved to (418, 395)
Screenshot: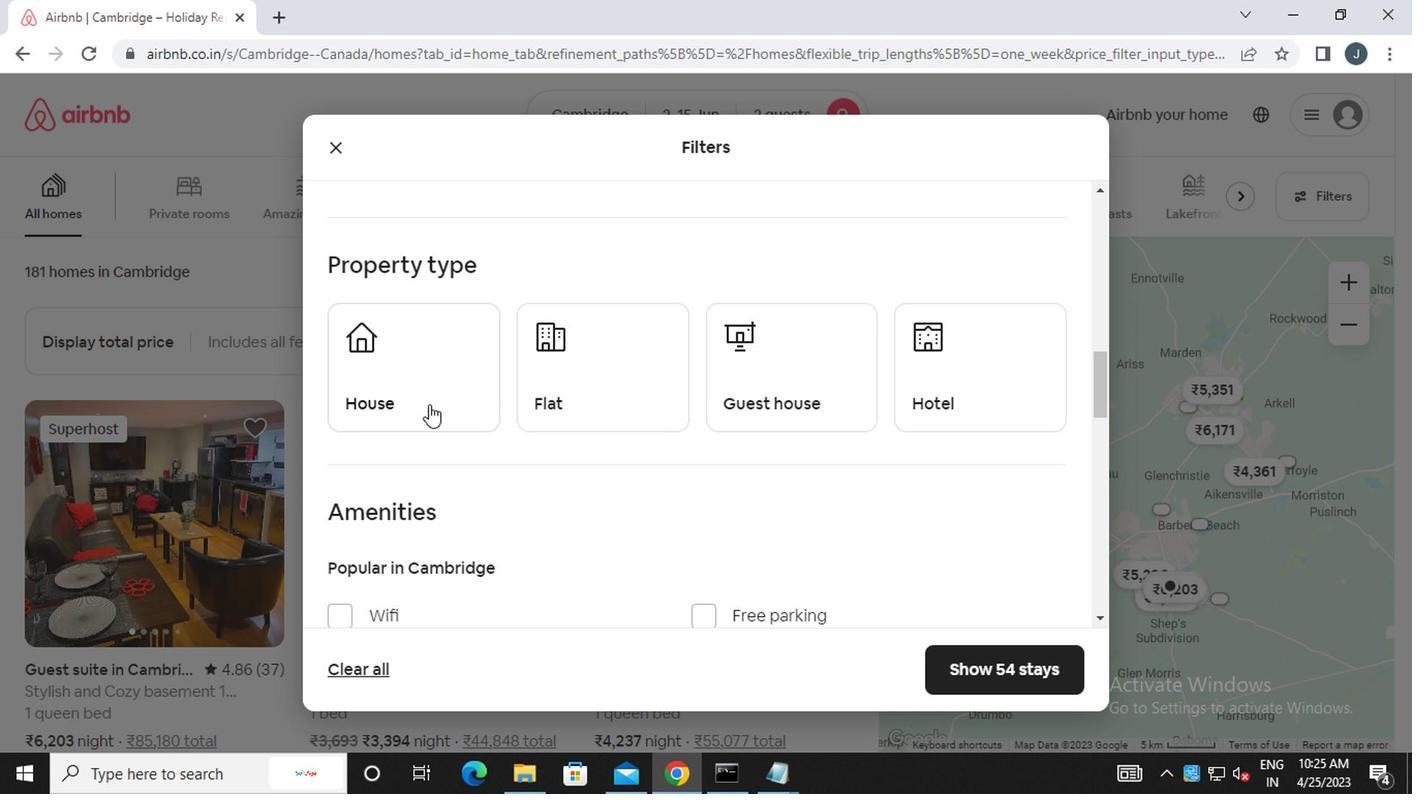 
Action: Mouse pressed left at (418, 395)
Screenshot: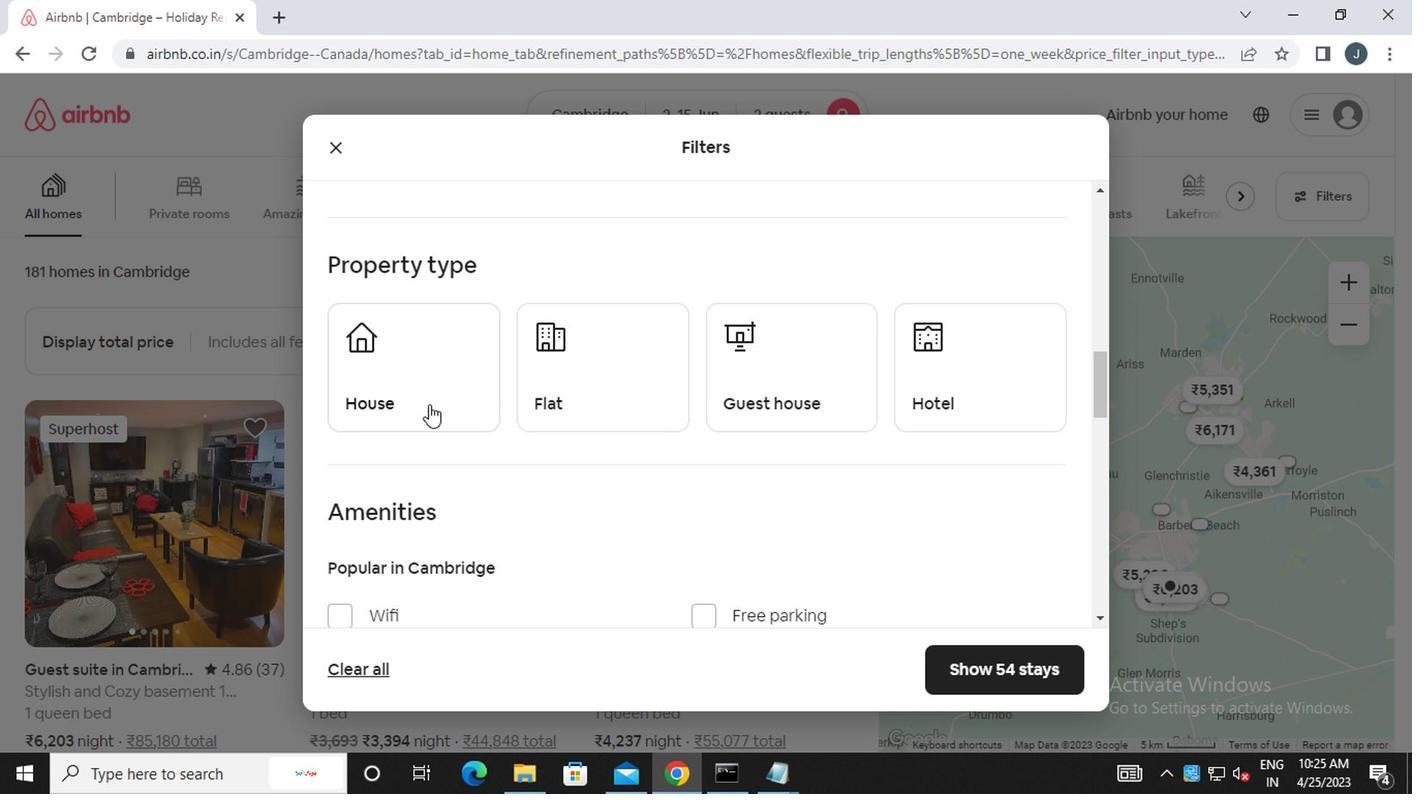
Action: Mouse moved to (580, 393)
Screenshot: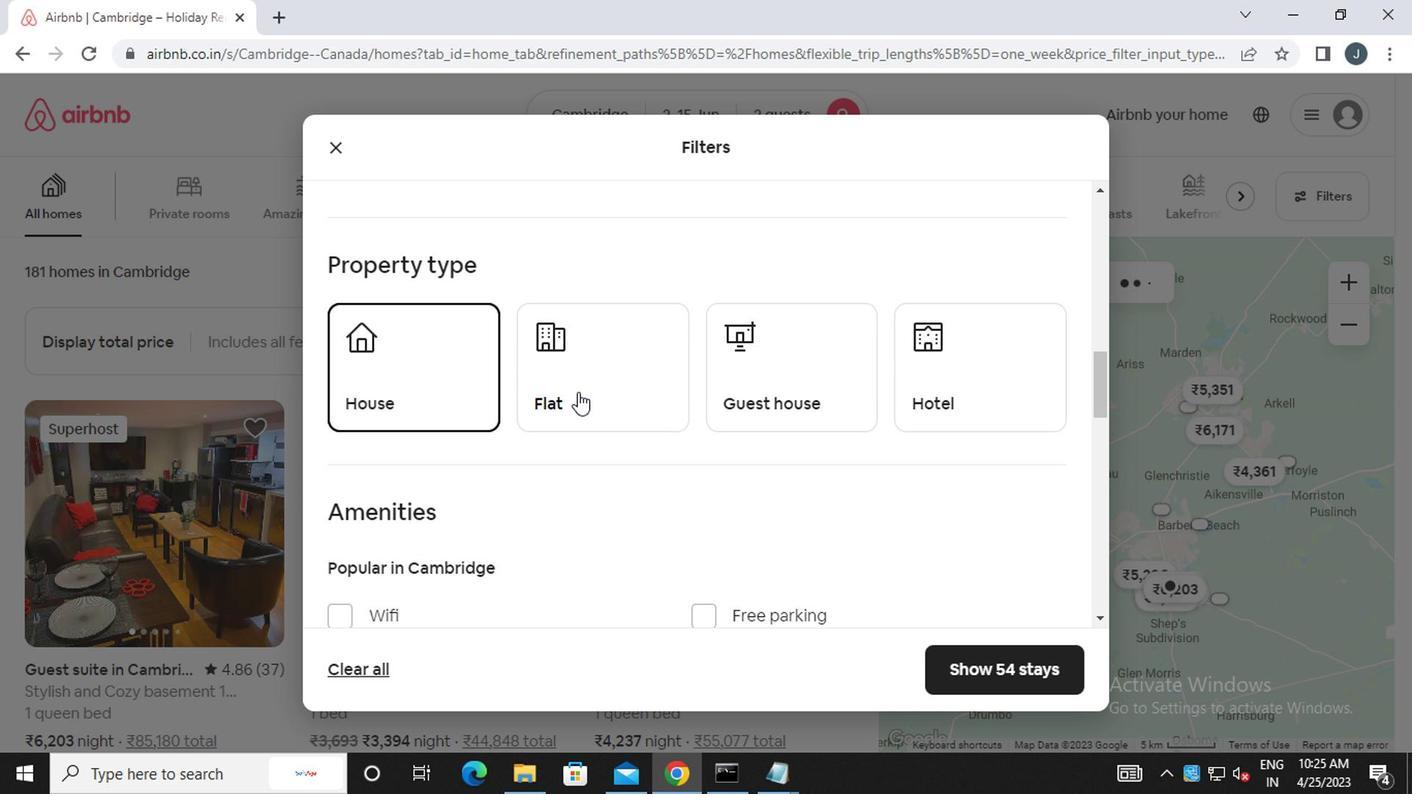 
Action: Mouse pressed left at (580, 393)
Screenshot: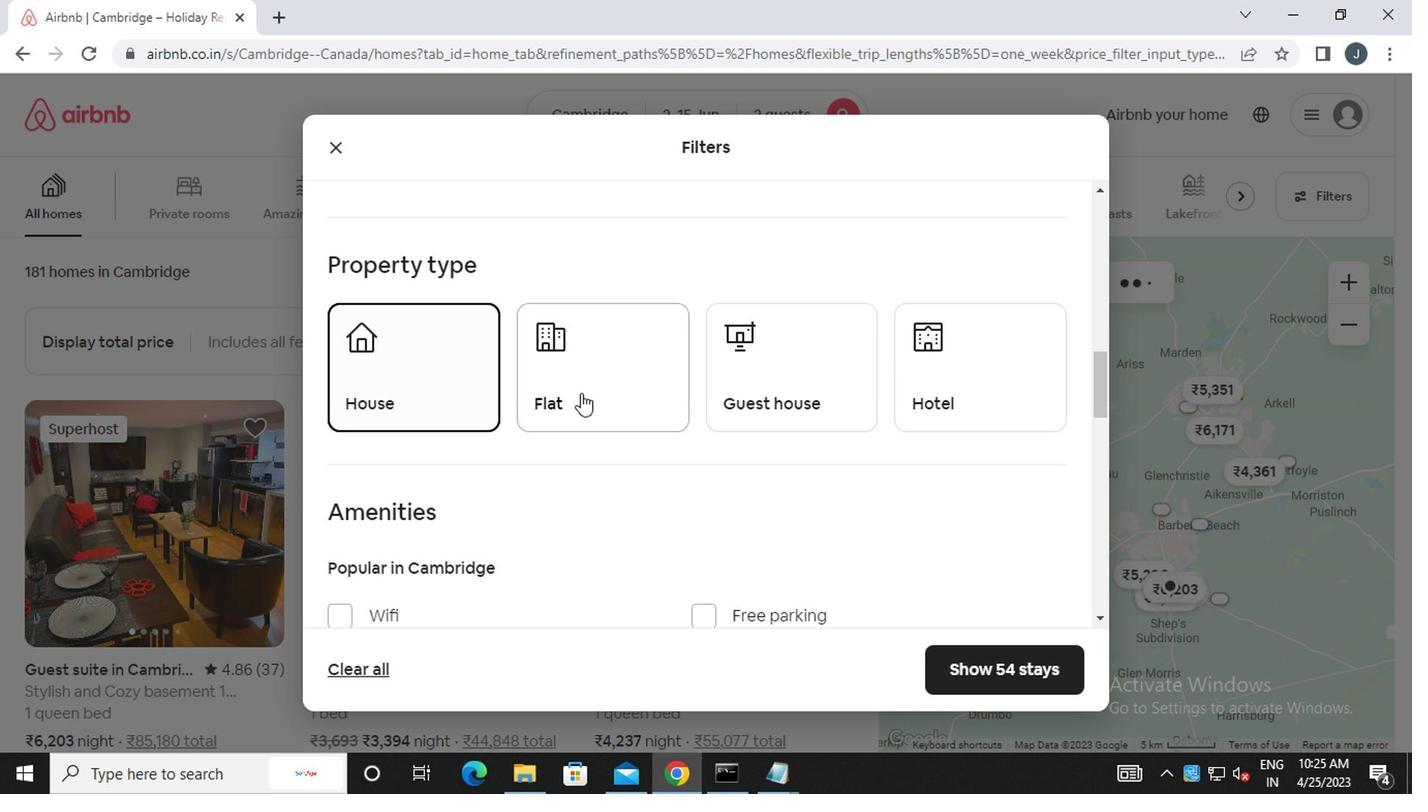 
Action: Mouse moved to (839, 393)
Screenshot: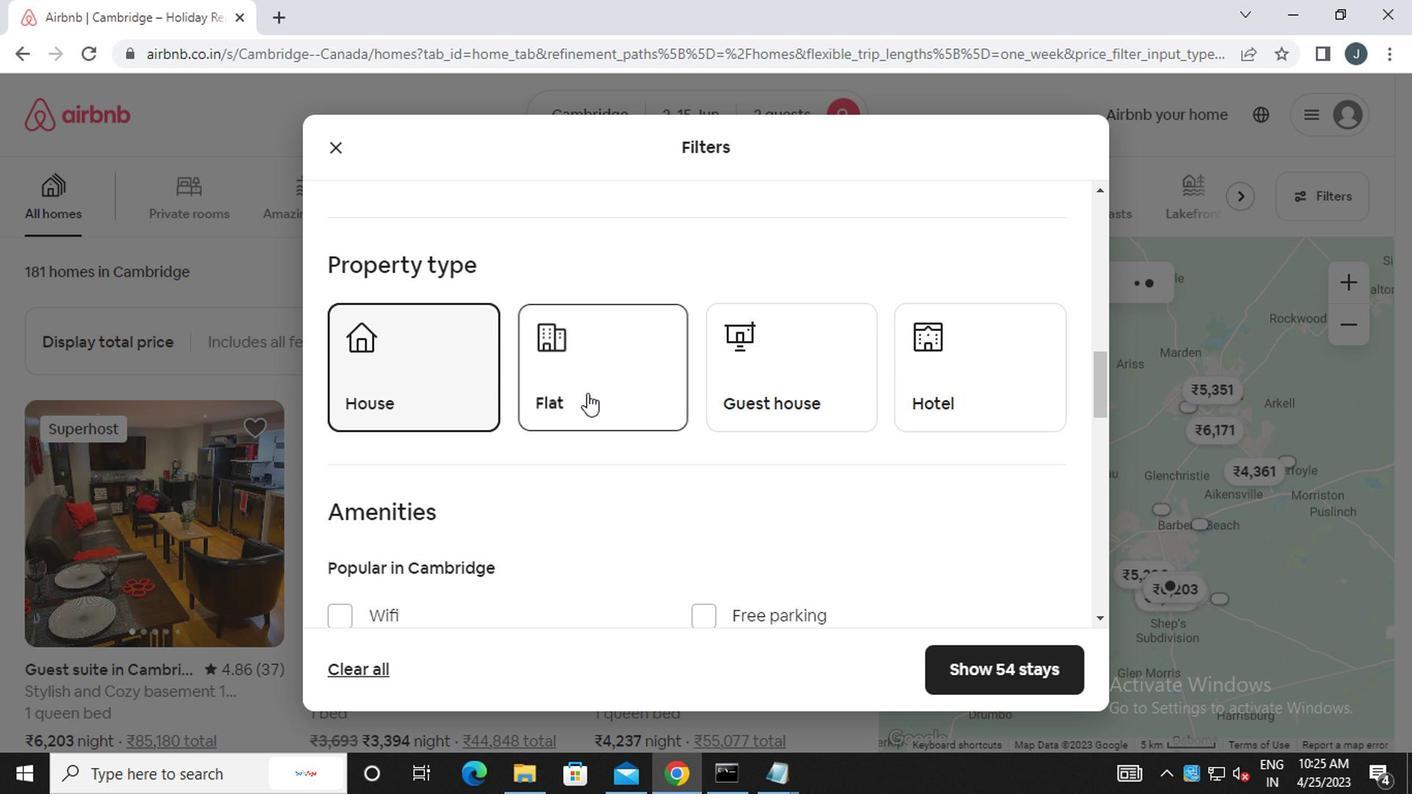 
Action: Mouse pressed left at (839, 393)
Screenshot: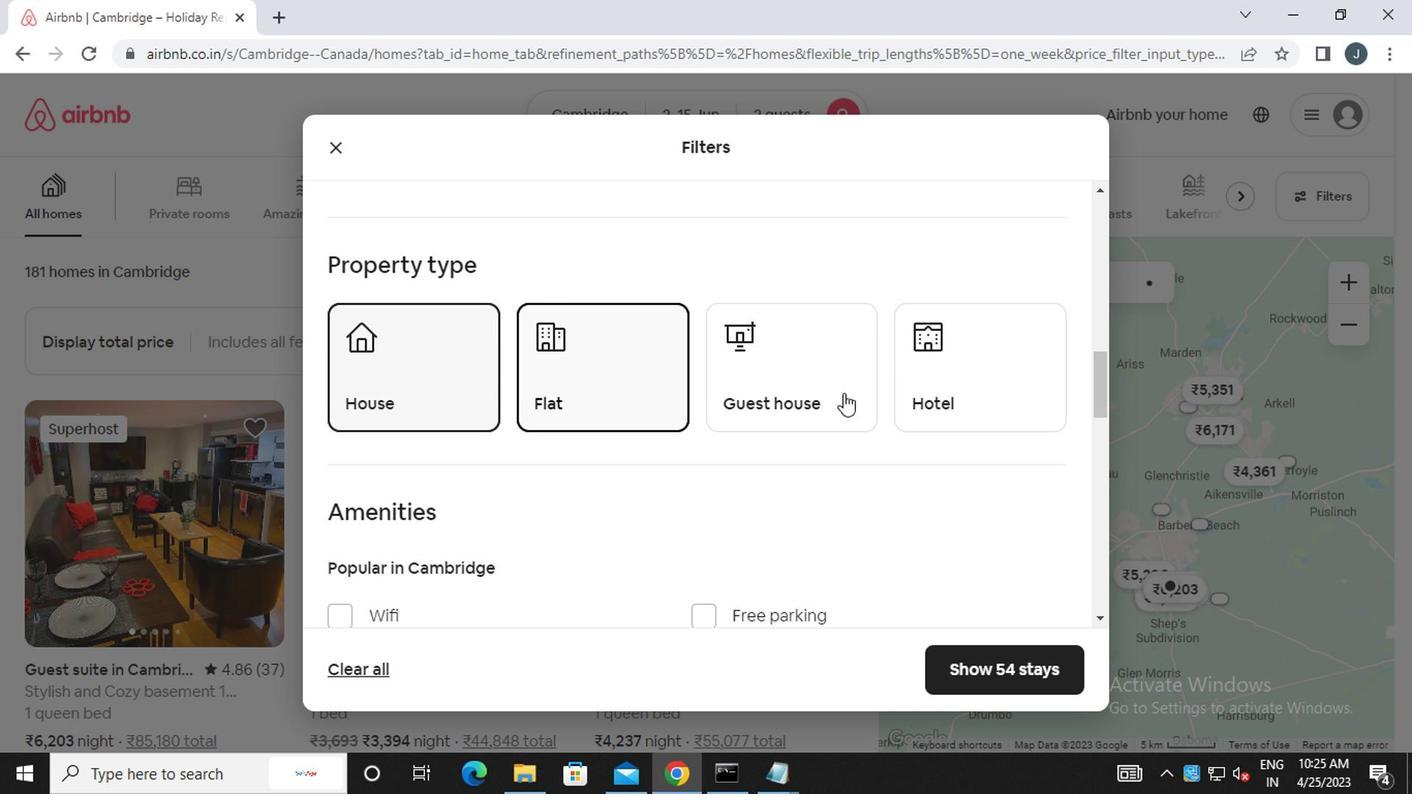 
Action: Mouse moved to (949, 383)
Screenshot: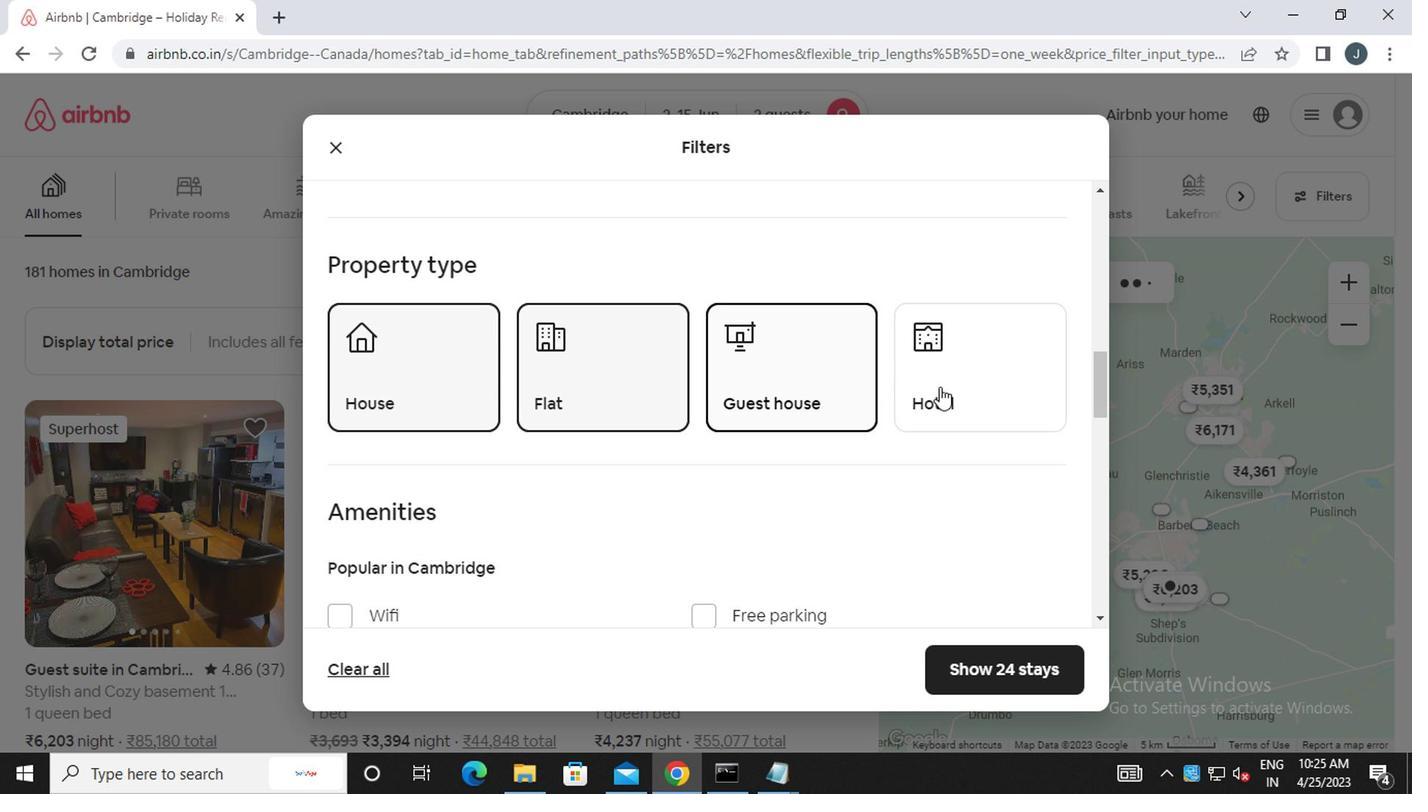
Action: Mouse pressed left at (949, 383)
Screenshot: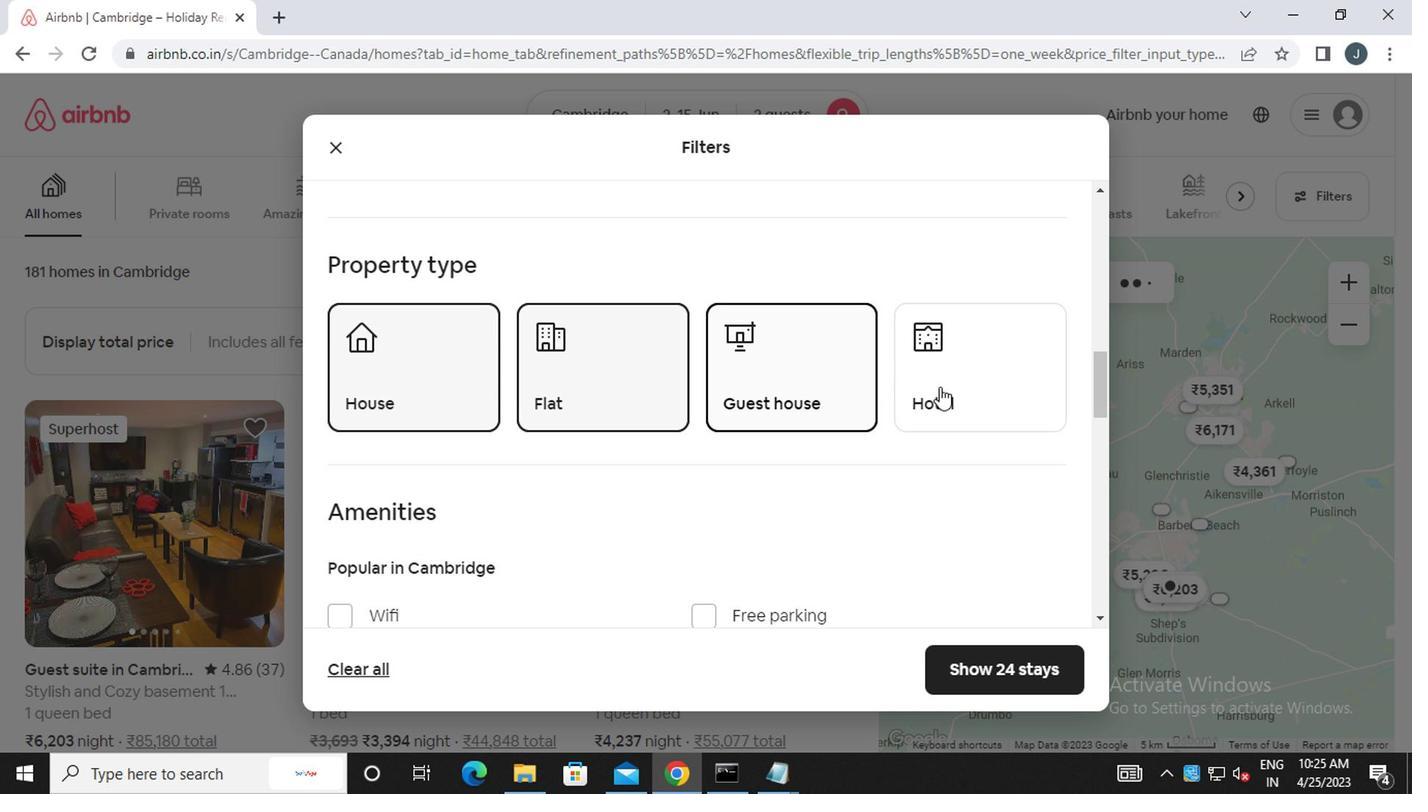 
Action: Mouse moved to (793, 468)
Screenshot: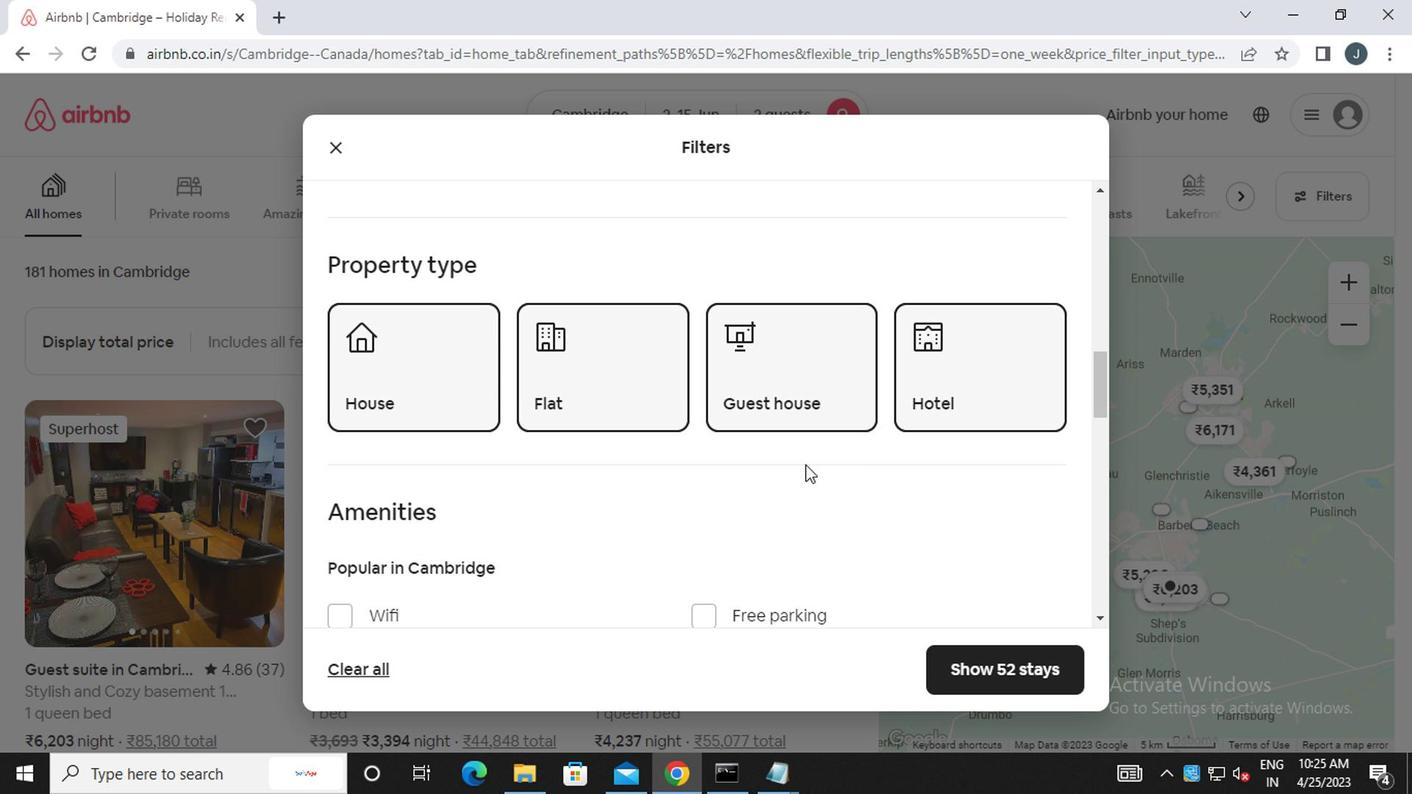 
Action: Mouse scrolled (793, 467) with delta (0, -1)
Screenshot: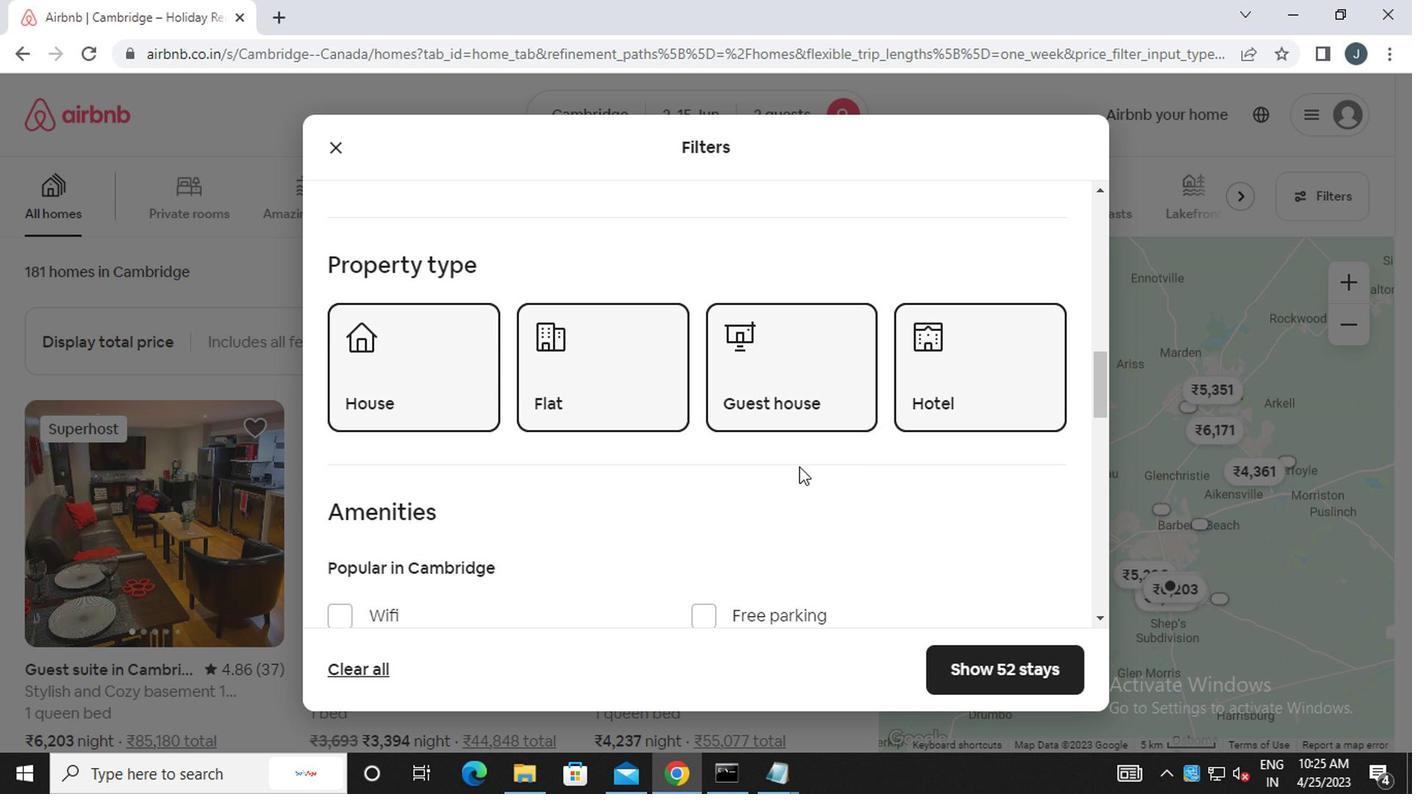 
Action: Mouse scrolled (793, 467) with delta (0, -1)
Screenshot: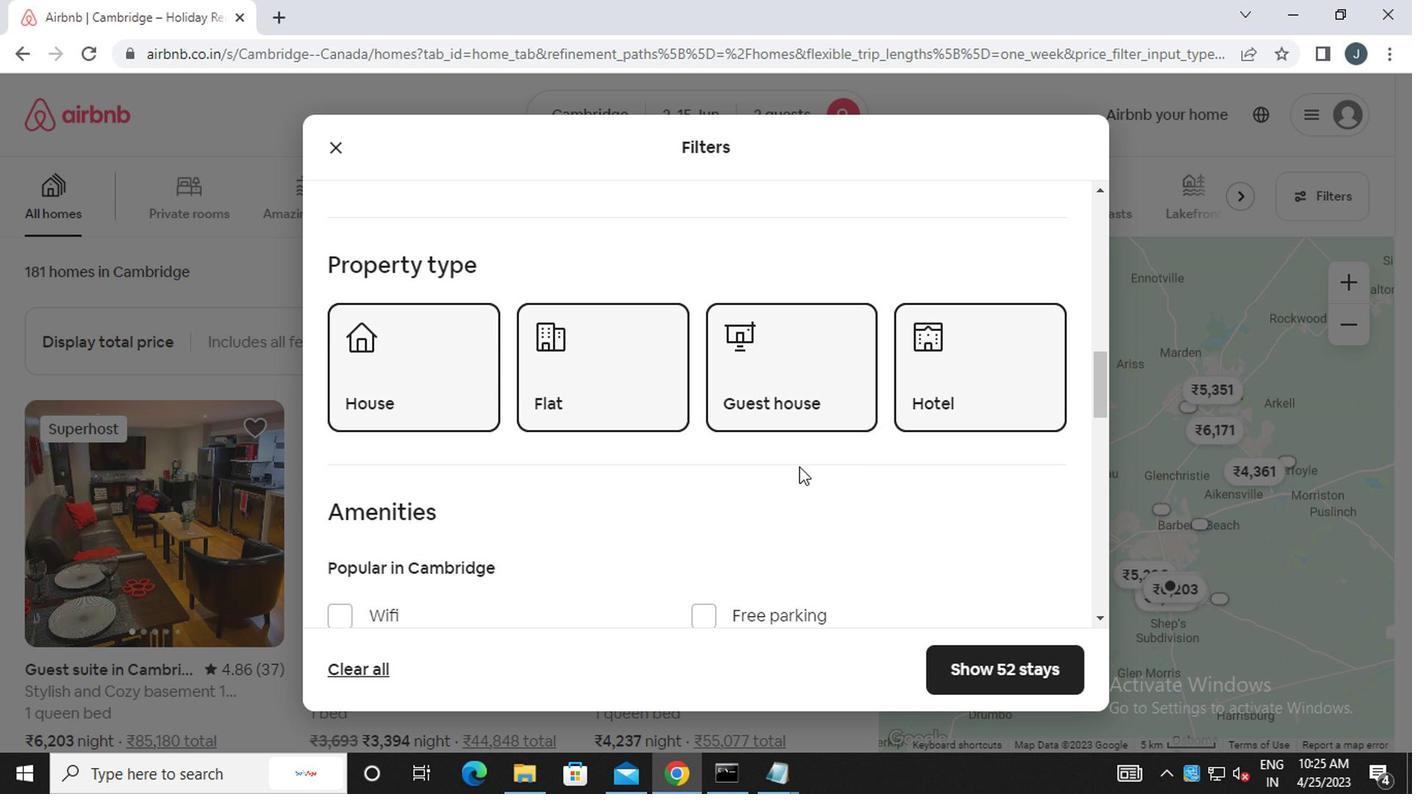 
Action: Mouse scrolled (793, 467) with delta (0, -1)
Screenshot: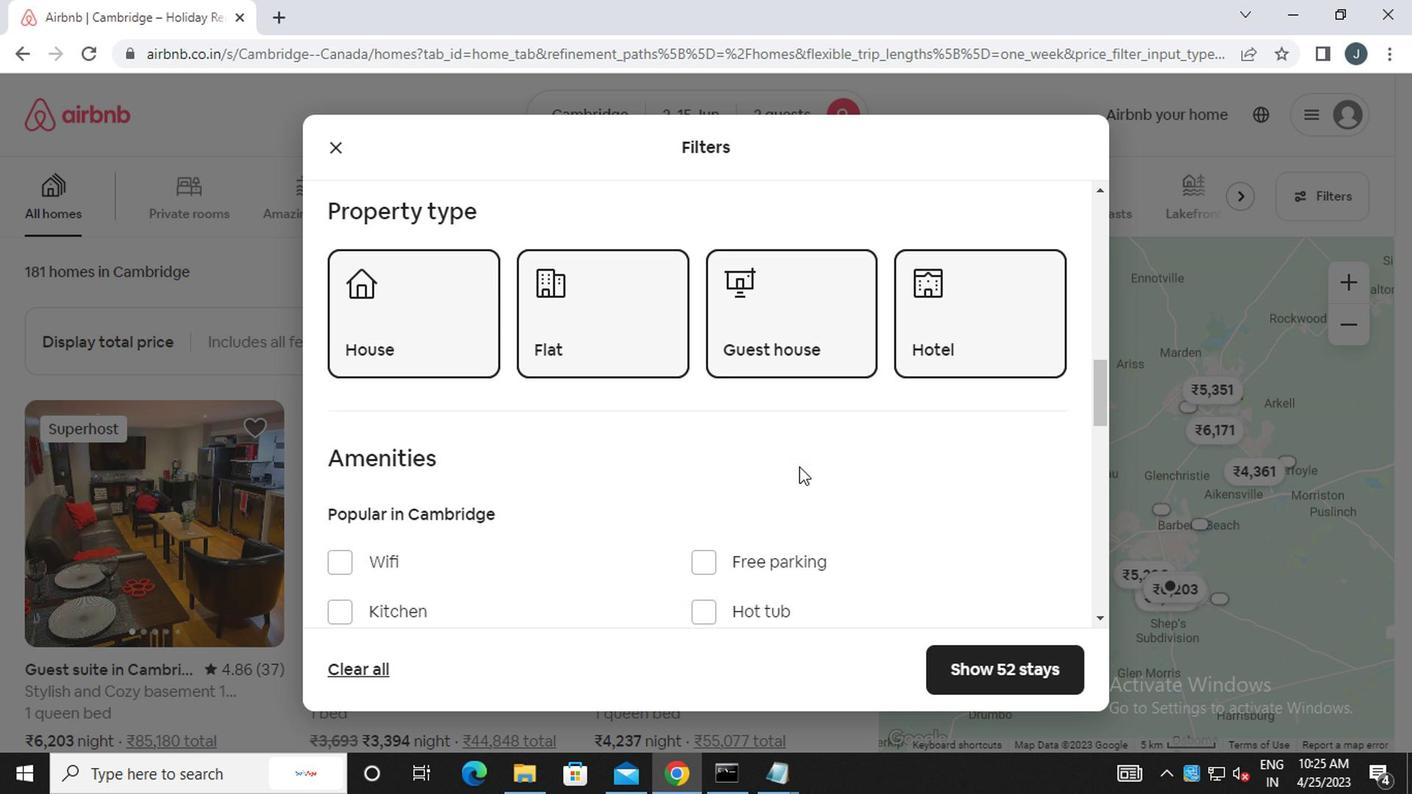 
Action: Mouse scrolled (793, 467) with delta (0, -1)
Screenshot: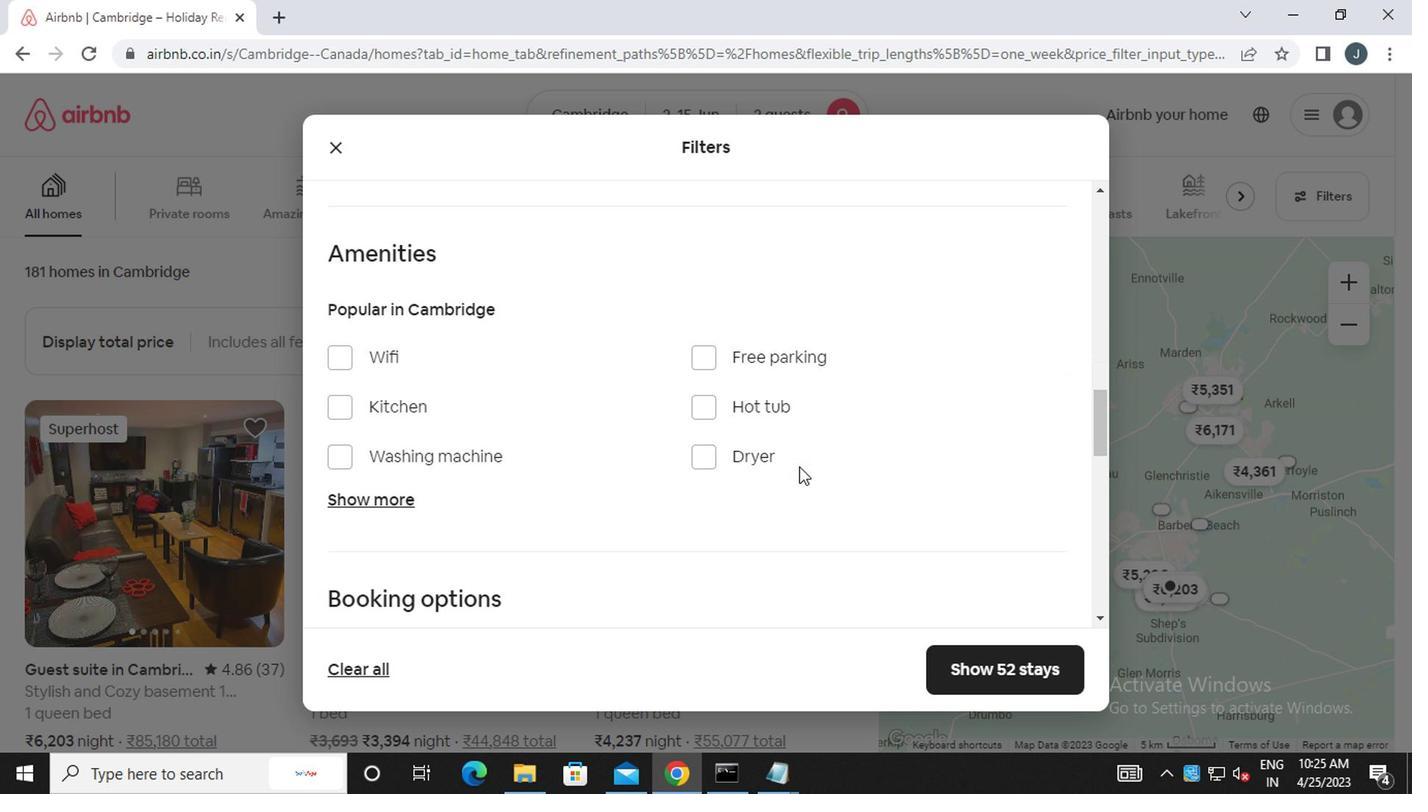 
Action: Mouse scrolled (793, 467) with delta (0, -1)
Screenshot: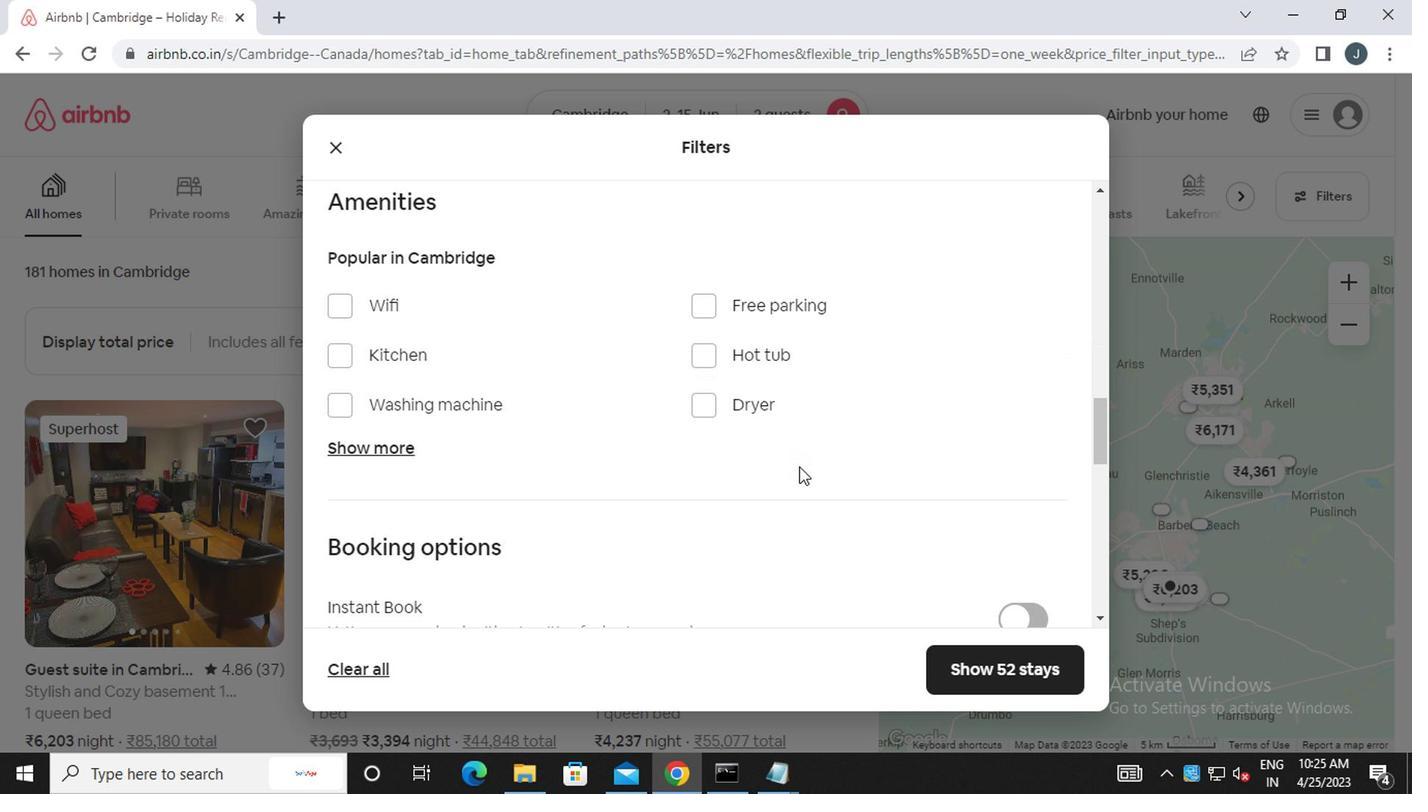 
Action: Mouse moved to (1022, 476)
Screenshot: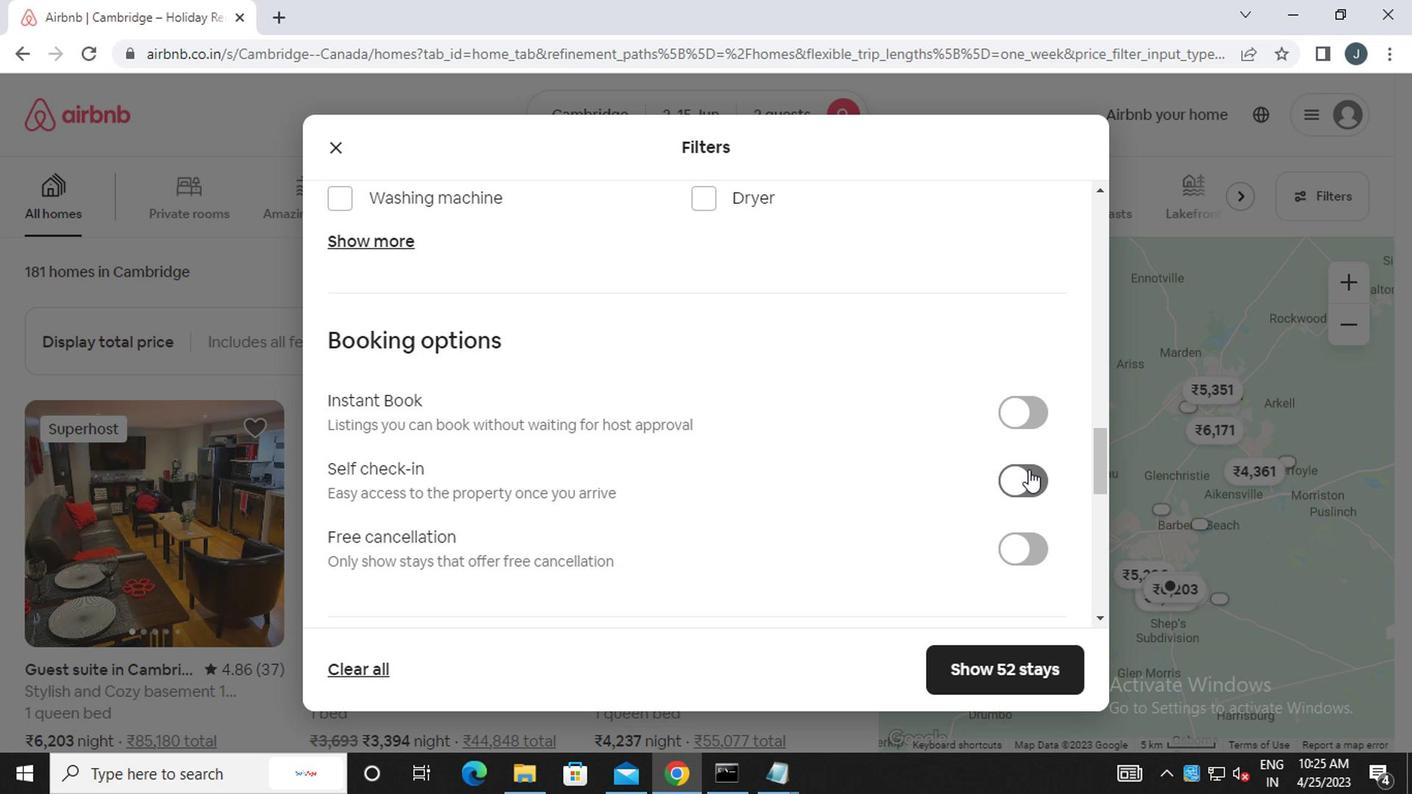 
Action: Mouse pressed left at (1022, 476)
Screenshot: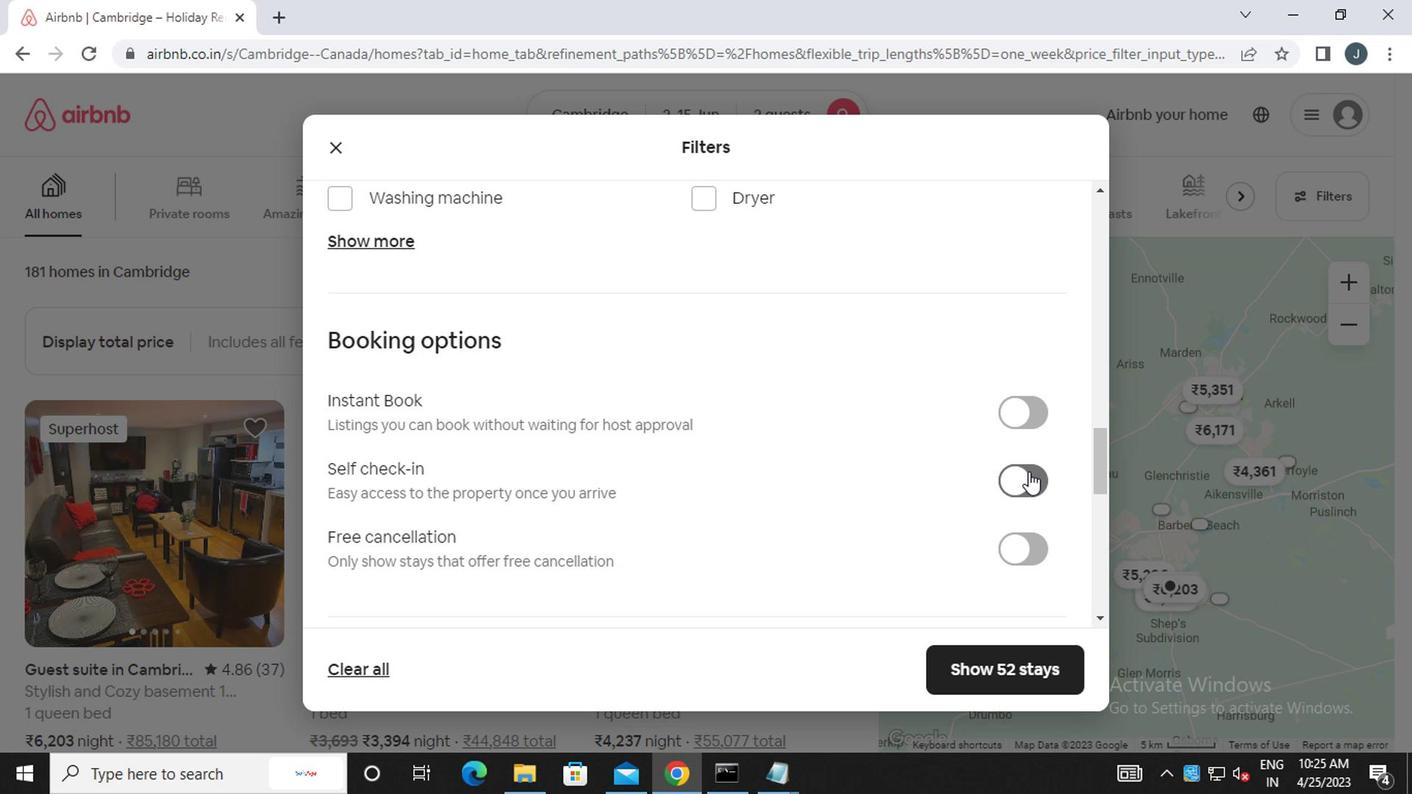 
Action: Mouse moved to (797, 493)
Screenshot: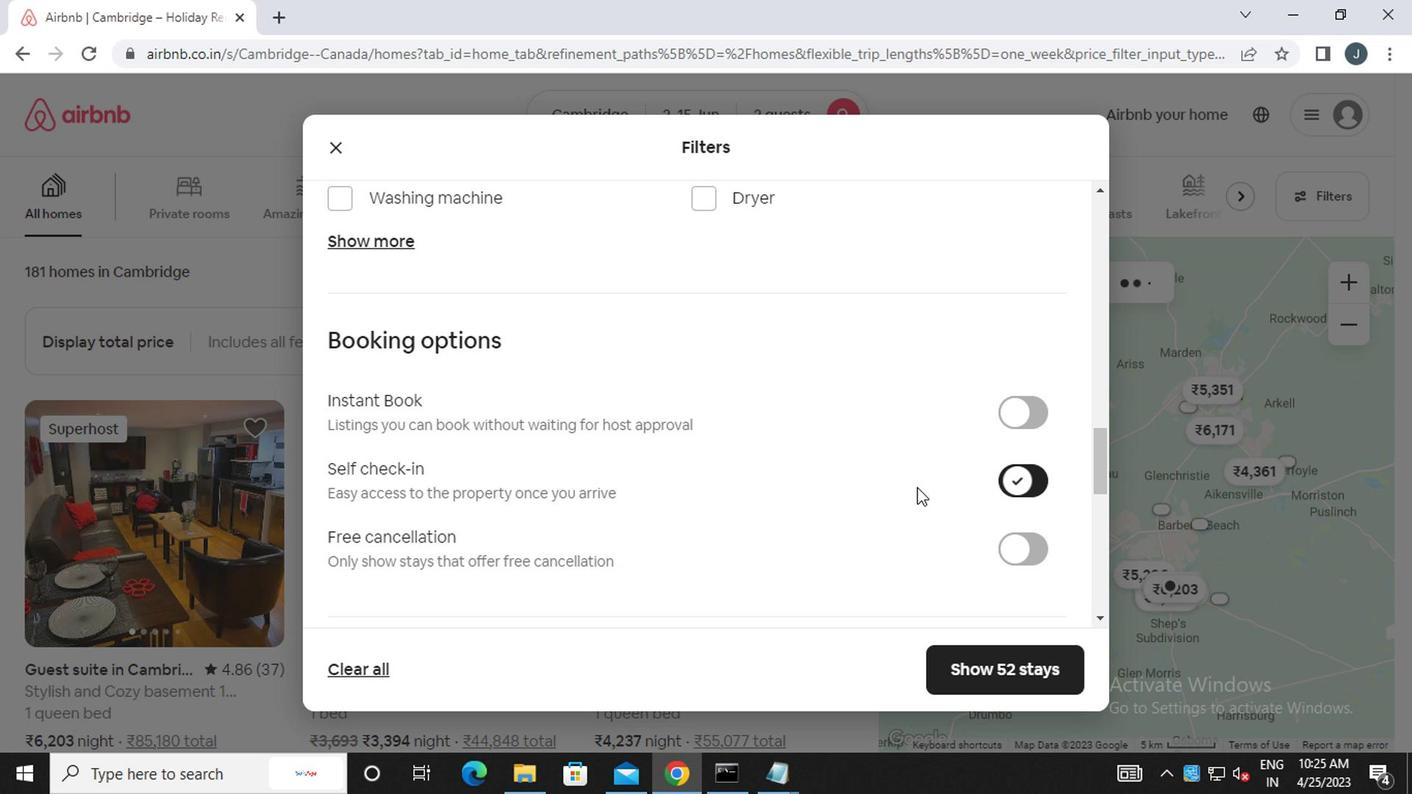 
Action: Mouse scrolled (797, 492) with delta (0, -1)
Screenshot: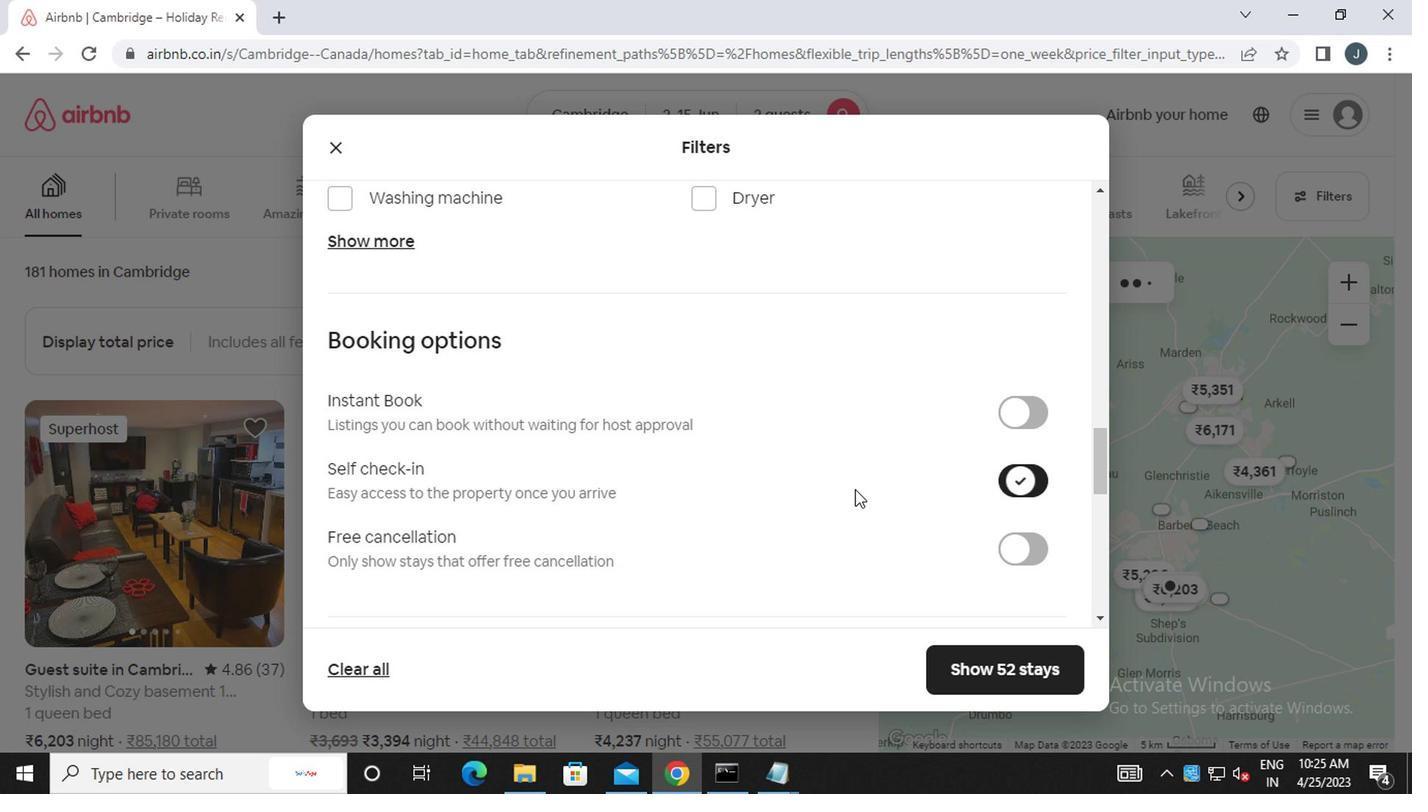 
Action: Mouse scrolled (797, 492) with delta (0, -1)
Screenshot: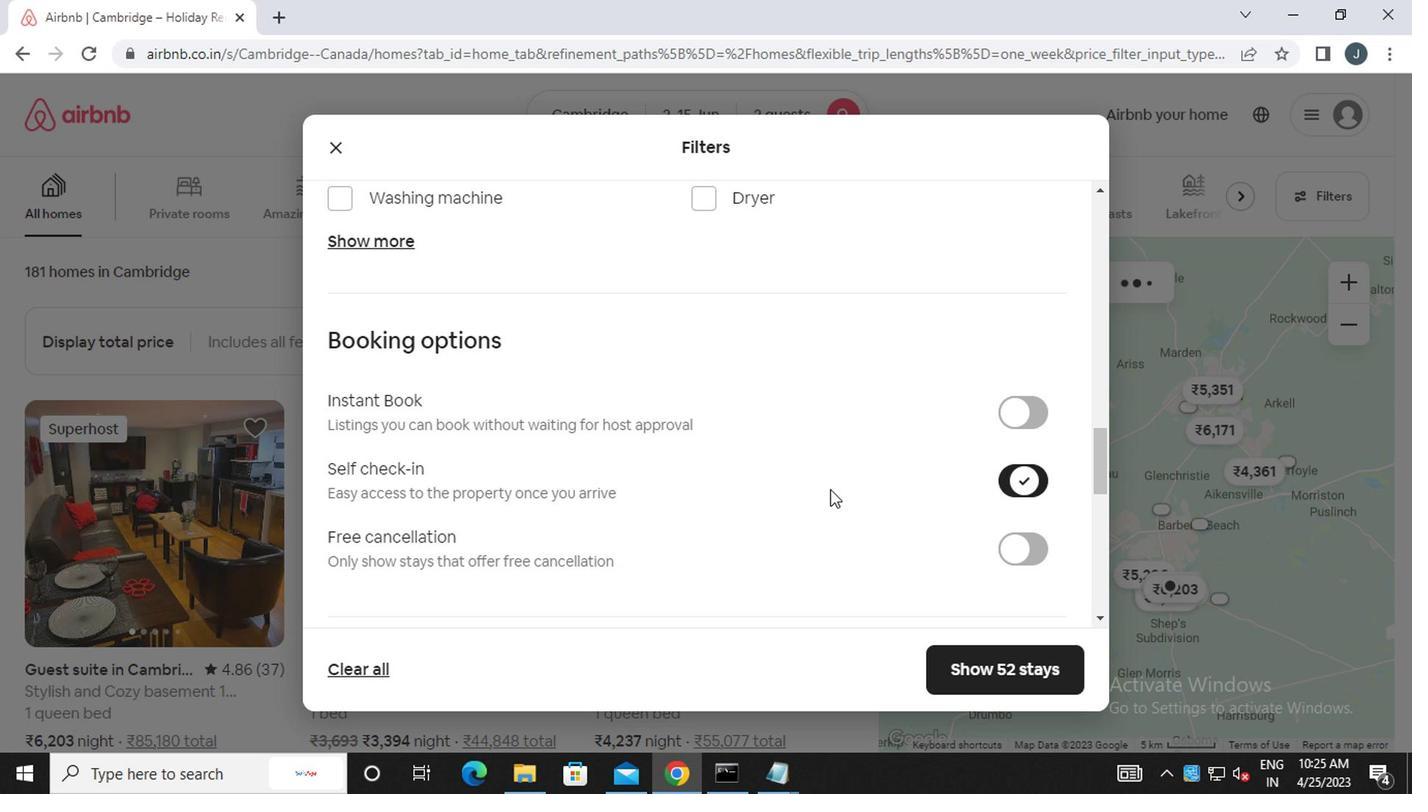 
Action: Mouse moved to (797, 494)
Screenshot: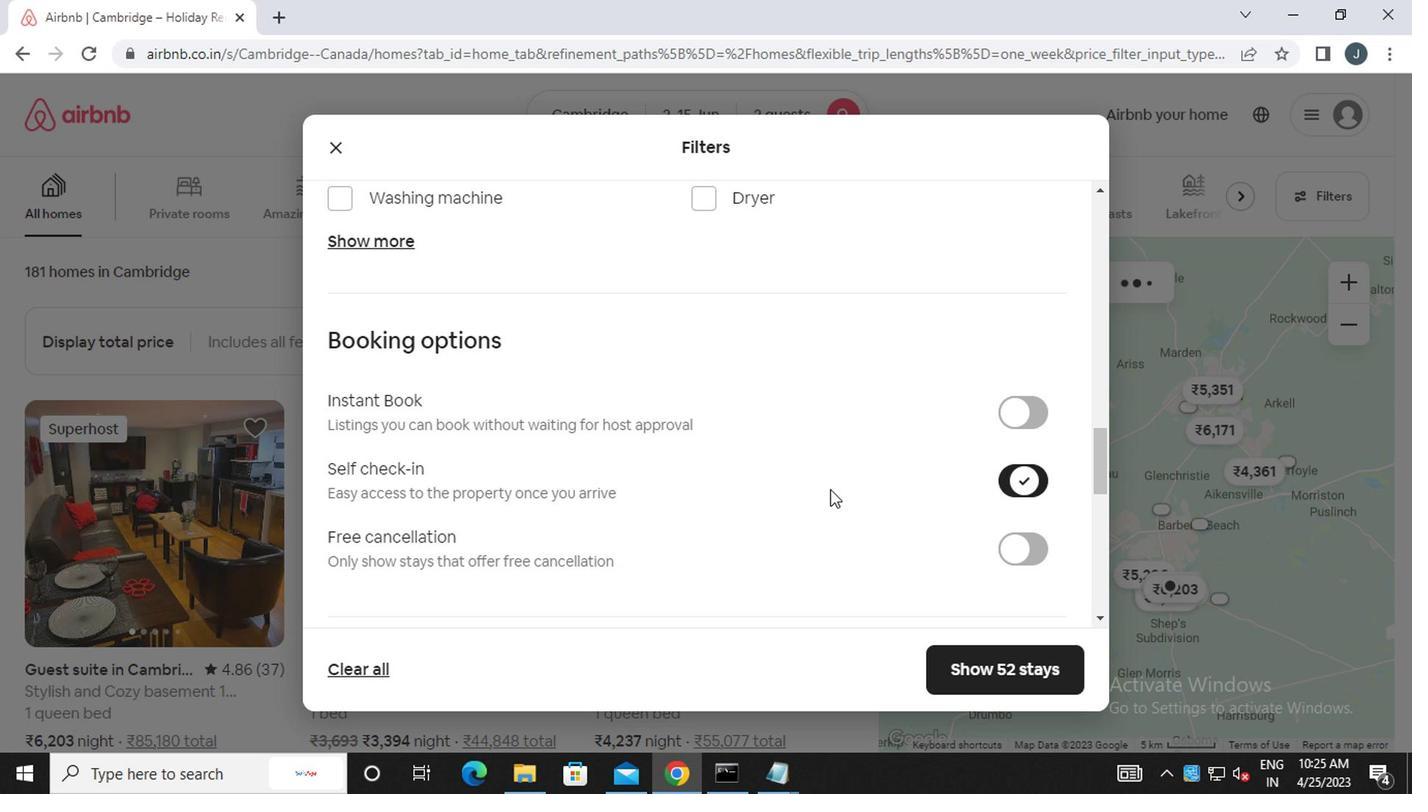 
Action: Mouse scrolled (797, 493) with delta (0, 0)
Screenshot: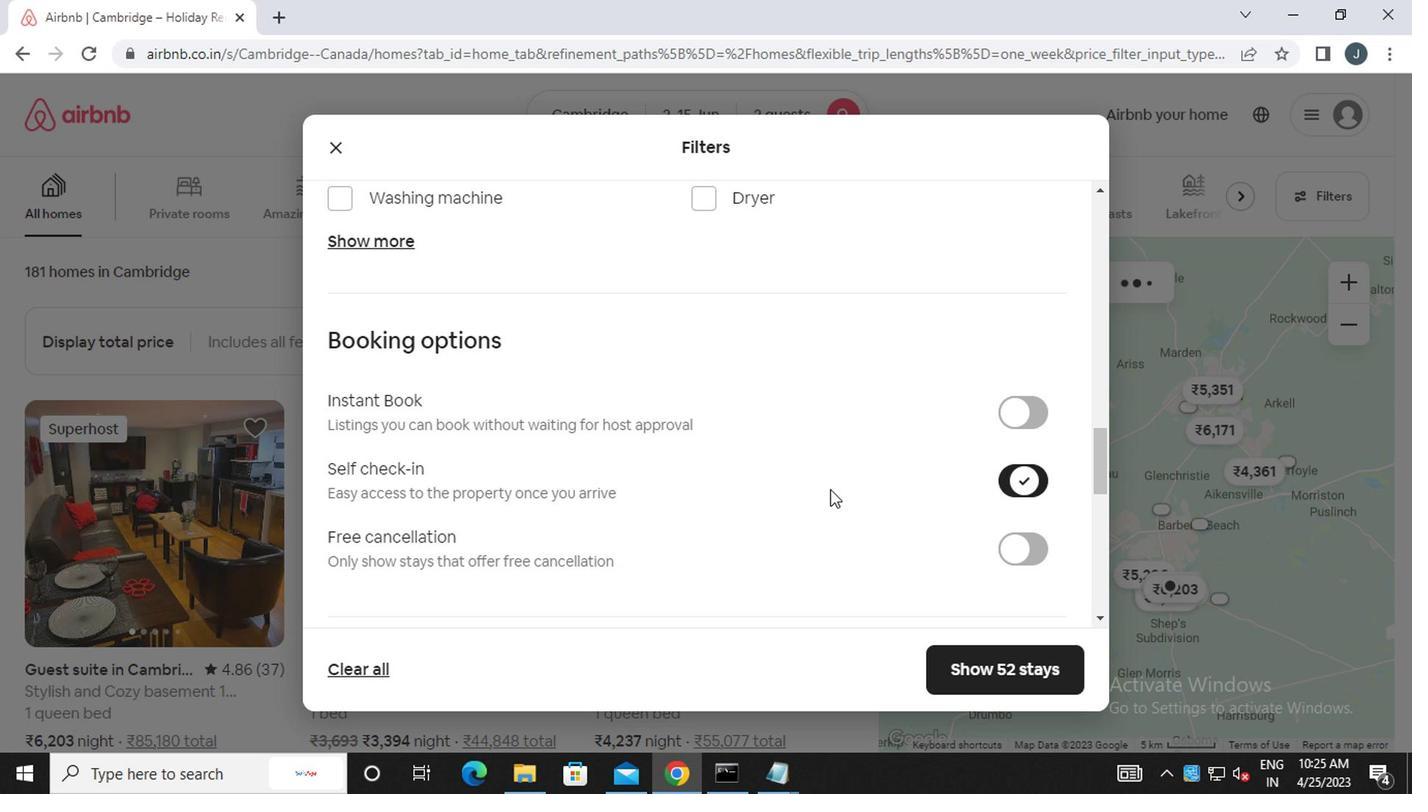
Action: Mouse scrolled (797, 493) with delta (0, 0)
Screenshot: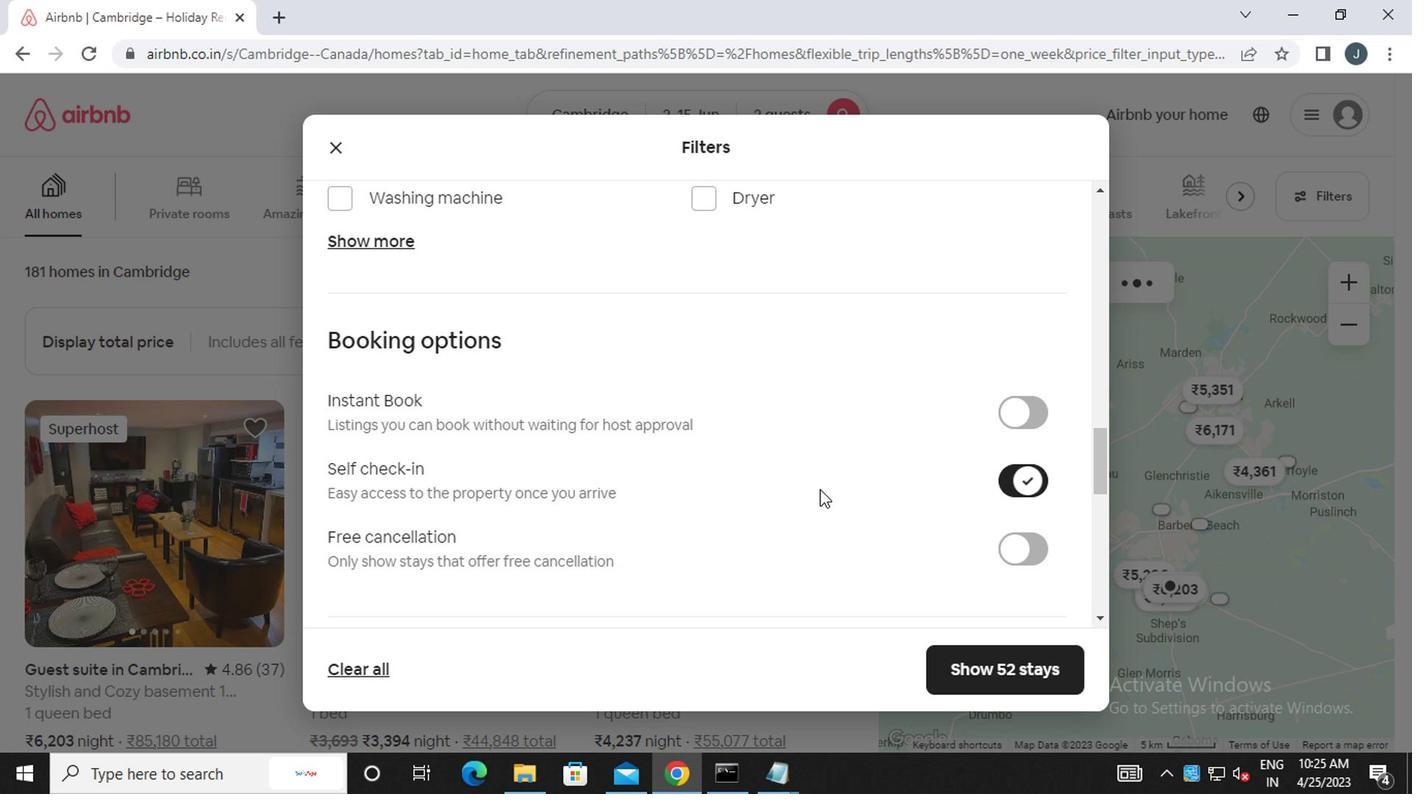 
Action: Mouse moved to (796, 494)
Screenshot: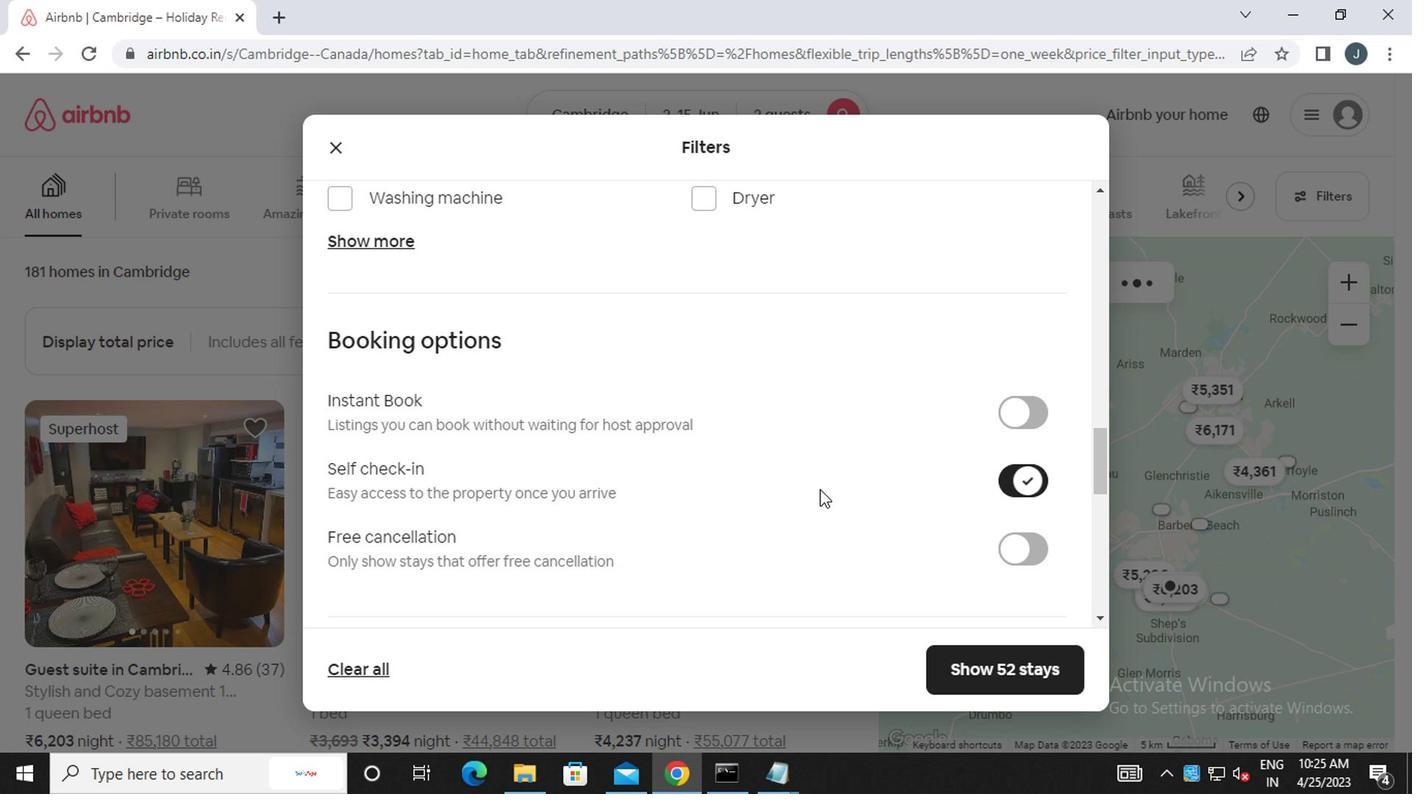 
Action: Mouse scrolled (796, 493) with delta (0, 0)
Screenshot: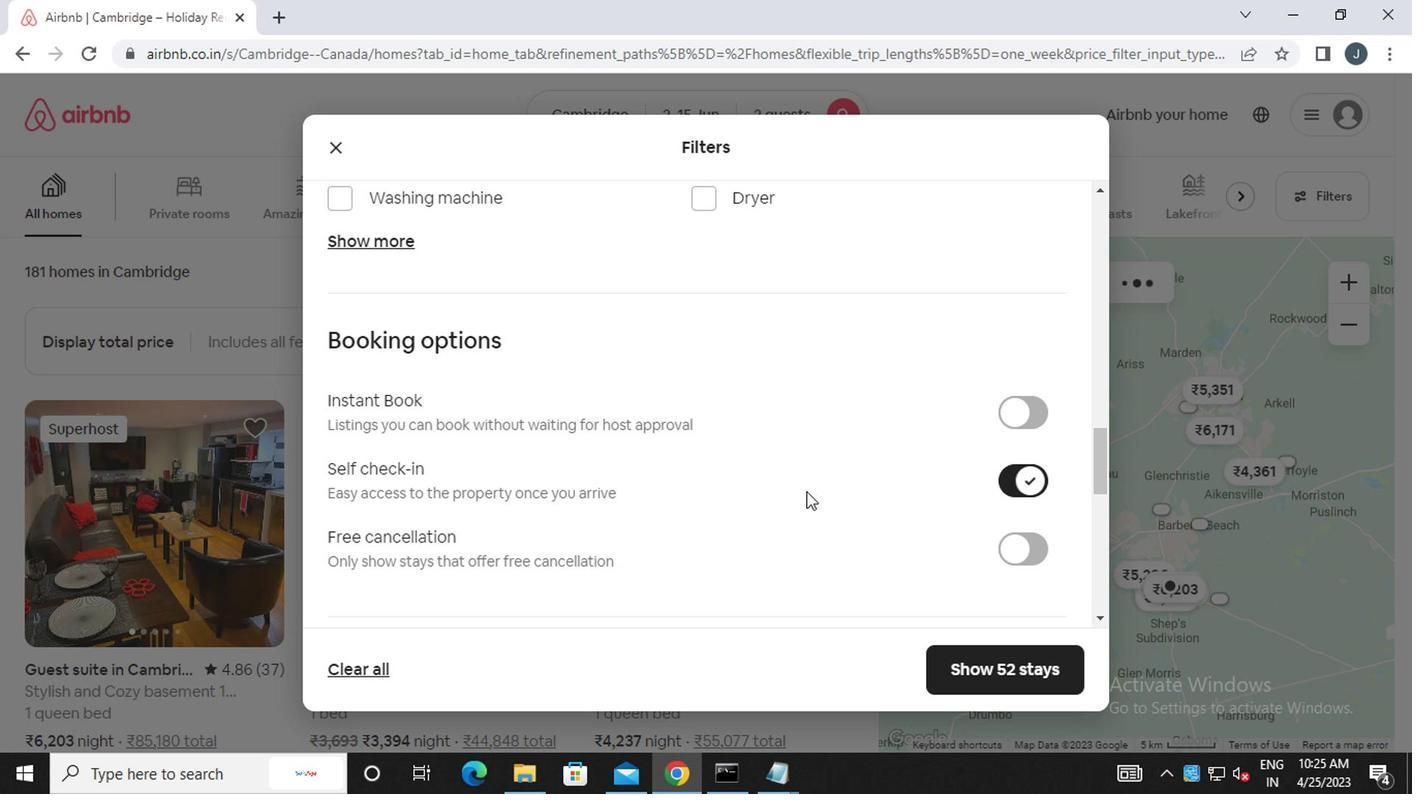 
Action: Mouse moved to (793, 494)
Screenshot: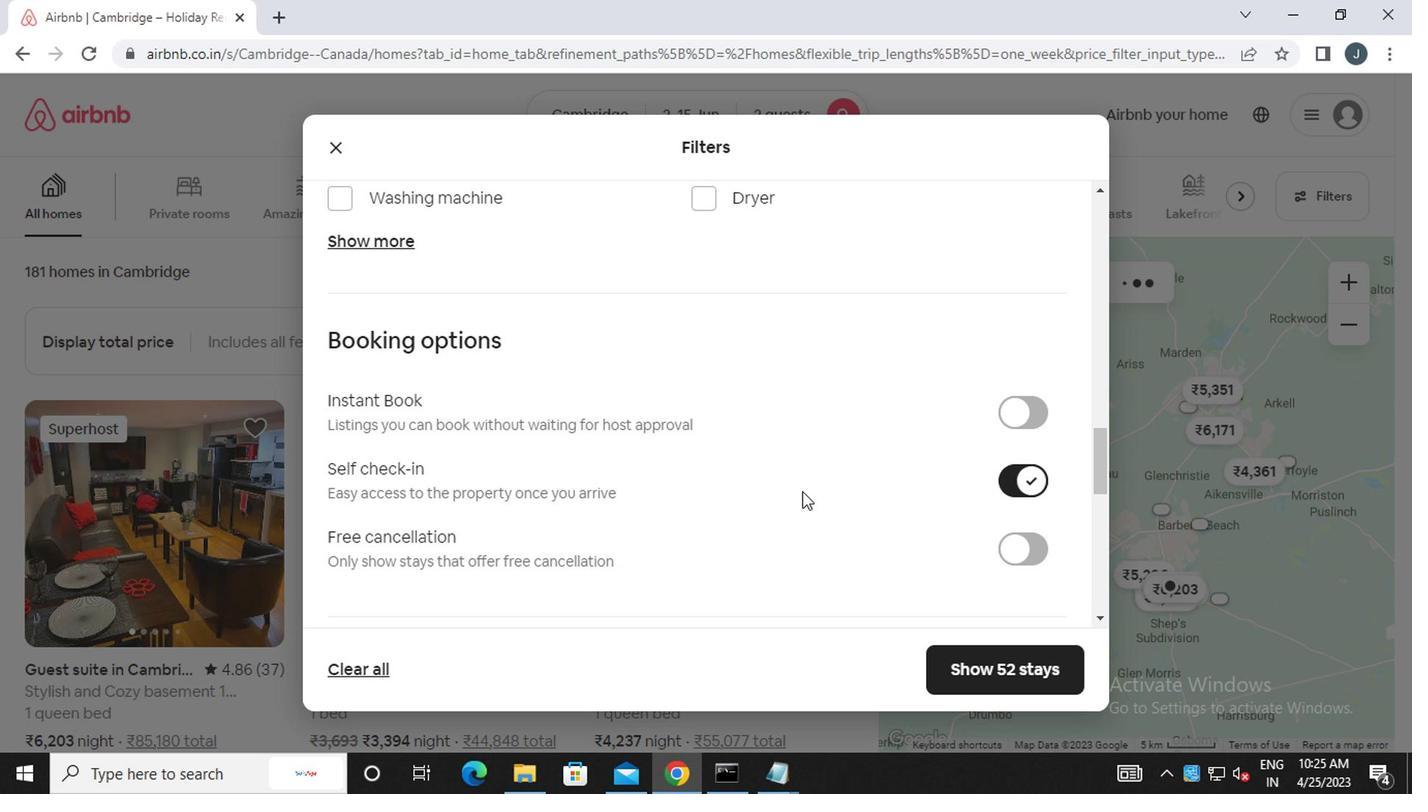 
Action: Mouse scrolled (793, 493) with delta (0, 0)
Screenshot: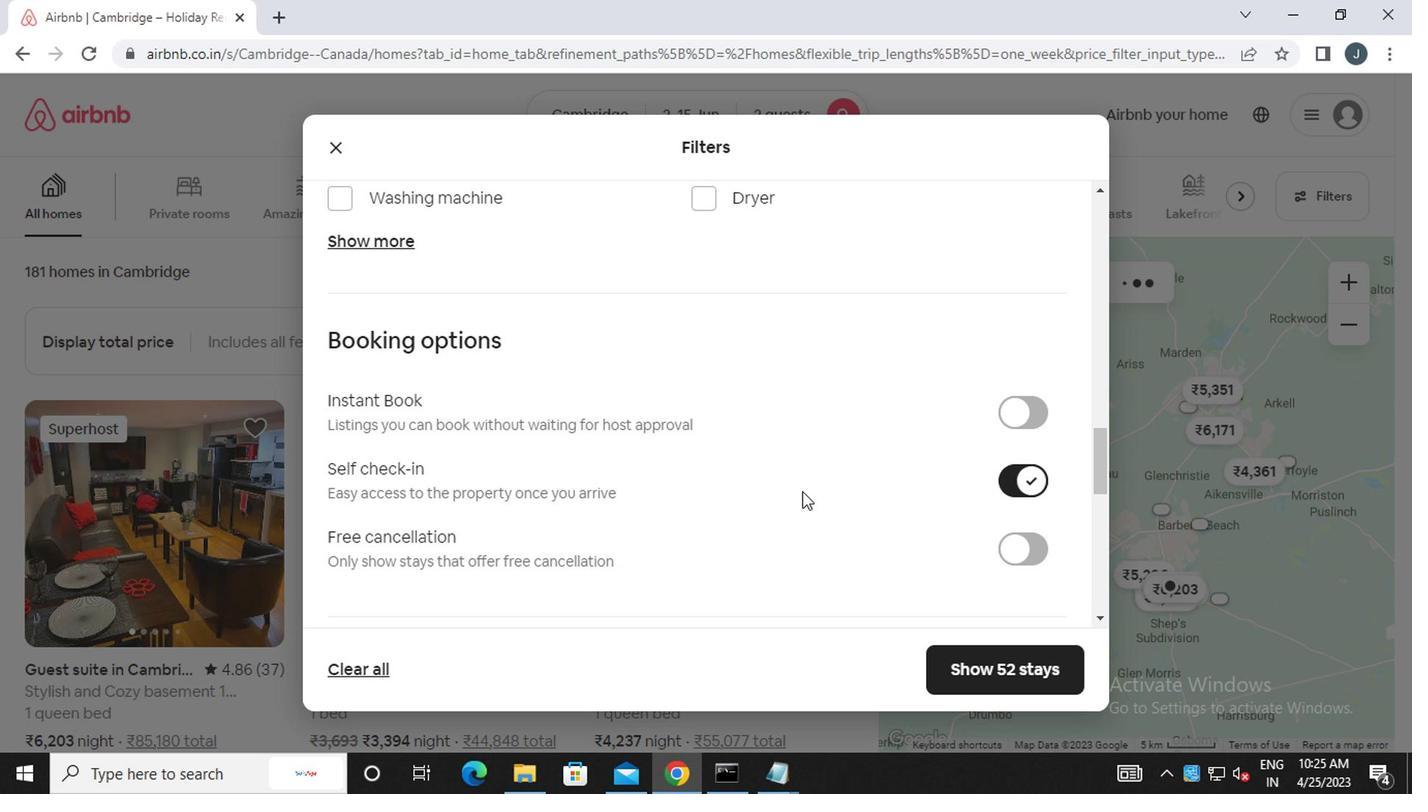 
Action: Mouse moved to (793, 494)
Screenshot: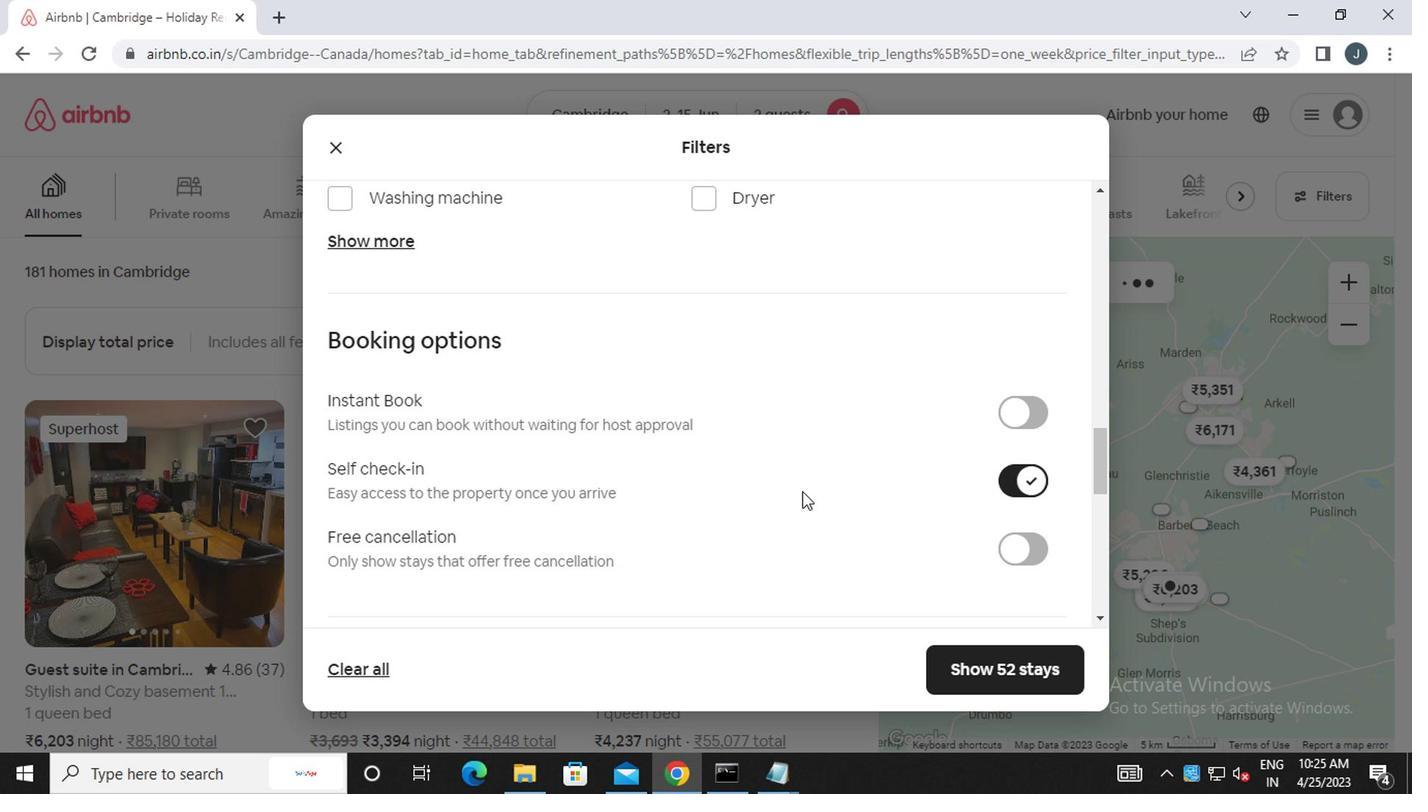 
Action: Mouse scrolled (793, 493) with delta (0, 0)
Screenshot: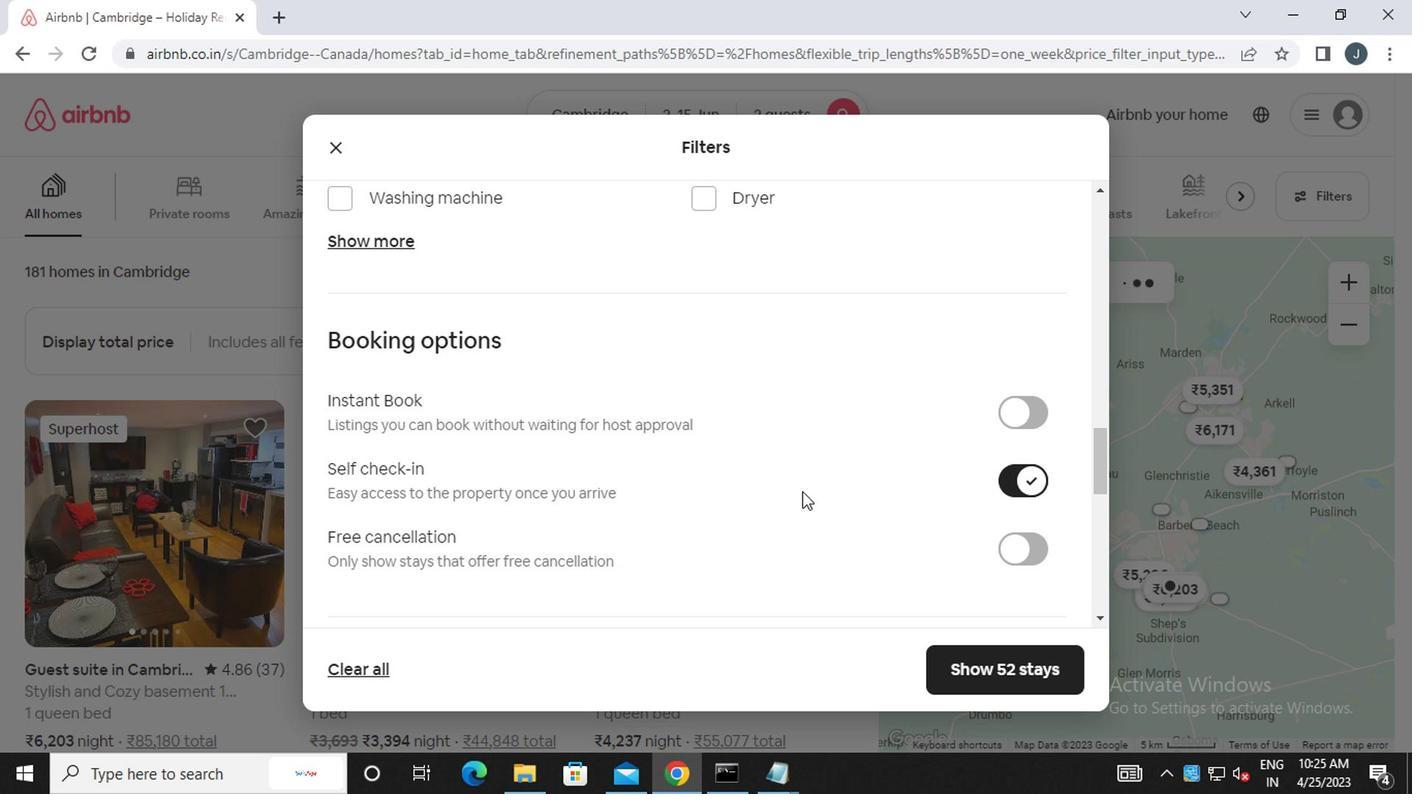 
Action: Mouse moved to (330, 534)
Screenshot: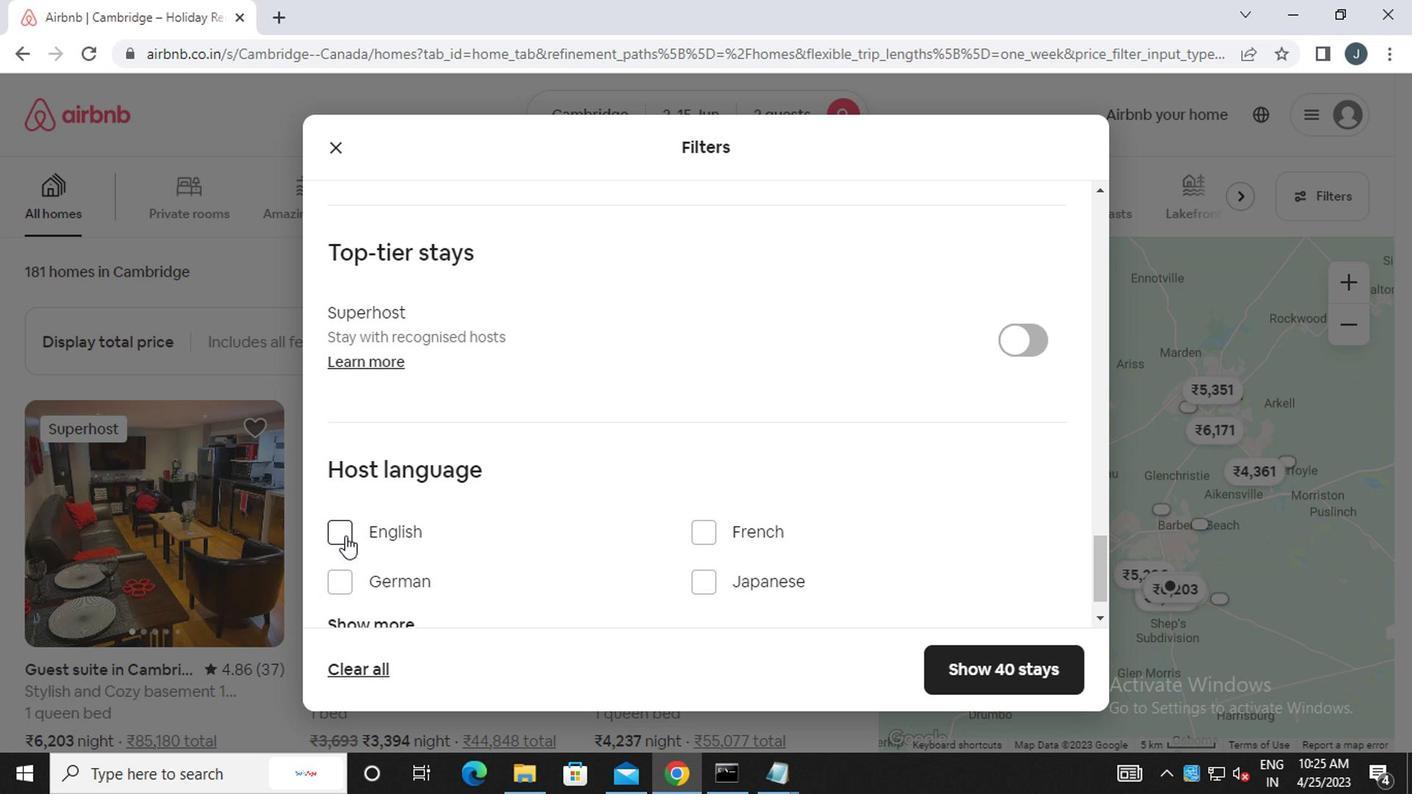 
Action: Mouse pressed left at (330, 534)
Screenshot: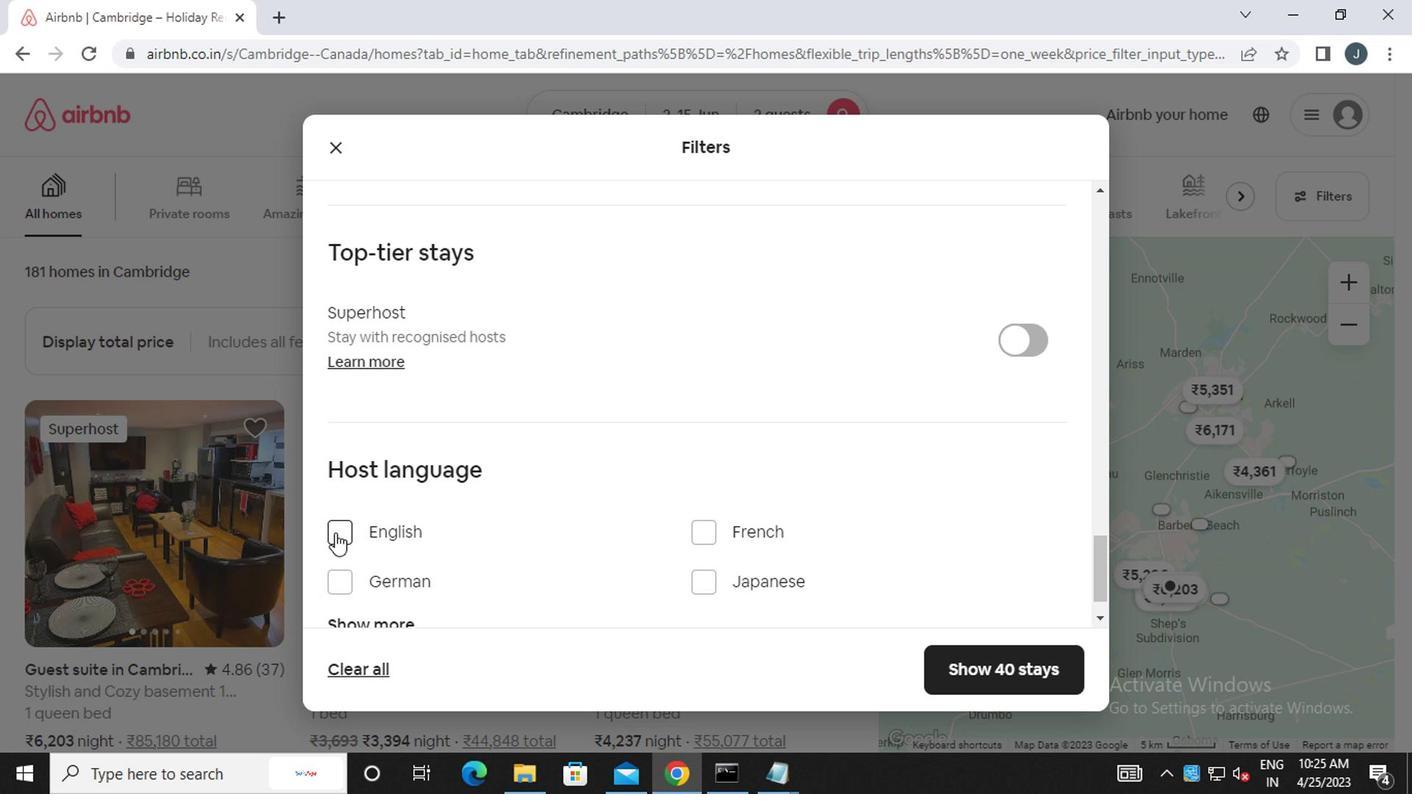 
Action: Mouse moved to (812, 582)
Screenshot: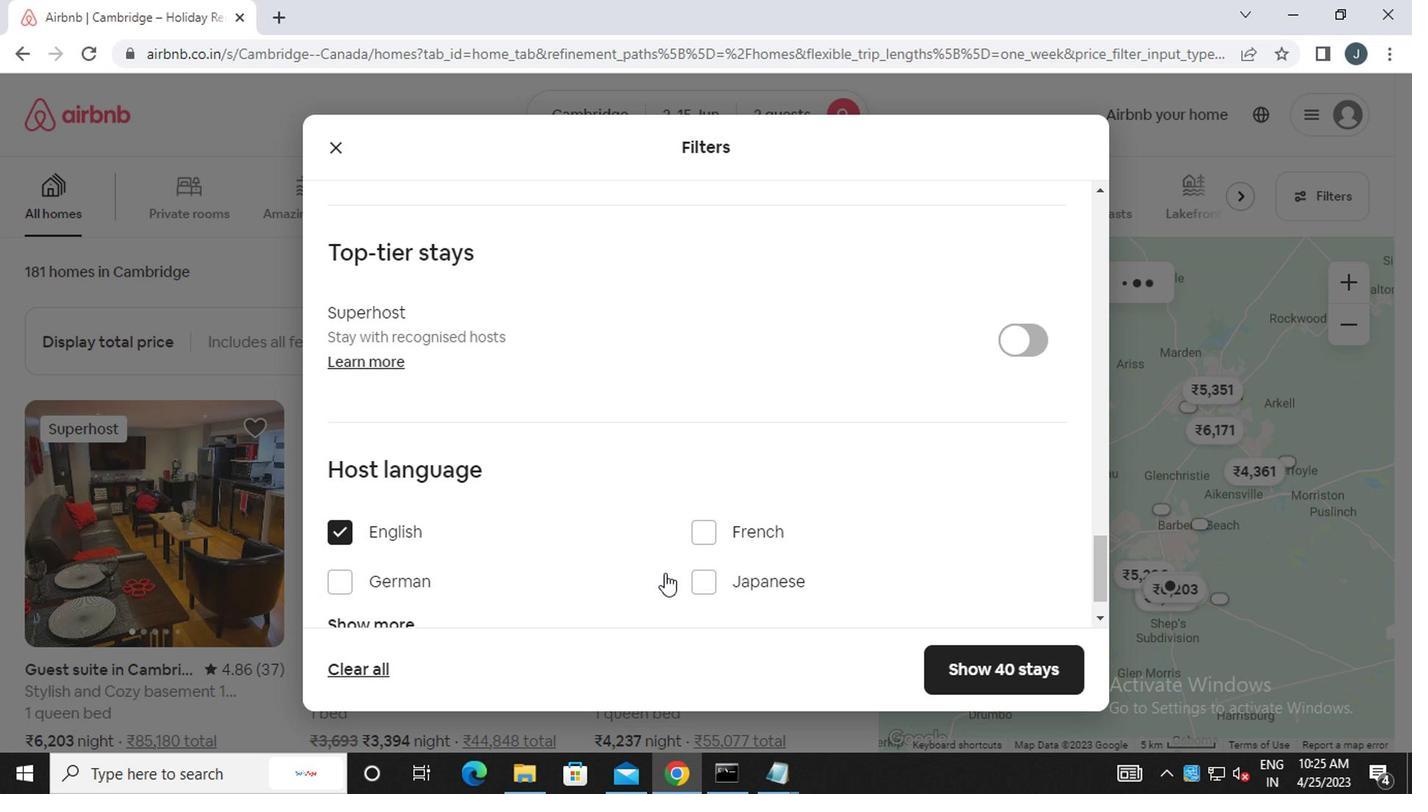
Action: Mouse scrolled (812, 581) with delta (0, 0)
Screenshot: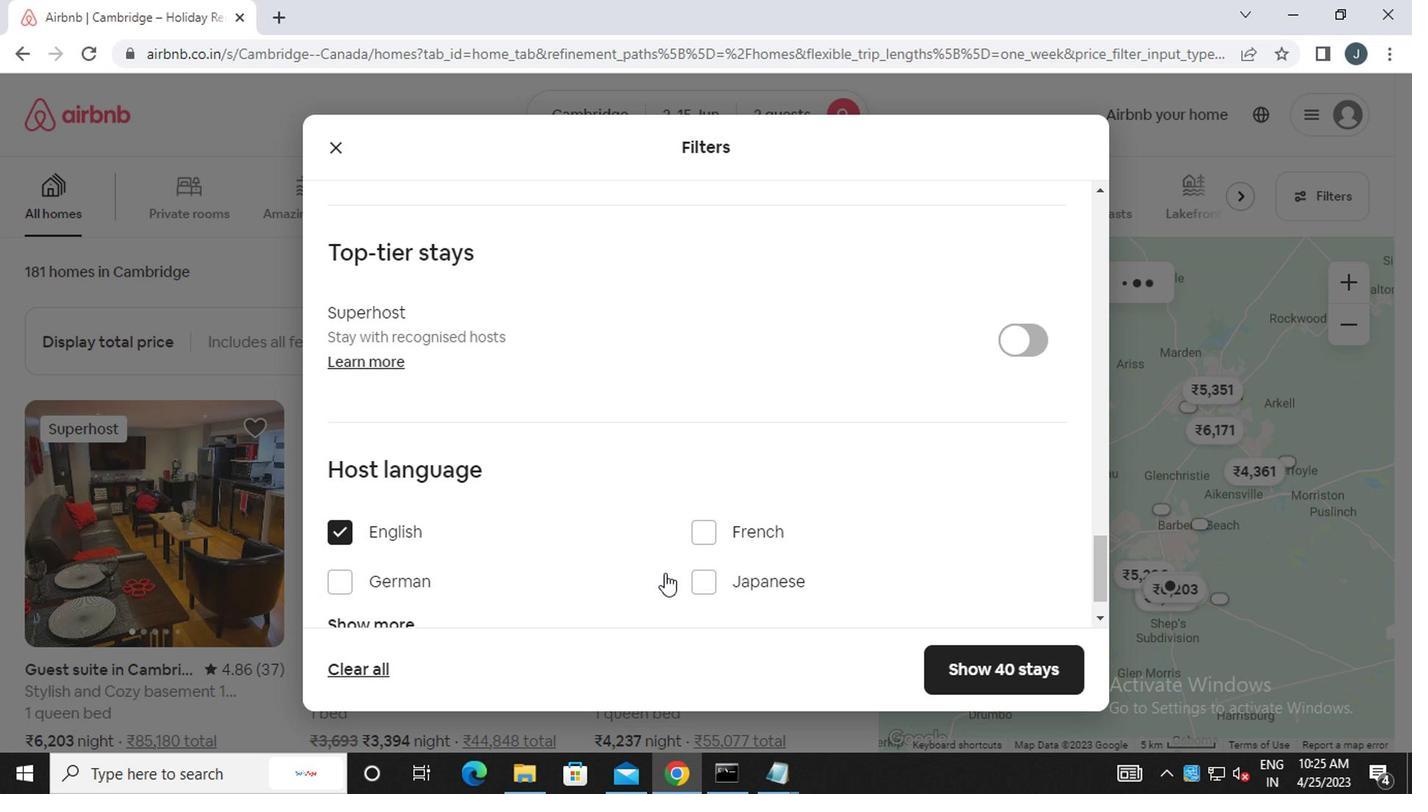 
Action: Mouse scrolled (812, 581) with delta (0, 0)
Screenshot: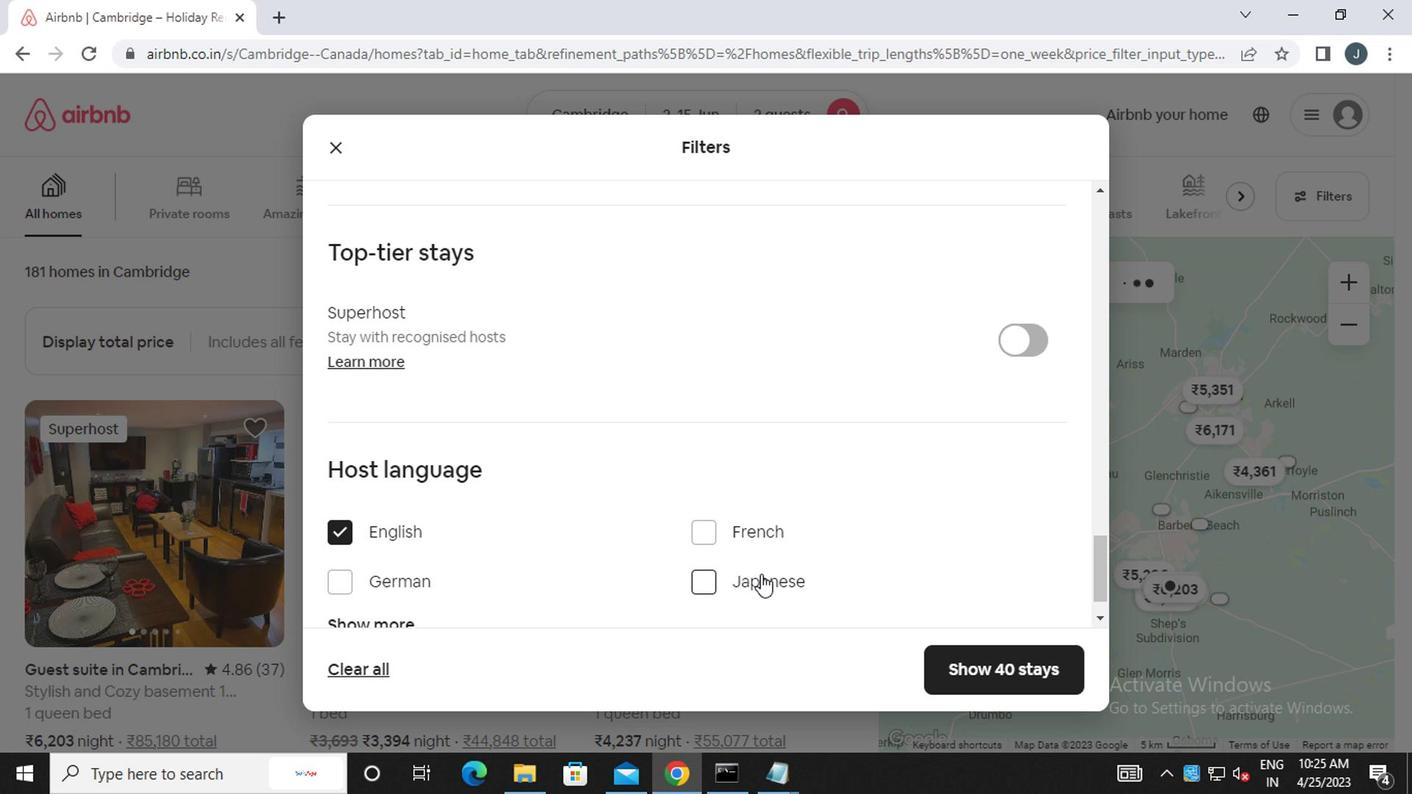 
Action: Mouse scrolled (812, 581) with delta (0, 0)
Screenshot: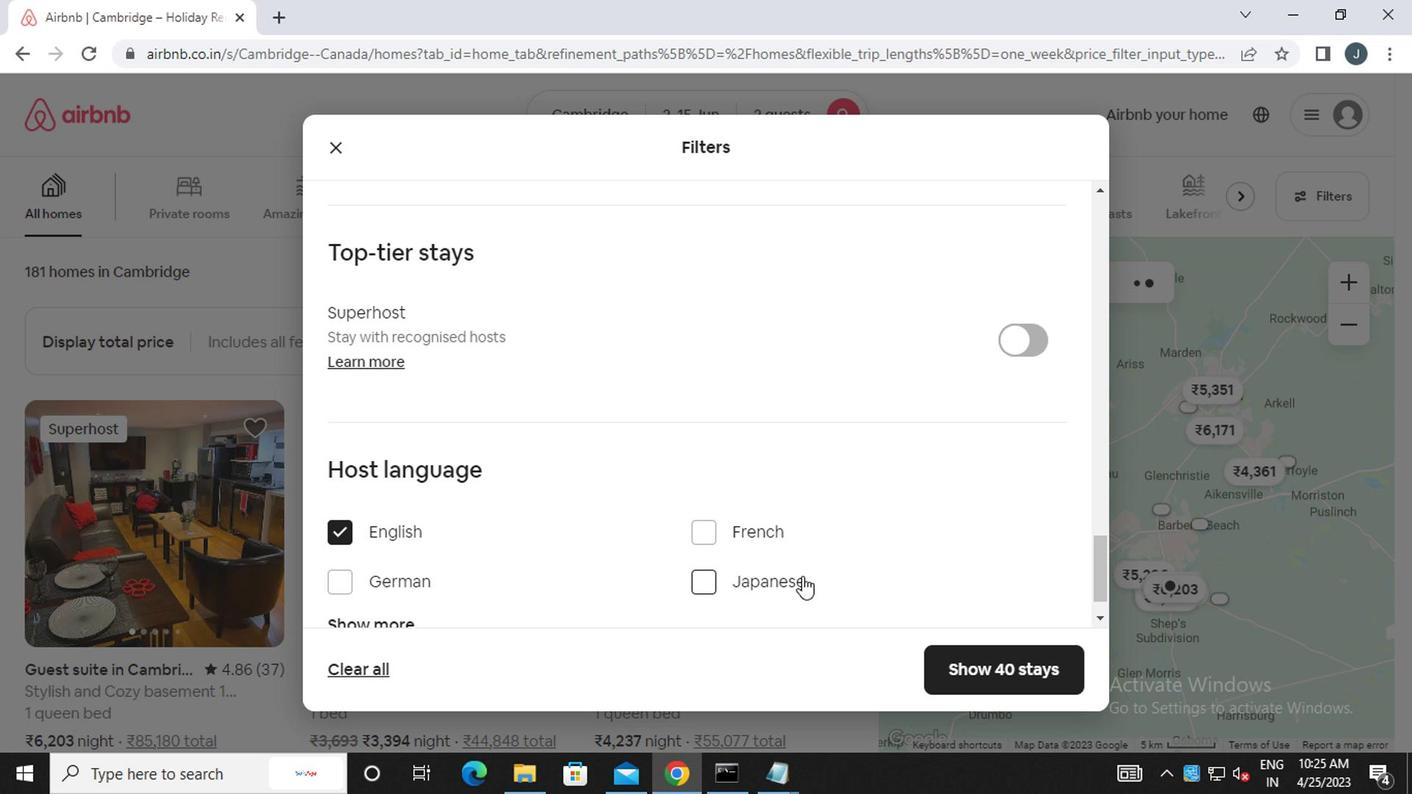 
Action: Mouse scrolled (812, 581) with delta (0, 0)
Screenshot: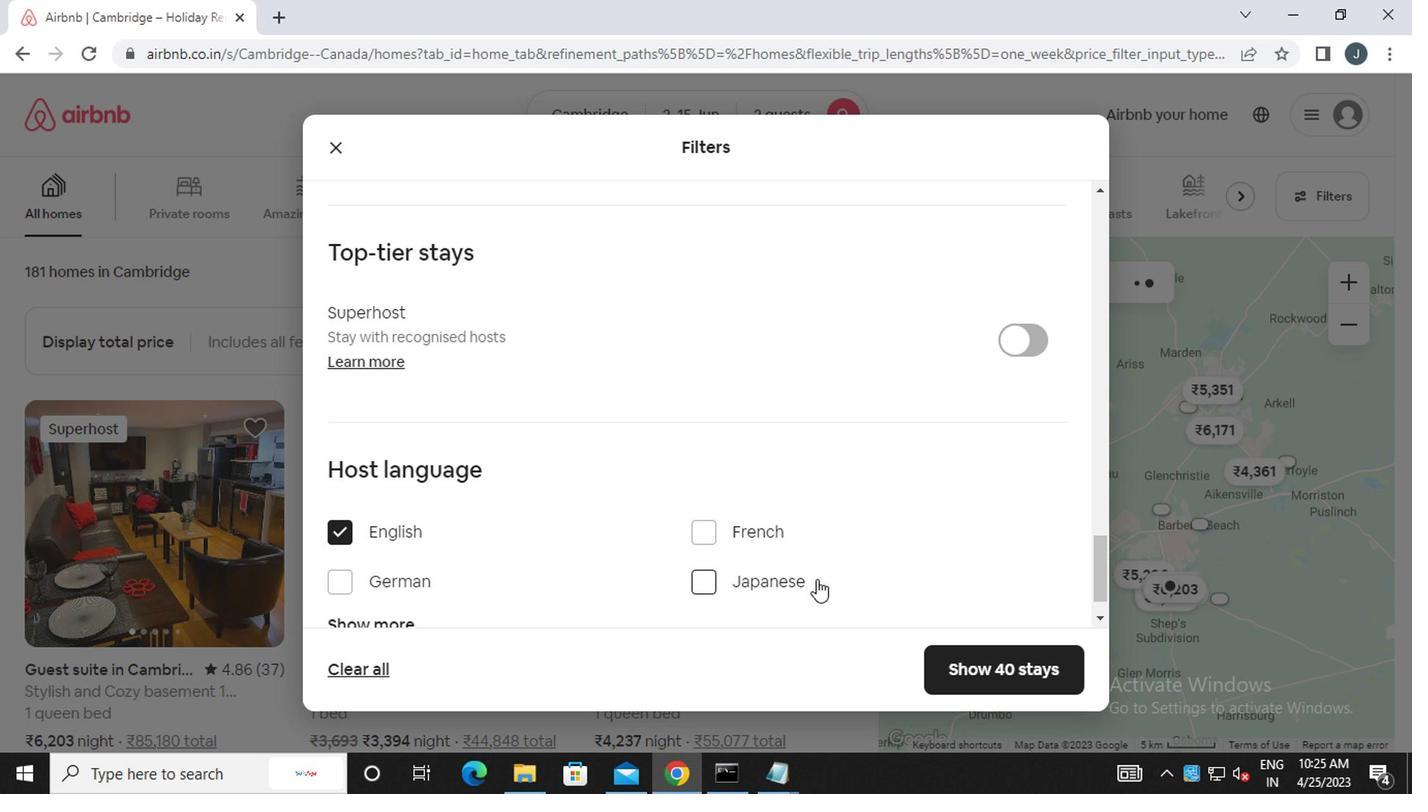 
Action: Mouse scrolled (812, 581) with delta (0, 0)
Screenshot: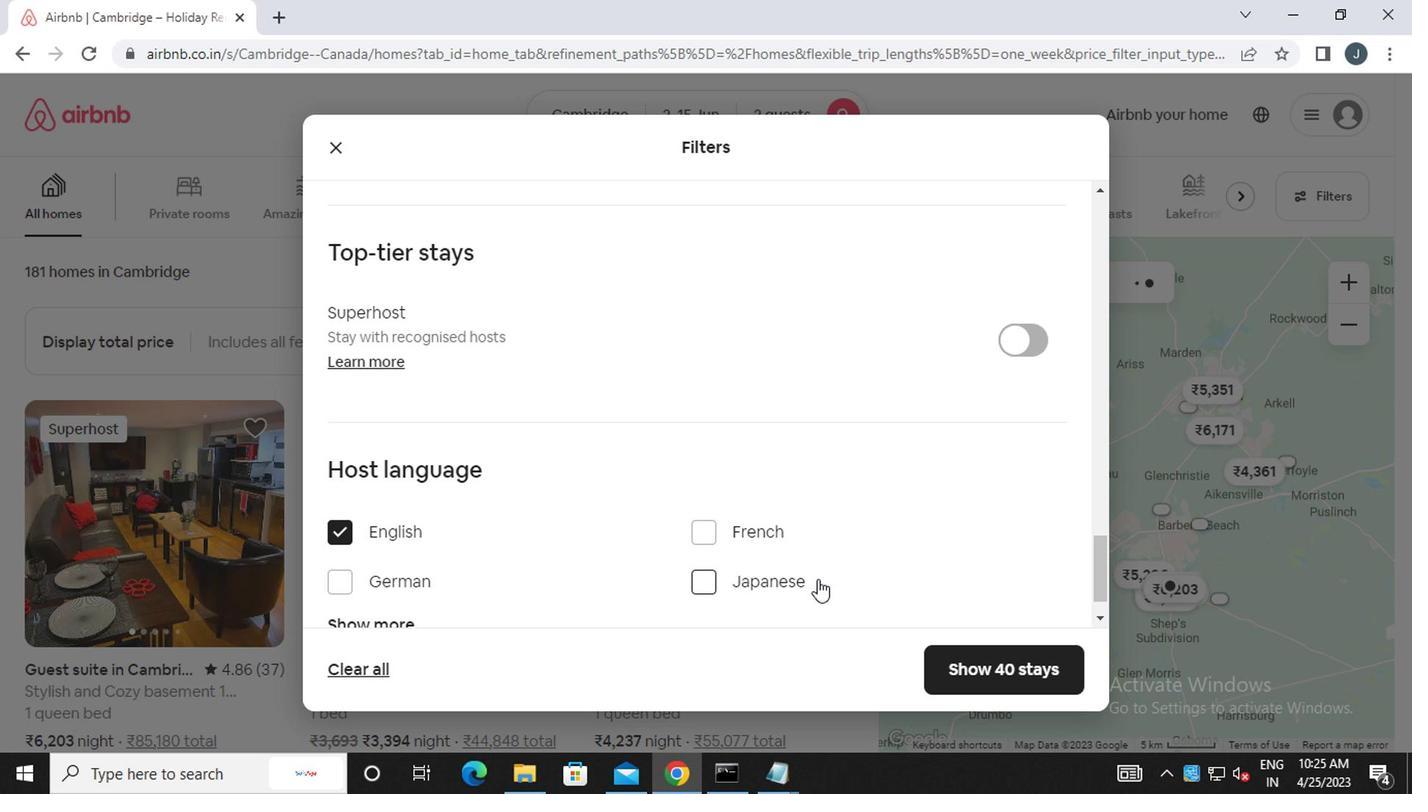 
Action: Mouse moved to (968, 666)
Screenshot: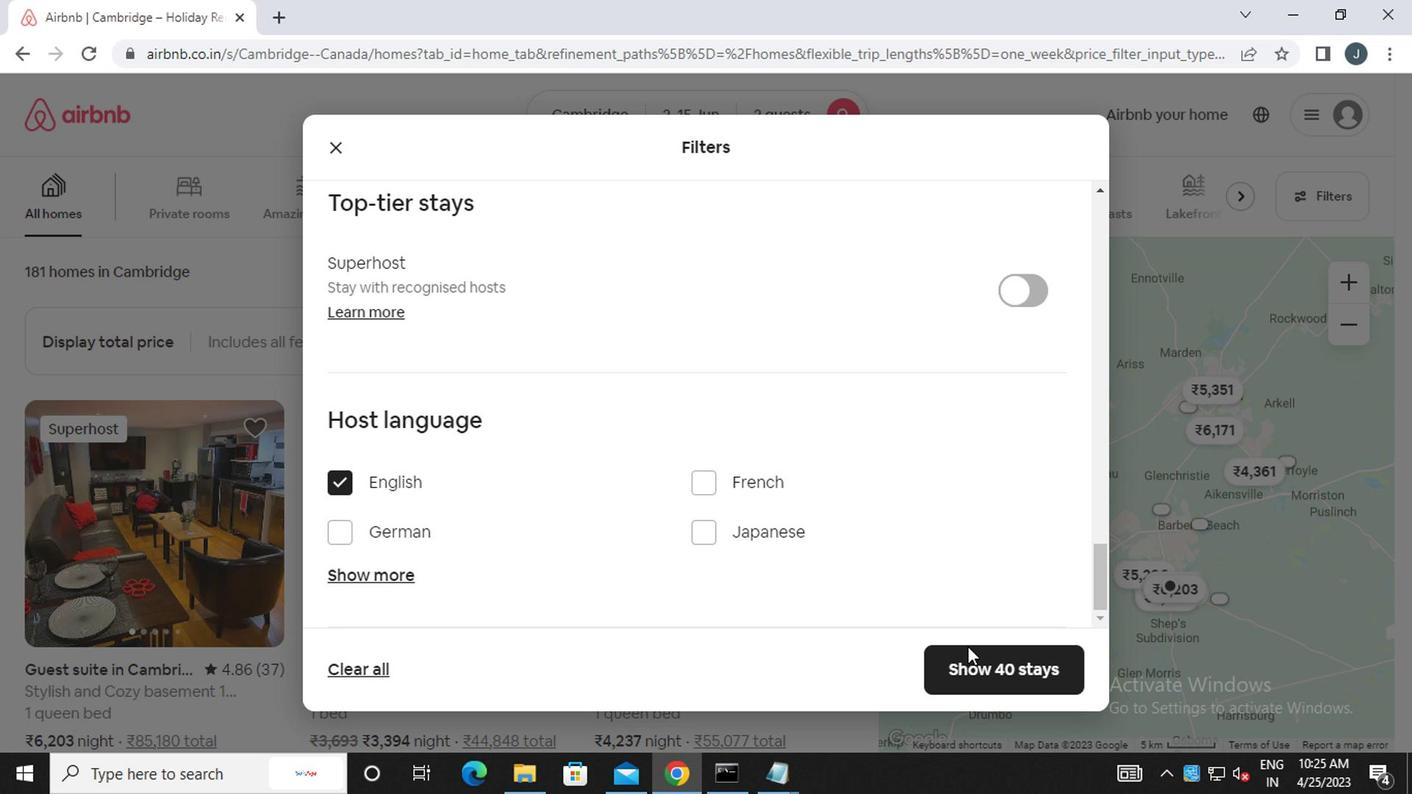 
Action: Mouse pressed left at (968, 666)
Screenshot: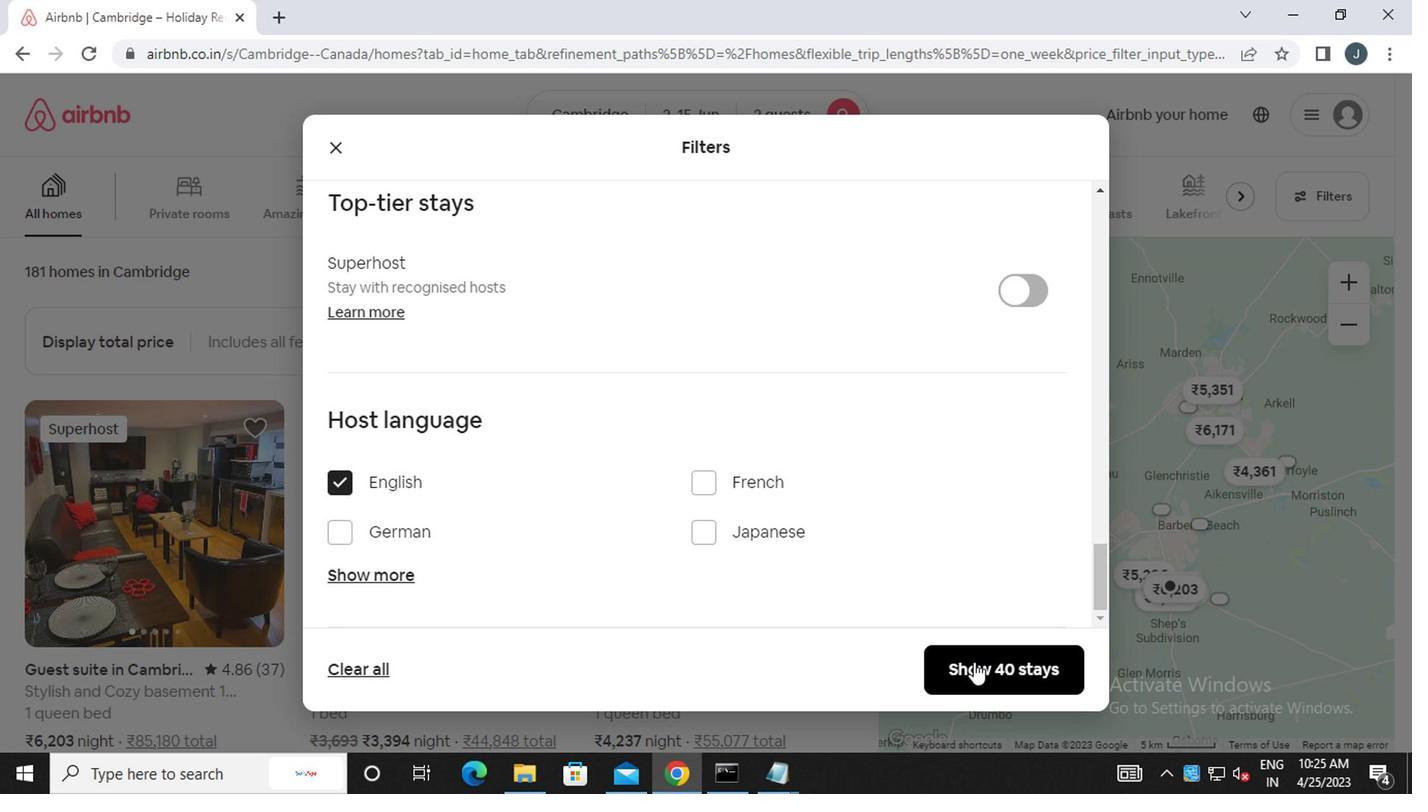 
Action: Mouse moved to (954, 665)
Screenshot: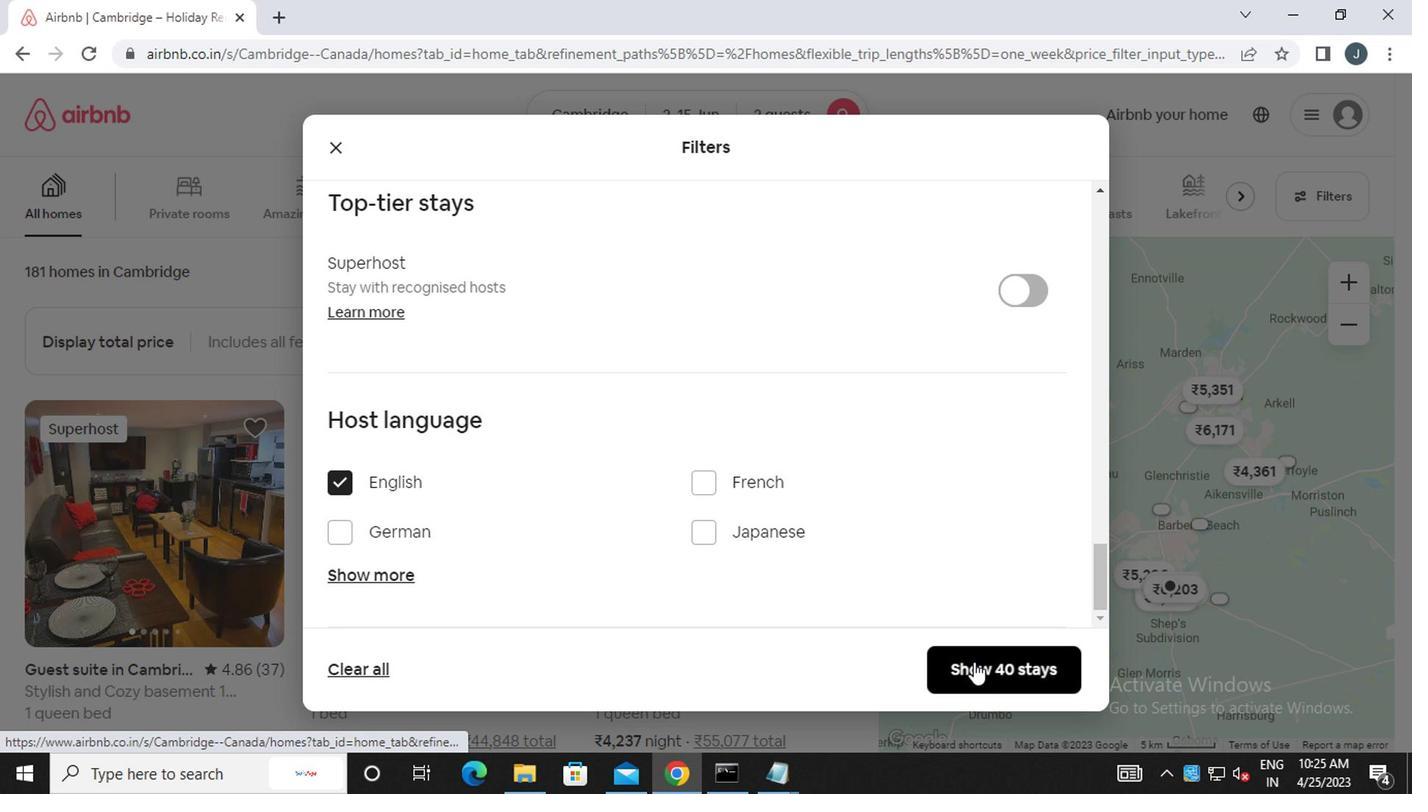 
